 Task: Develop a JavaScript function that reverses the order of words in a string.
Action: Mouse moved to (75, 8)
Screenshot: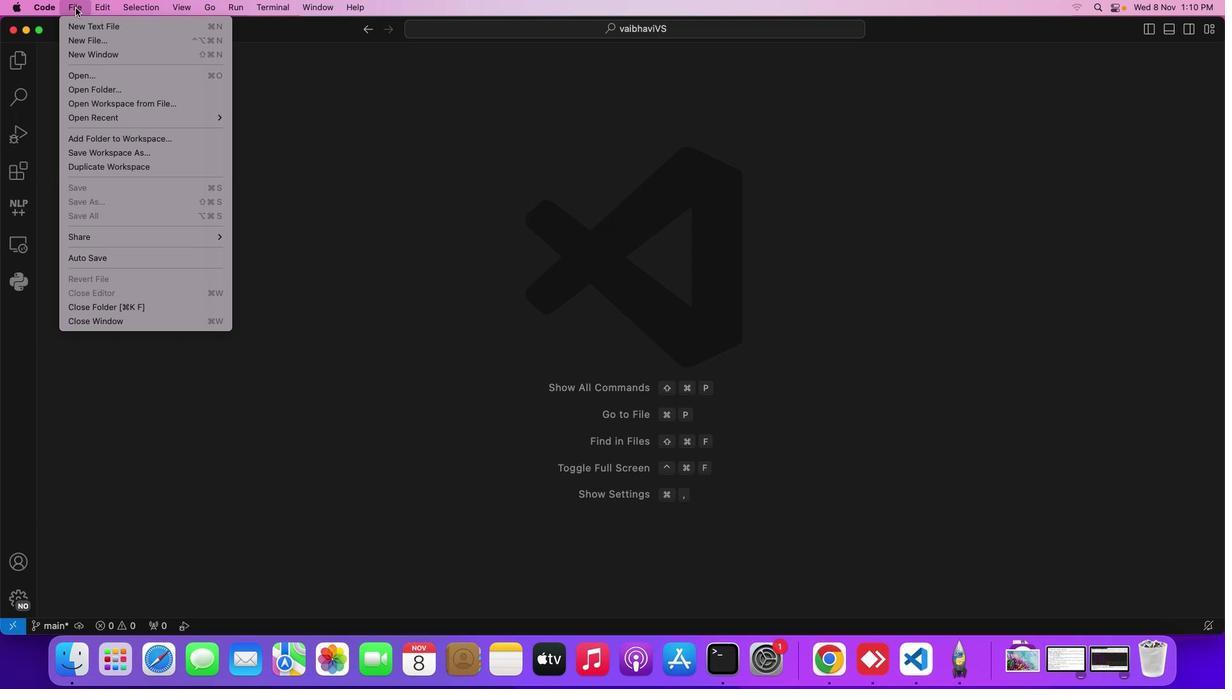 
Action: Mouse pressed left at (75, 8)
Screenshot: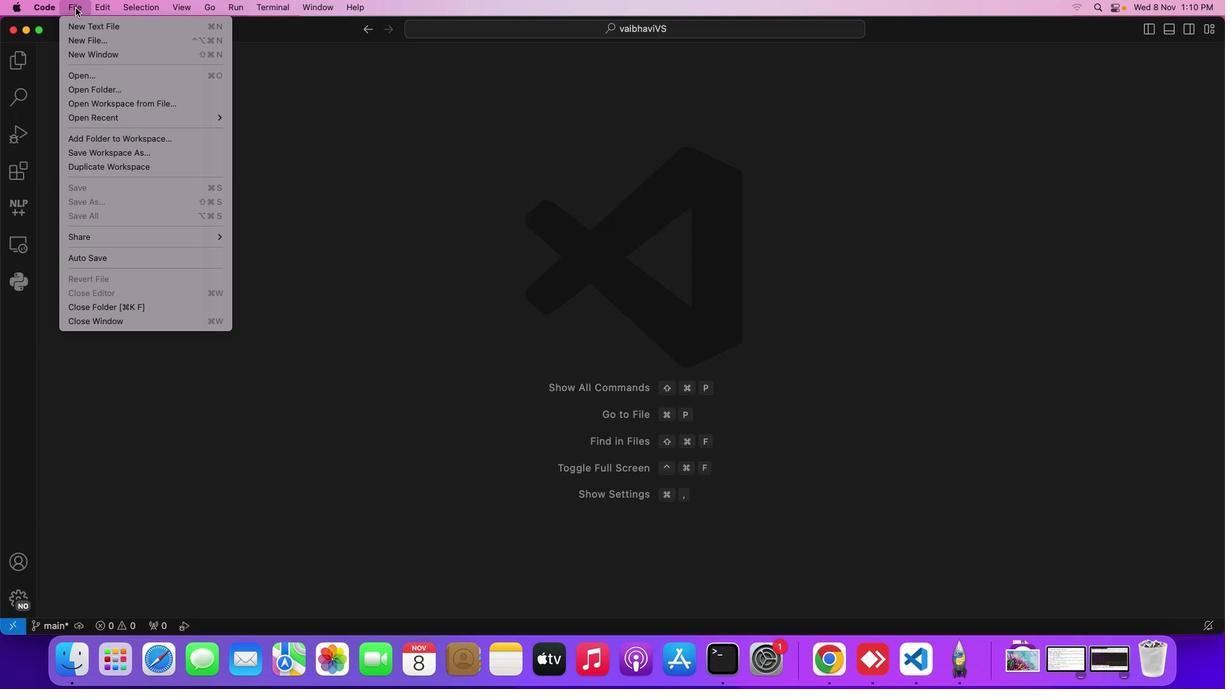 
Action: Mouse moved to (82, 22)
Screenshot: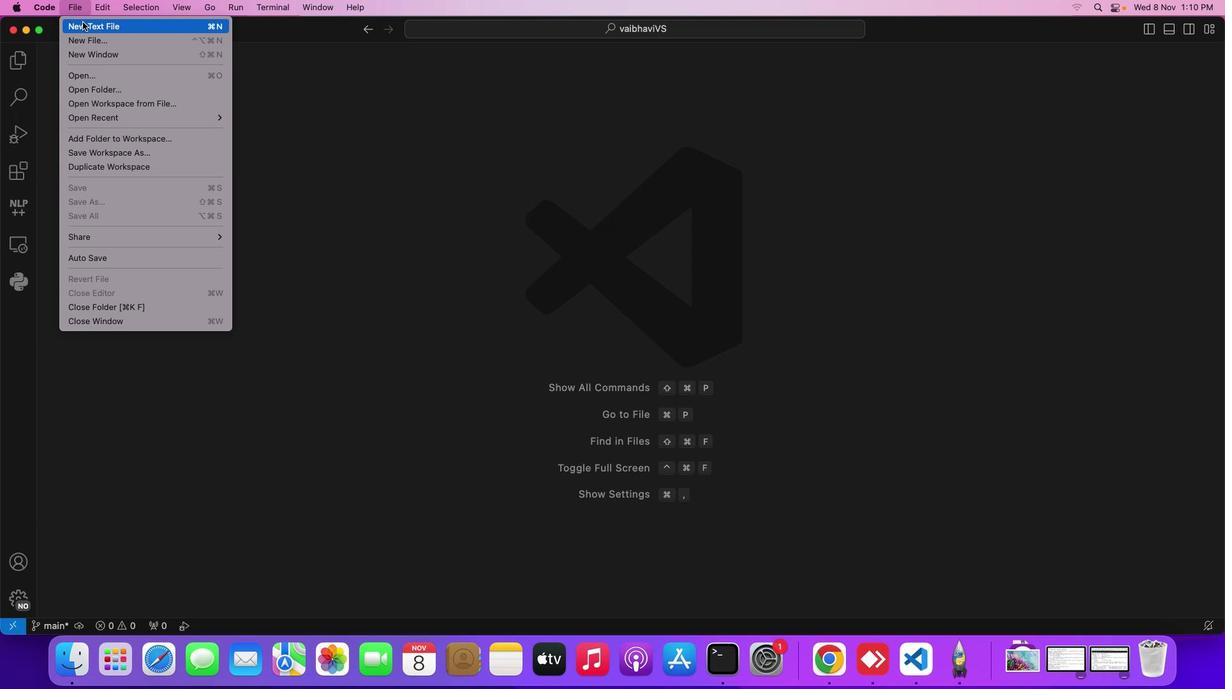 
Action: Mouse pressed left at (82, 22)
Screenshot: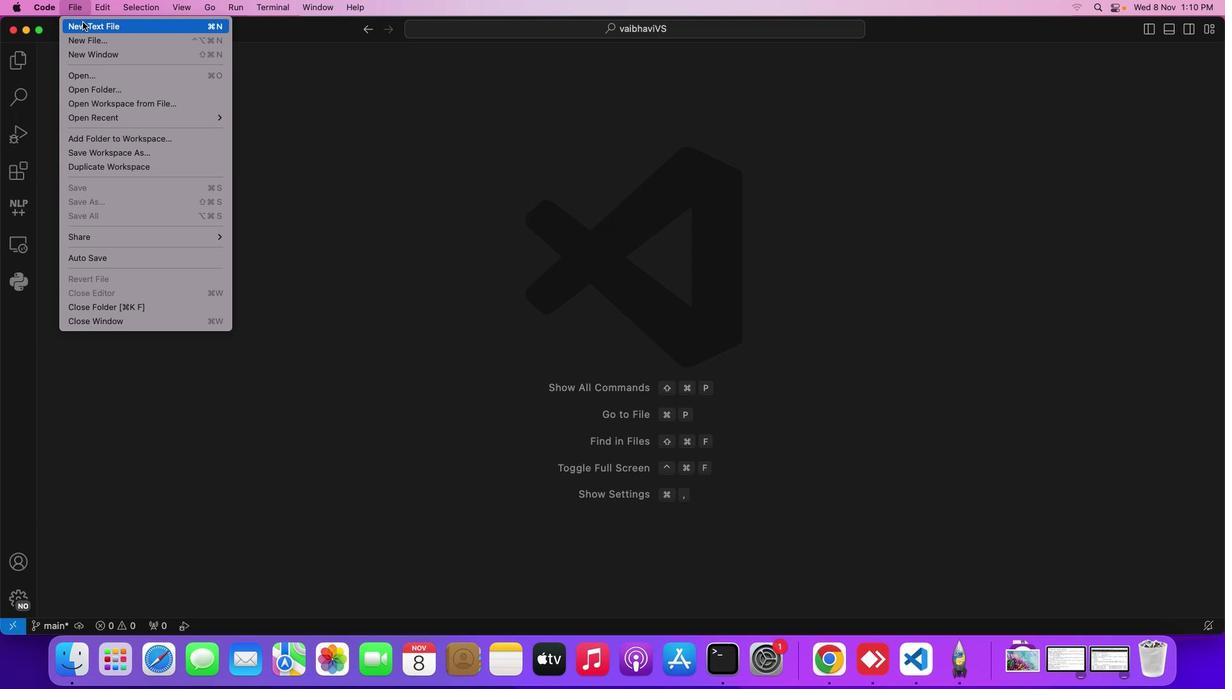 
Action: Mouse moved to (384, 124)
Screenshot: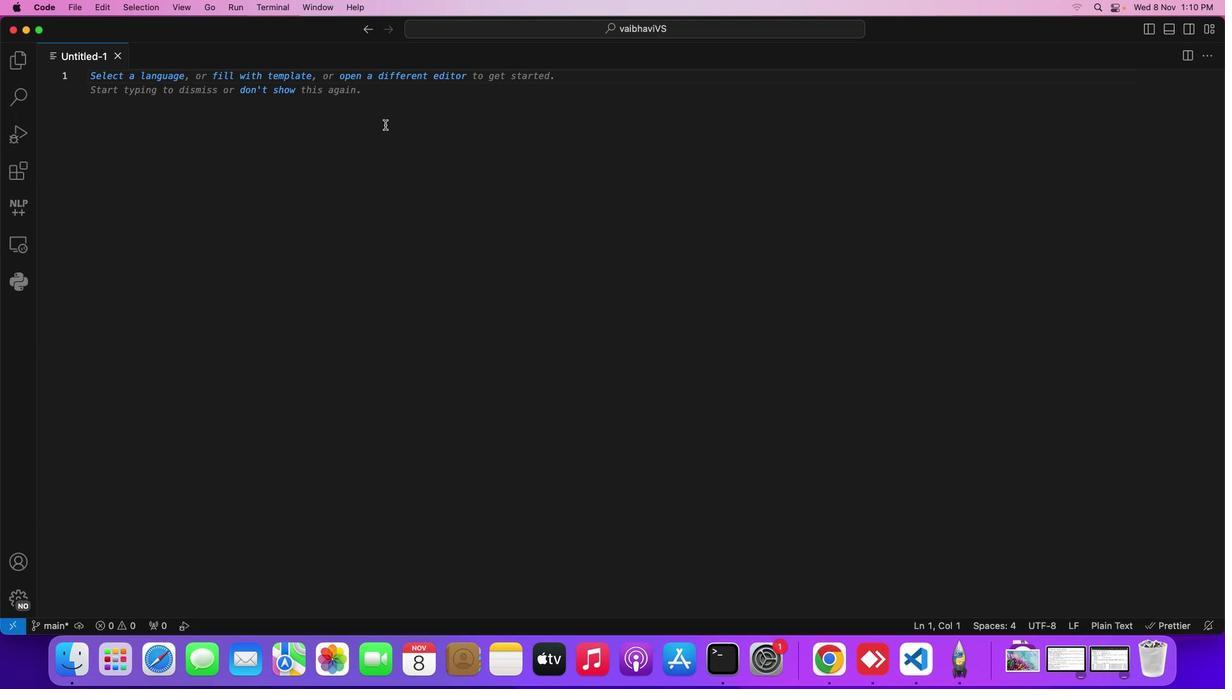 
Action: Key pressed Key.cmd's'Key.backspace'j'Key.backspaceKey.shift_r'R''e''v''e''r''s''e''.''j''s'Key.enter
Screenshot: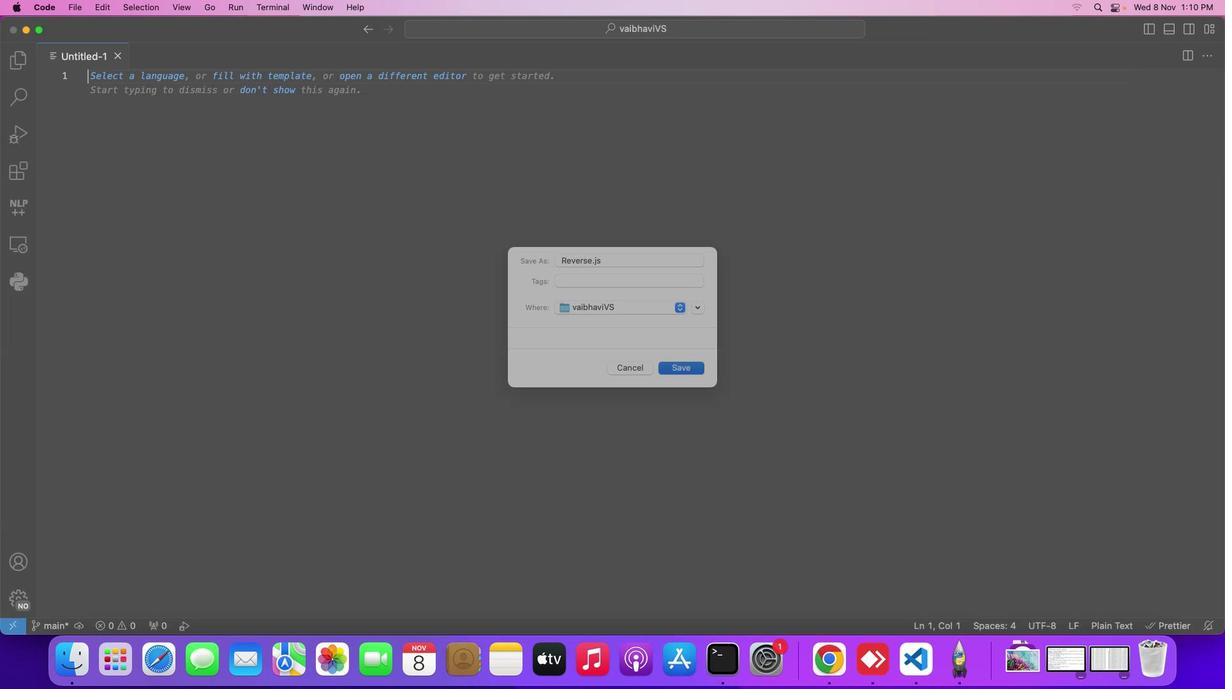 
Action: Mouse moved to (215, 85)
Screenshot: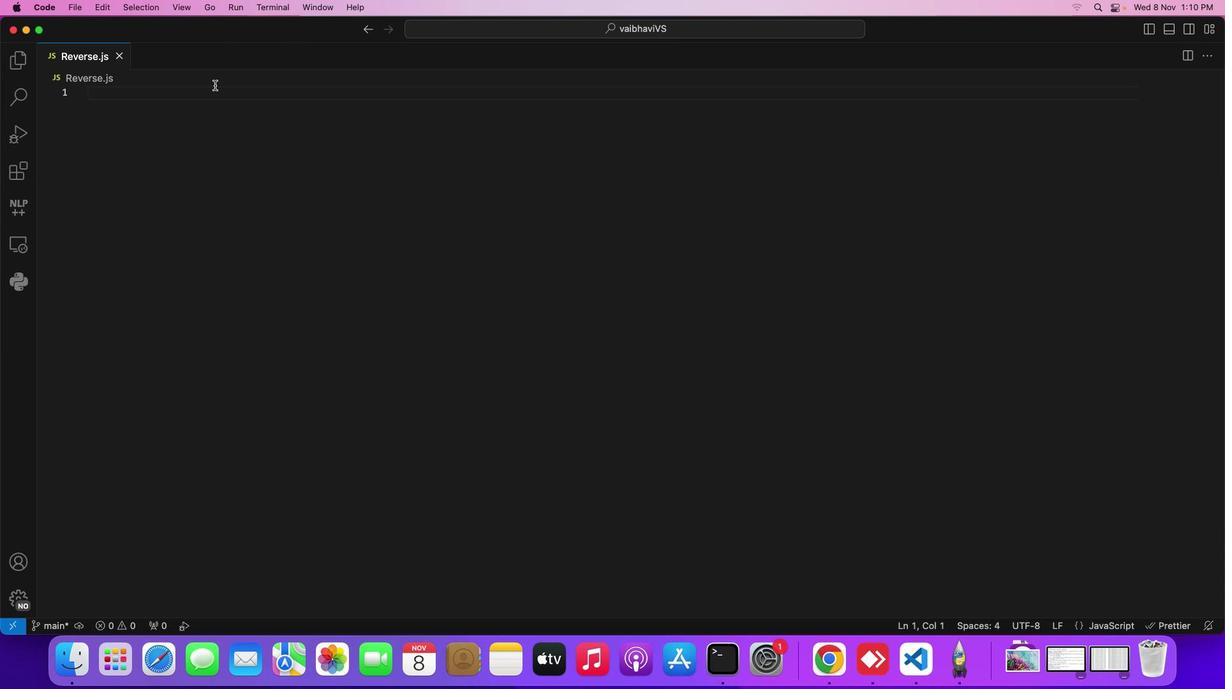 
Action: Mouse pressed left at (215, 85)
Screenshot: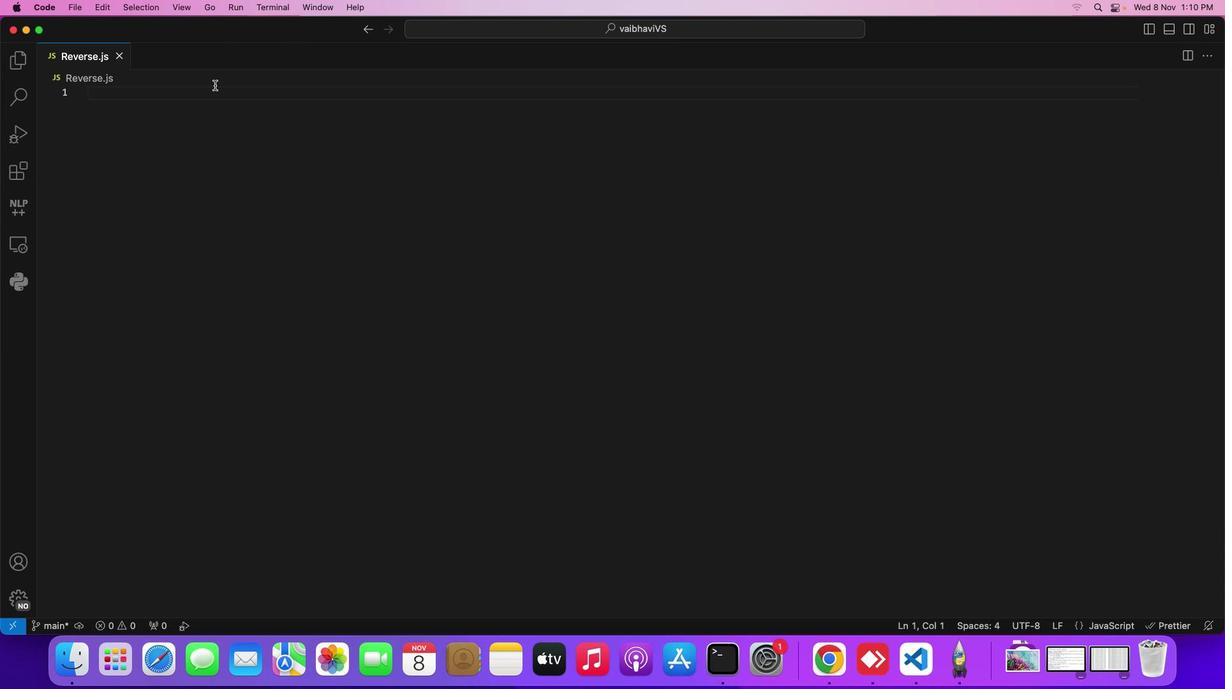 
Action: Mouse moved to (215, 85)
Screenshot: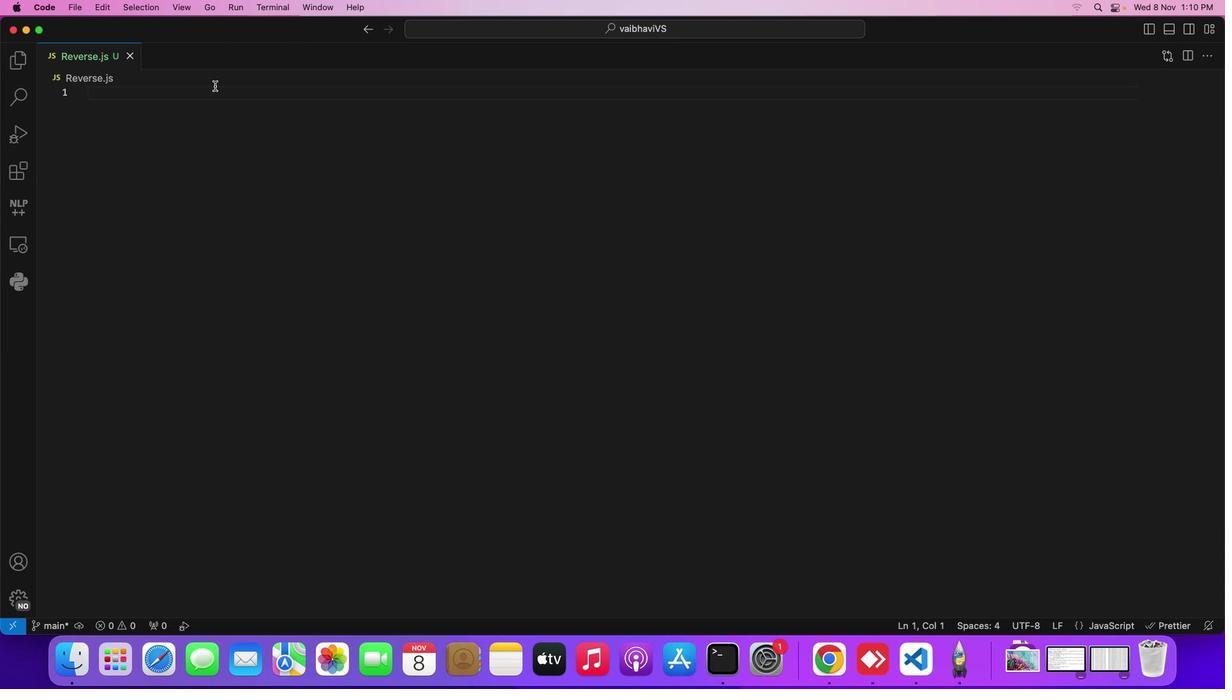 
Action: Key pressed 'f''u''n''c''t''i''o''n'Key.space
Screenshot: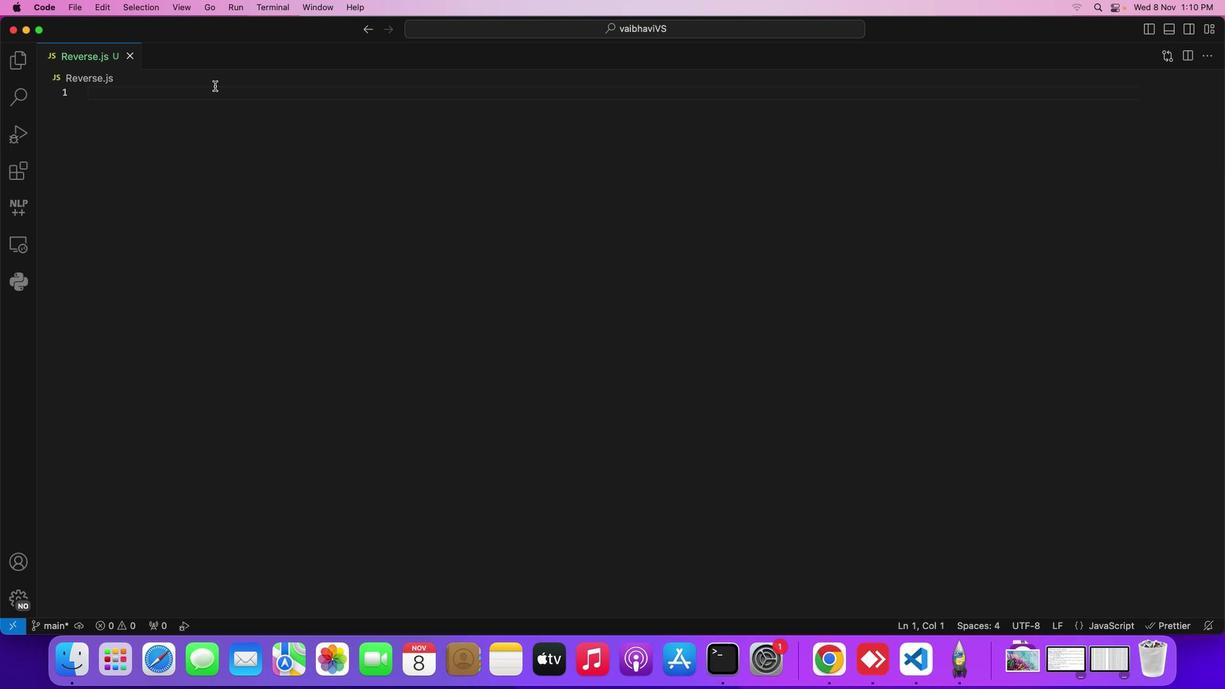 
Action: Mouse moved to (213, 93)
Screenshot: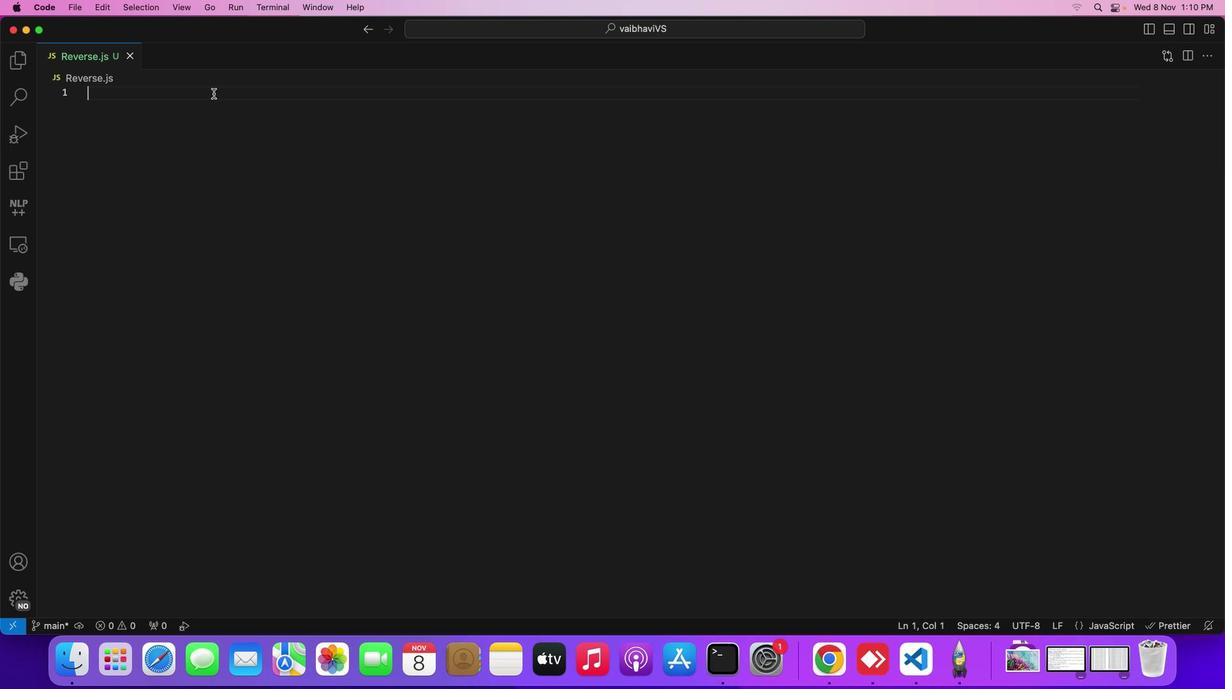 
Action: Mouse pressed left at (213, 93)
Screenshot: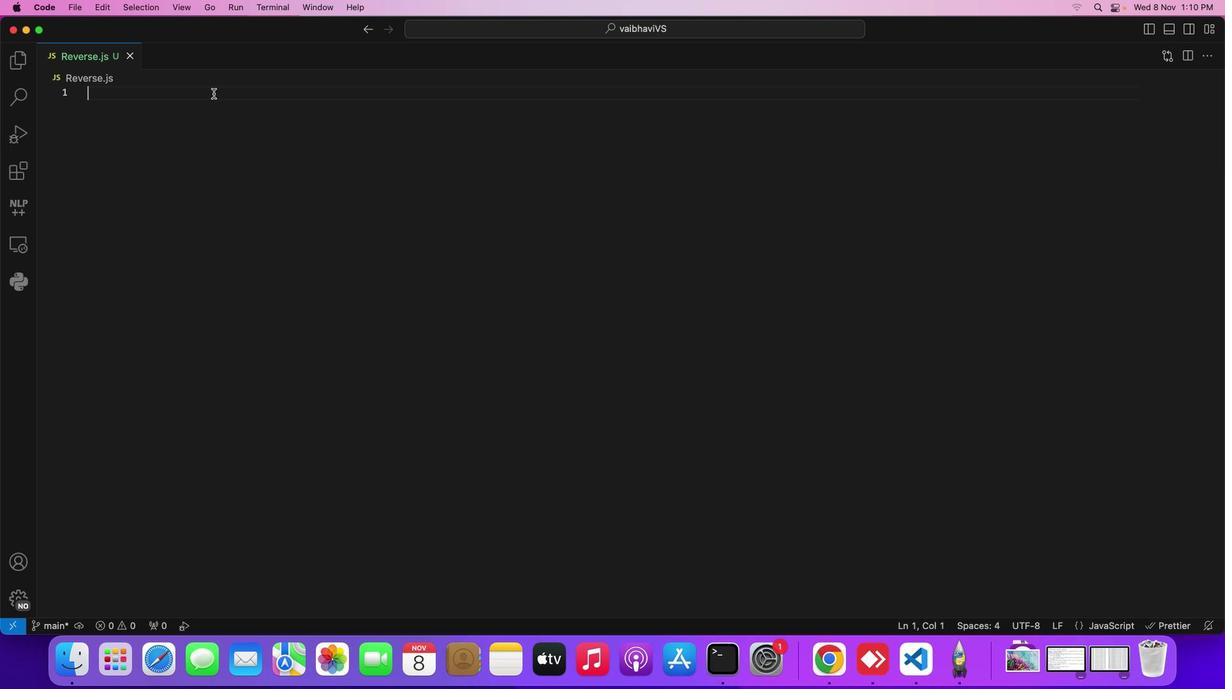 
Action: Key pressed 'f''u''n''c''t''i''o''n'Key.space'r''e''v''e''r''s''e''d'Key.backspaceKey.shift_r'W''o''r''k'Key.backspace'd''s'Key.shift_r'I''n'Key.shift_r'S''t''r''i''n''g'Key.shift_r'(''i''n''p''u''t'Key.shift_r'S''t''r''i''n''g'Key.rightKey.spaceKey.shift_r'{'Key.enterKey.space'/''/'Key.space's'Key.backspaceKey.backspaceKey.backspaceKey.backspaceKey.backspaceKey.shift_r'/''/'Key.spaceKey.shift_r'S''p''l''i''t'Key.space't''h''e'Key.space'i''n''p''u''t'Key.space's''t''r''i''n''g'Key.space'i''n''t''o'Key.space'a''n'Key.space'a''r''r''a''y'Key.space'o''f'Key.space'w''o''r''d''s'Key.enter'c''o''n''s''t'Key.space'w''o''r''d''s'Key.space'='Key.space'i''n''p''u''t'Key.shift_r'S''t''r''i''n''g''.''s''p''l''i''t'Key.shift_r'('Key.shift_r'"''"'Key.leftKey.spaceKey.rightKey.right';'Key.spaceKey.backspaceKey.tab'/''/'Key.space's''p''l''i''t'Key.space't''h''e'Key.space's''t''r''i''n''g'Key.space'a''t'Key.space'e''a''c''h'Key.space's''p''a''c''e'Key.space'c''h''a''r''a''c''t''e''r'Key.space'a''n''d'Key.space's''t''o''r''e'Key.space'a'Key.backspace't''h''e'Key.space'w''o''r''d''s'Key.space'i''n'Key.space'a''n'Key.space'a''r''r''a''y'Key.enterKey.enter'/''/'Key.spaceKey.shift_r'R''e''v''e''r''s''e'Key.space't''h''e'Key.space'a''r''r''a''y'Key.space'o''f'Key.space'w''o''r''d''s'Key.enter'c''o''n''s''t'Key.space'r''e''v''e''r''s''e'Key.shift_r'W''o''r''d''s'Key.space'='Key.space'w''o''r''d''s''.''r''e''v''e''r''s''e'Key.shift_r'('Key.right';'Key.spaceKey.spaceKey.backspaceKey.backspaceKey.tab'/''/'Key.space's'Key.backspace'r''e''v''e''r''s''e'Key.space't''h''e'Key.space'o''r''d''e''r'Key.space'o''f'Key.space't''h''e'Key.space'w''o''r''d''s'Key.space'i''n'Key.space't''h''e'Key.space'a''r''r''a''y'Key.enterKey.enter'/''/'Key.space'j''o''i''n'Key.space't''h''e'Key.space'r''e''v''e''r''s''e''d'Key.space'w''o''r''d''s'Key.space'b''a''c''k'Key.space'i''n''o'Key.backspace't''o'Key.space'a'Key.space's''t''r''i''n''g'Key.enterKey.enterKey.backspaceKey.backspaceKey.tab's'Key.backspace'c''o''n''s''t'Key.space'r''e''v''e''r''s''e''d'Key.shift_r'S''t''r''i''n''g'Key.space'='Key.space'r''e''v''e''r''s''e''d'Key.shift_r'W''o''r''d''s''.''j''o''i''n'Key.shift_r'('Key.shift_r'"'Key.spaceKey.rightKey.right';'Key.spaceKey.backspaceKey.tabKey.tab'/''/'Key.space's'Key.backspace'j''o''i''n'Key.space't''h''e'Key.space'w''o''r''d''s'Key.space'i''n''t'Key.backspaceKey.space't''h''e'Key.space'r''e''v''e''r''d'Key.backspace's''e''d'Key.space'a''r''r''a''u'Key.backspaceKey.space'b''a''c''k'Key.space'i''n''t''o'Key.space'a'Key.space's''t''r''i''n''g'Key.space'w''i''t''h'Key.space's''p''a''c''e''s'Key.space'i''n'Key.space'b''e''t''w''e''e''n'Key.spaceKey.enterKey.enter'r''e''t''u''r''n'Key.spaceKey.spaceKey.backspace'r''e''v''e''r''d'Key.backspace's''e''d'Key.shift_r'S''t''r''i''n''g'';'Key.spaceKey.backspaceKey.tab'/''/'Key.spaceKey.shift_r'R''e''t''u''r''n'Key.space't''h''e'Key.space's''t''r''i''n''g'Key.space'w''i''t''h'Key.space't''h''e'Key.space'r''e''v''e''r''d'Key.backspace's''e''d'Key.space'o''r''d''e''r'Key.space'o''f'Key.space'w''o''r''d''s'Key.downKey.enterKey.enterKey.shift_r'#'Key.spaceKey.shift_r'E''x''a''m''p''l''e'Key.spaceKey.backspaceKey.backspaceKey.backspaceKey.backspaceKey.backspaceKey.backspaceKey.backspaceKey.backspaceKey.backspaceKey.backspaceKey.backspaceKey.enterKey.enter'/''/'Key.shift_r'E''c''a'Key.backspaceKey.backspaceKey.backspaceKey.spaceKey.shift_r'E''x''a''m''p''l''e'Key.space'u''s''a''g''e'Key.shift_r':'Key.enter'c''o''n''s''t'Key.space'i''n''p''u''t'Key.shift_r'S''t''r''i''n''g'Key.space'='Key.shift_r'"'Key.backspaceKey.shift_r'"'Key.shift_r'H''e''l''l''o'Key.space'w''o''r''l'Key.backspace'l''d'','Key.space't''h''i''s'Key.space'i''s'Key.space'a'Key.space't''e''s''t'Key.right';'Key.enter'c''o''n''s''t'Key.space'r''e''v''e''r''s'Key.backspace's''e''d'Key.shift_r'S''t''r''i''n''g'Key.space'='Key.space'r''e''v''e''r''s''e'Key.shift_r'M'Key.backspaceKey.shift_r'W''o'Key.enterKey.shift_r'(''i''n''p''u''t'Key.shift_r'S''t''r''i''n''g'Key.right';'Key.enter'c''o''n''s''o''l''e''.''l''o''g'Key.shift_r'(''r''e''v''e''r''s''e''d'Key.shift_r'S''t''r''i''n''g'Key.right';'Key.tab'/''/'Key.space'o''u''t''p''u''t'Key.spaceKey.shift_r':'Key.spaceKey.shift_r'"'Key.shift_r'T''e'Key.backspaceKey.backspace't''e''s''t'Key.space'a'Key.space'i''s'Key.space't''h''i''s'Key.space'w''o''r''l''d'Key.spaceKey.backspace','Key.spaceKey.shift_r'H''e''l''l''o'Key.spaceKey.backspaceKey.upKey.up
Screenshot: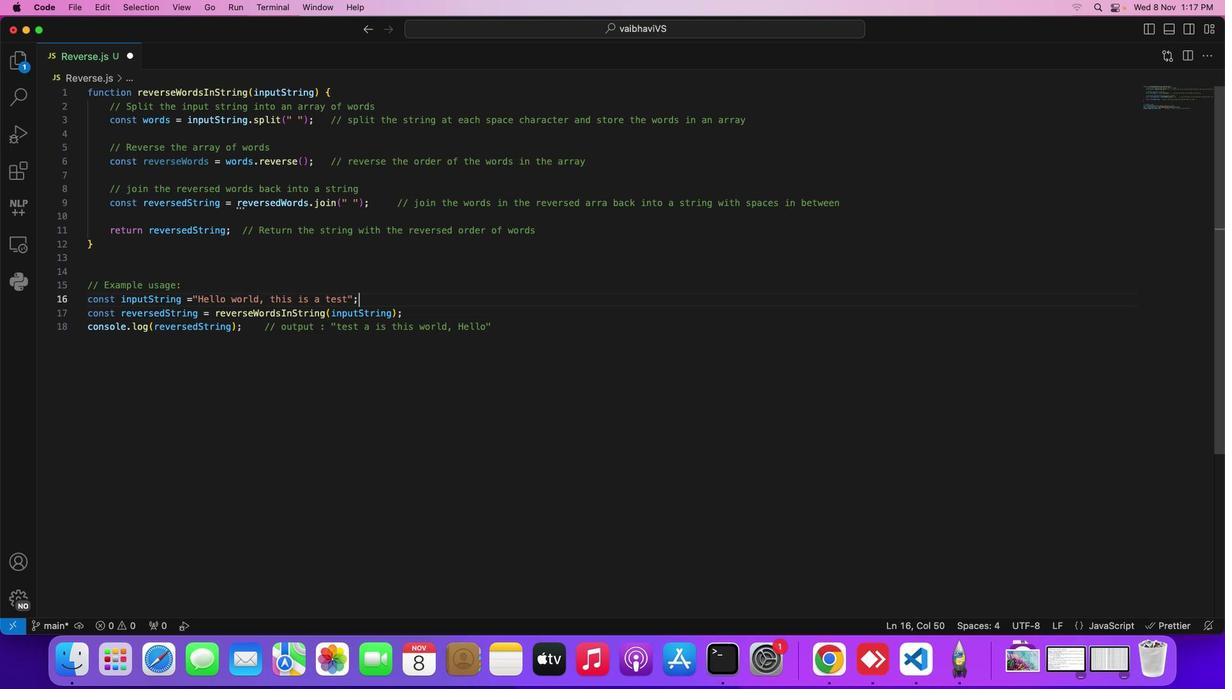 
Action: Mouse moved to (255, 37)
Screenshot: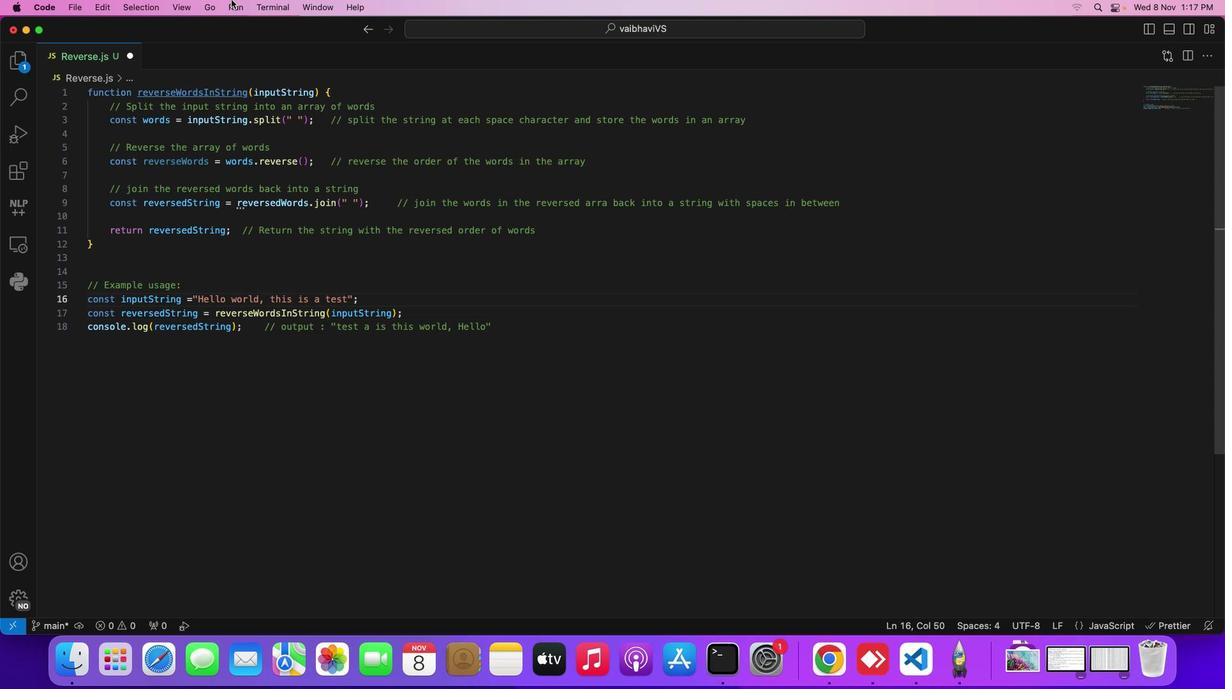 
Action: Key pressed Key.cmd
Screenshot: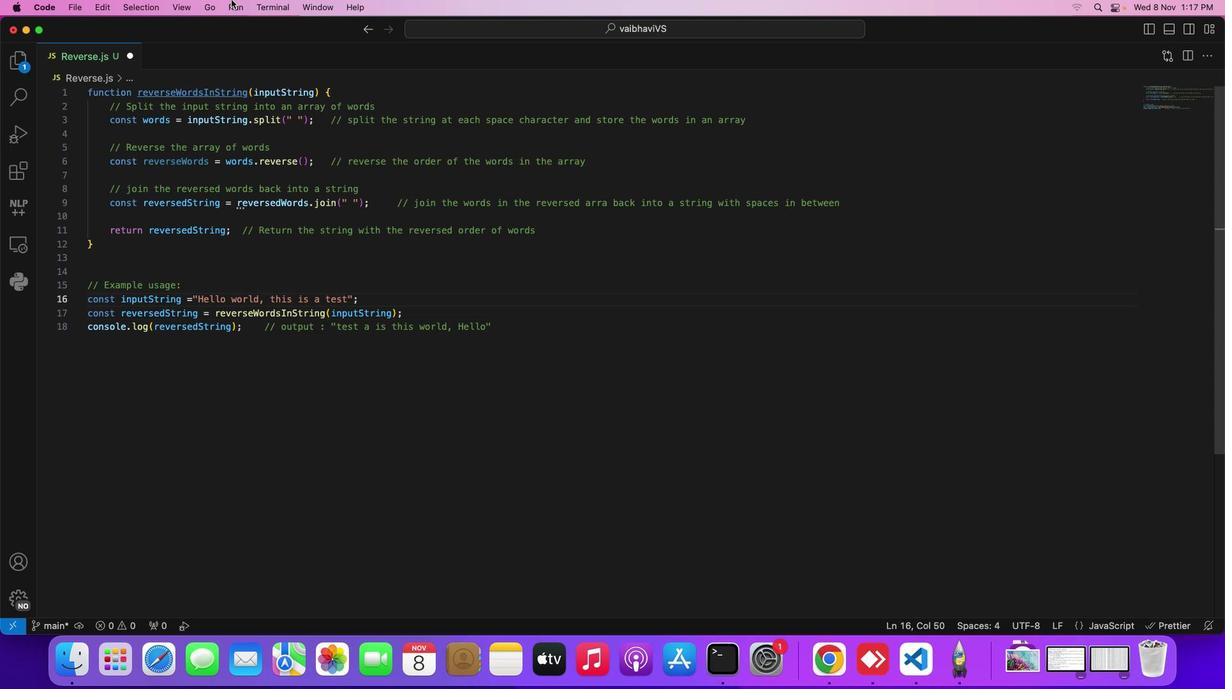 
Action: Mouse moved to (230, 0)
Screenshot: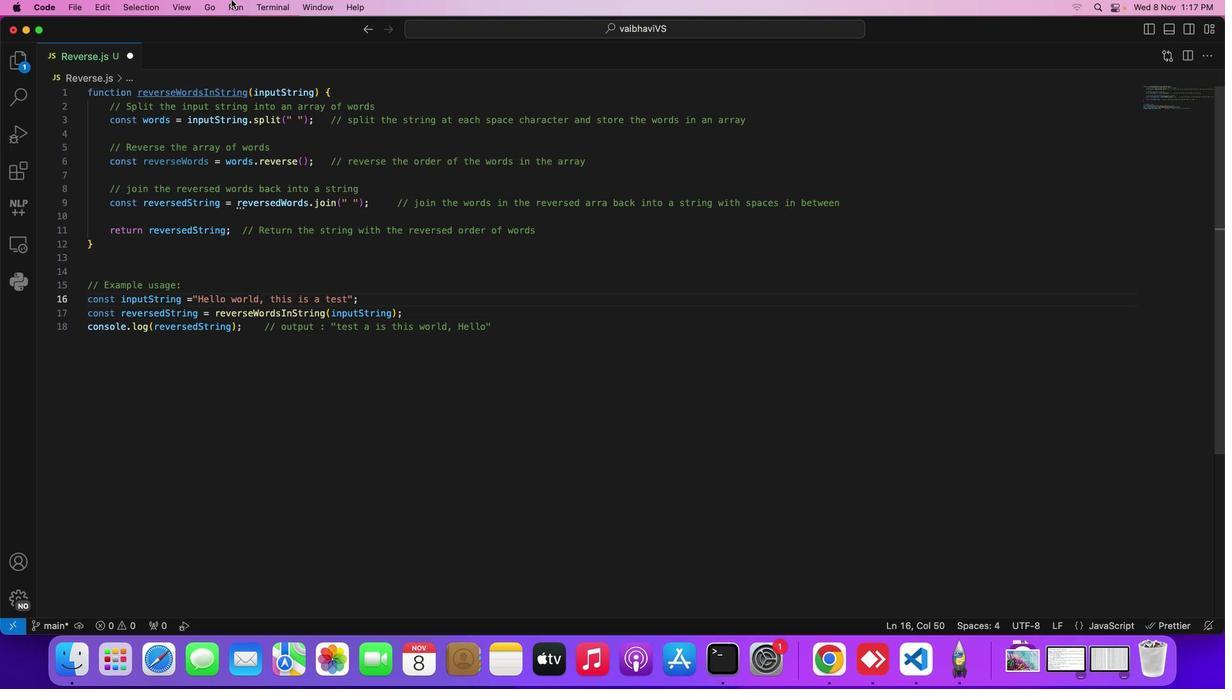 
Action: Key pressed 's'
Screenshot: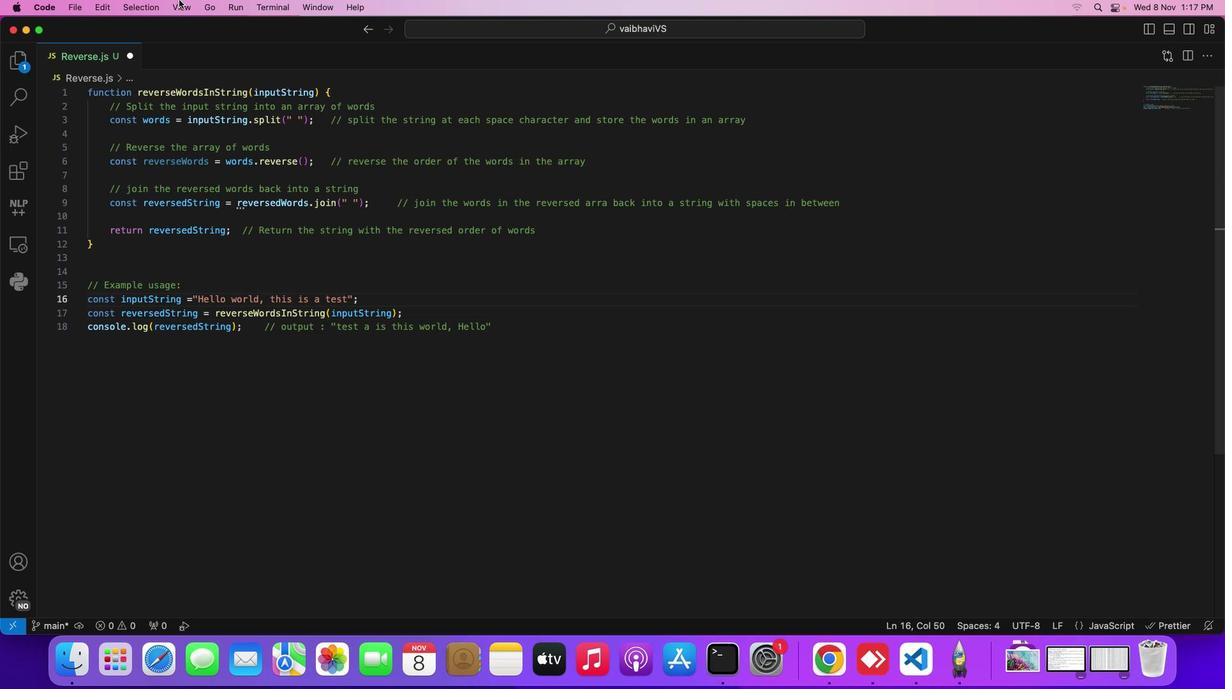 
Action: Mouse moved to (204, 139)
Screenshot: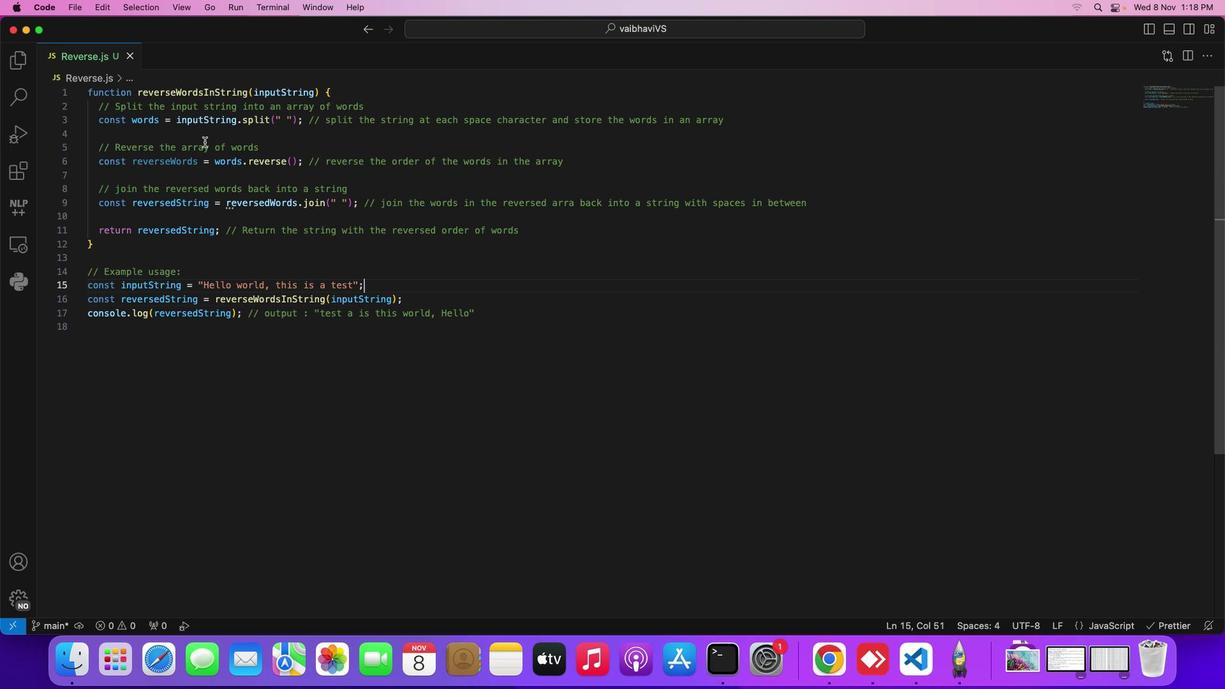 
Action: Mouse scrolled (204, 139) with delta (0, 0)
Screenshot: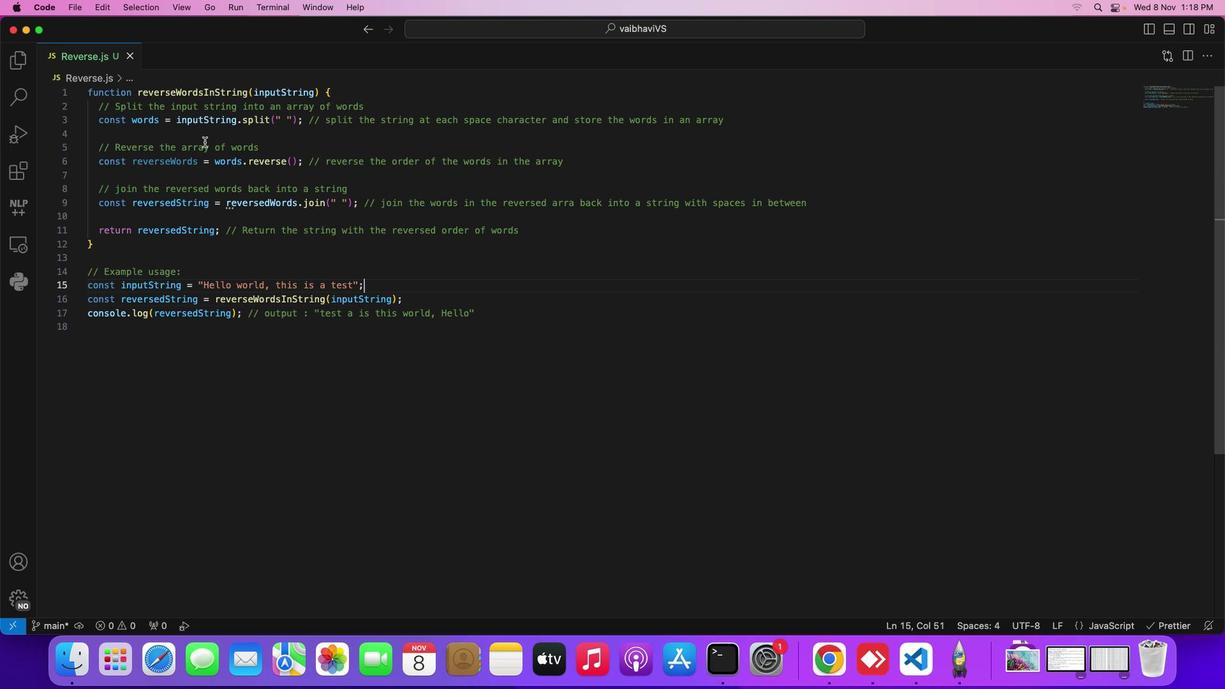
Action: Mouse moved to (204, 141)
Screenshot: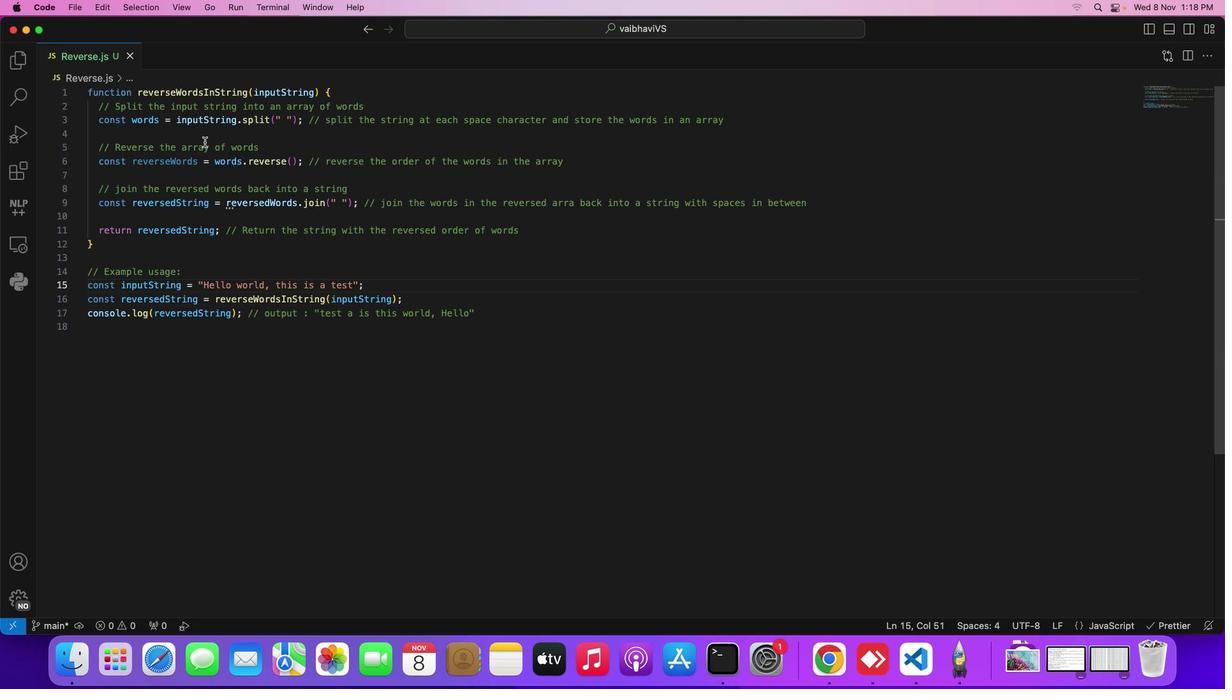 
Action: Mouse scrolled (204, 141) with delta (0, 0)
Screenshot: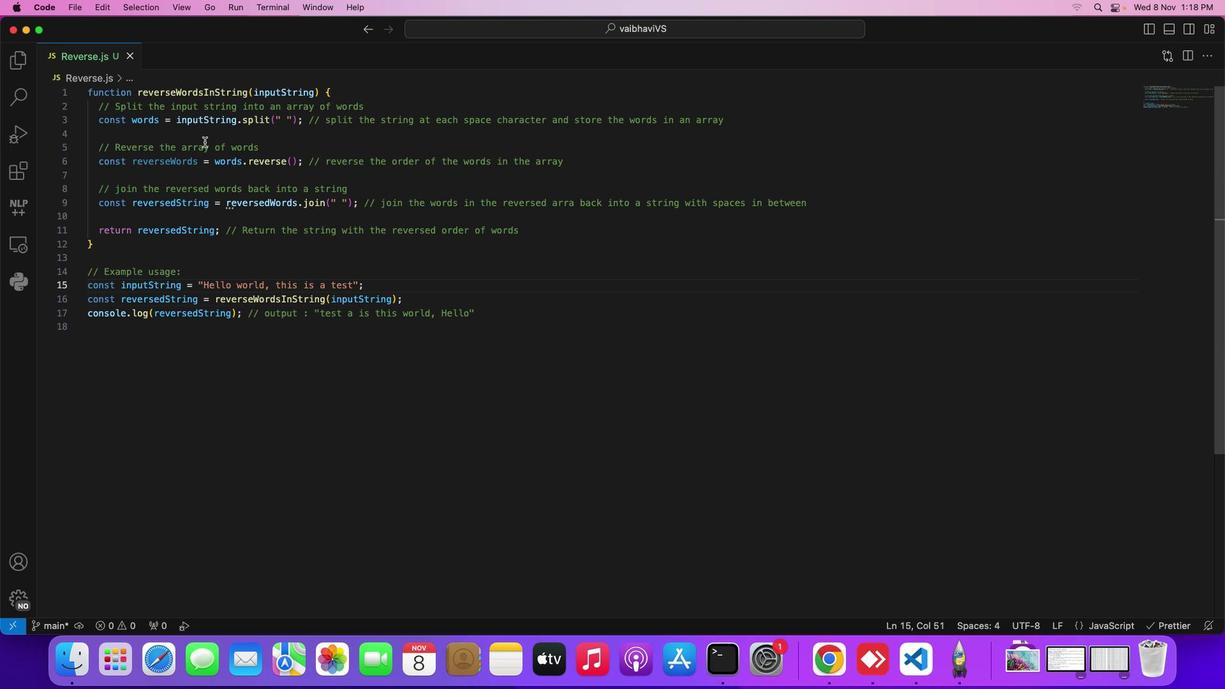 
Action: Mouse moved to (238, 8)
Screenshot: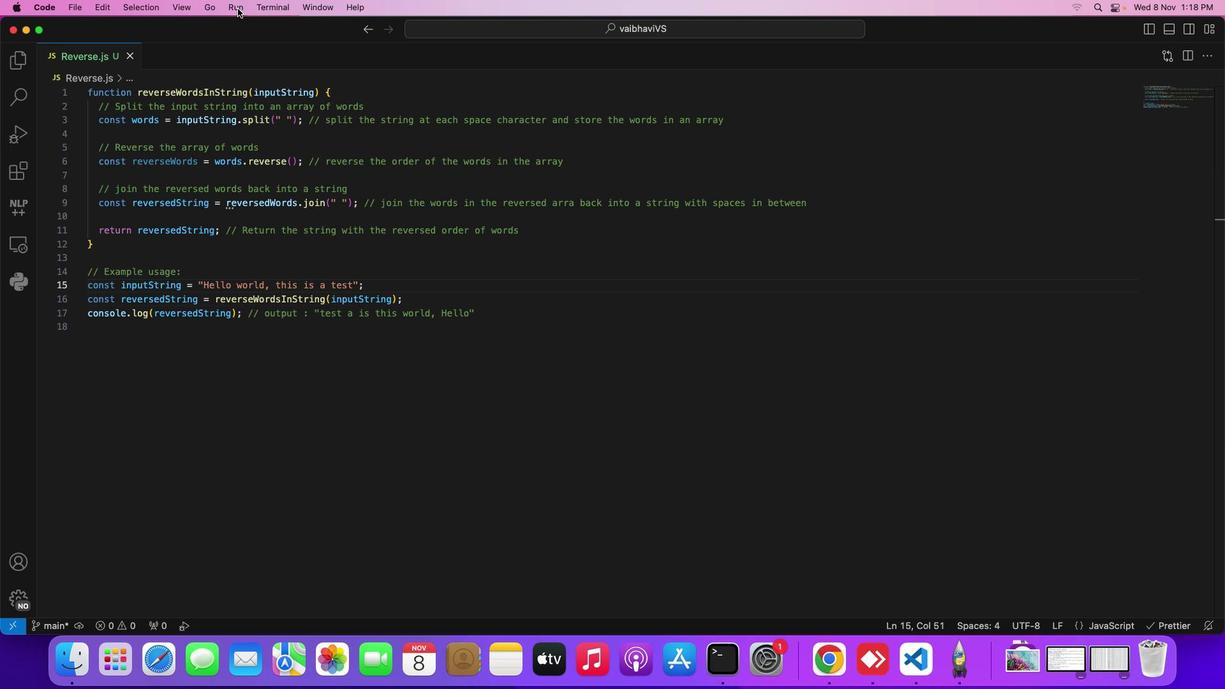 
Action: Mouse pressed left at (238, 8)
Screenshot: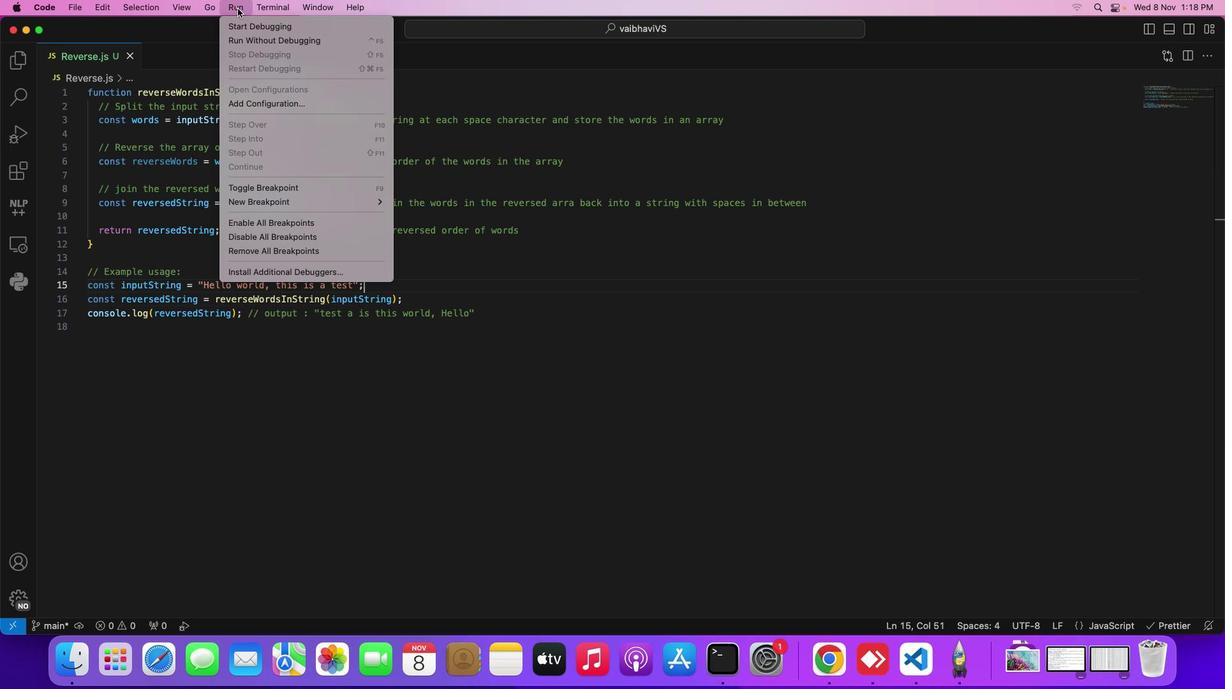 
Action: Mouse moved to (289, 26)
Screenshot: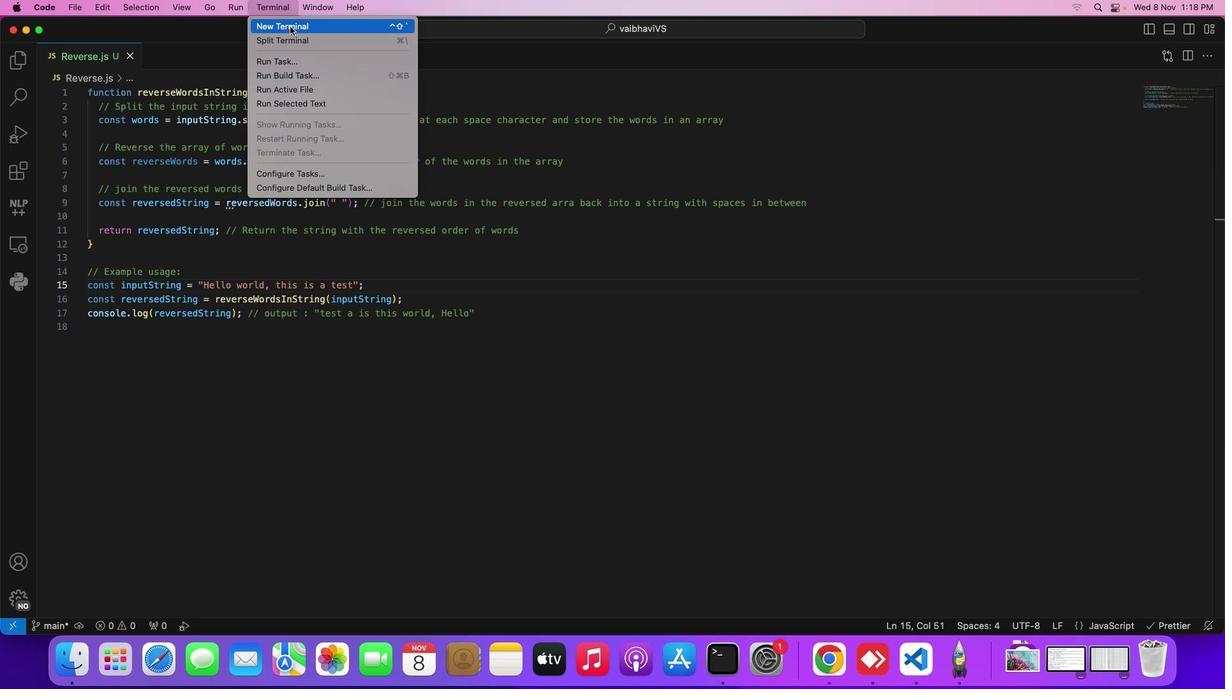 
Action: Mouse pressed left at (289, 26)
Screenshot: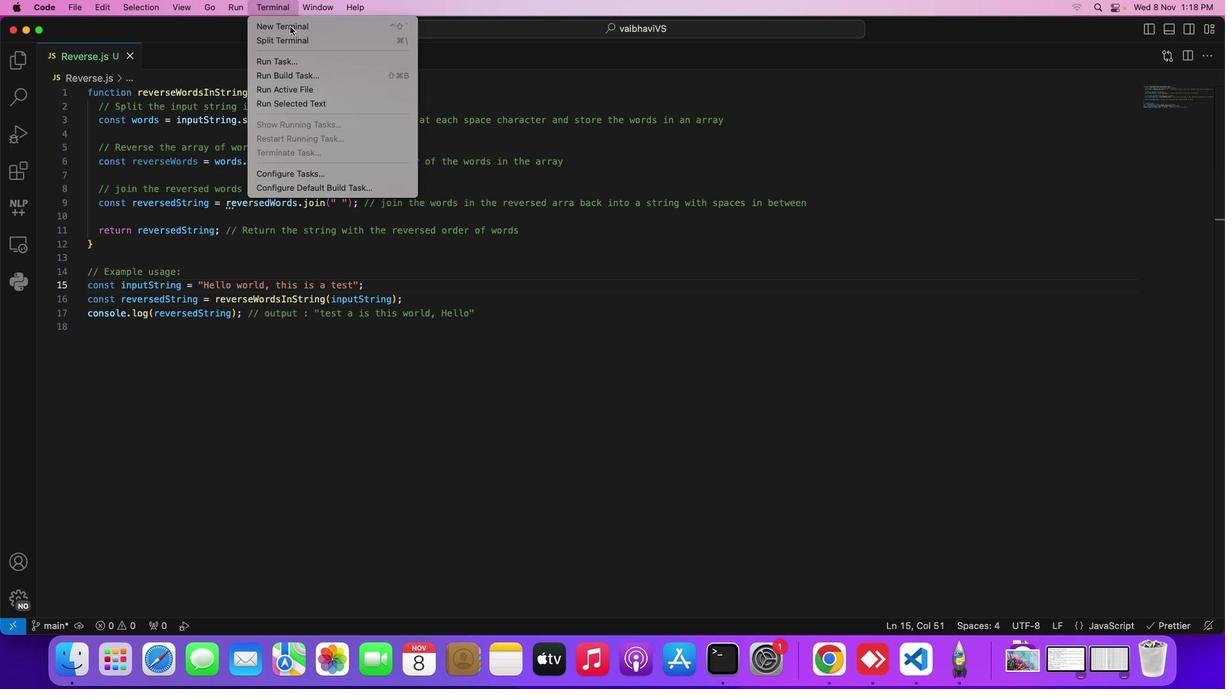 
Action: Mouse moved to (1184, 440)
Screenshot: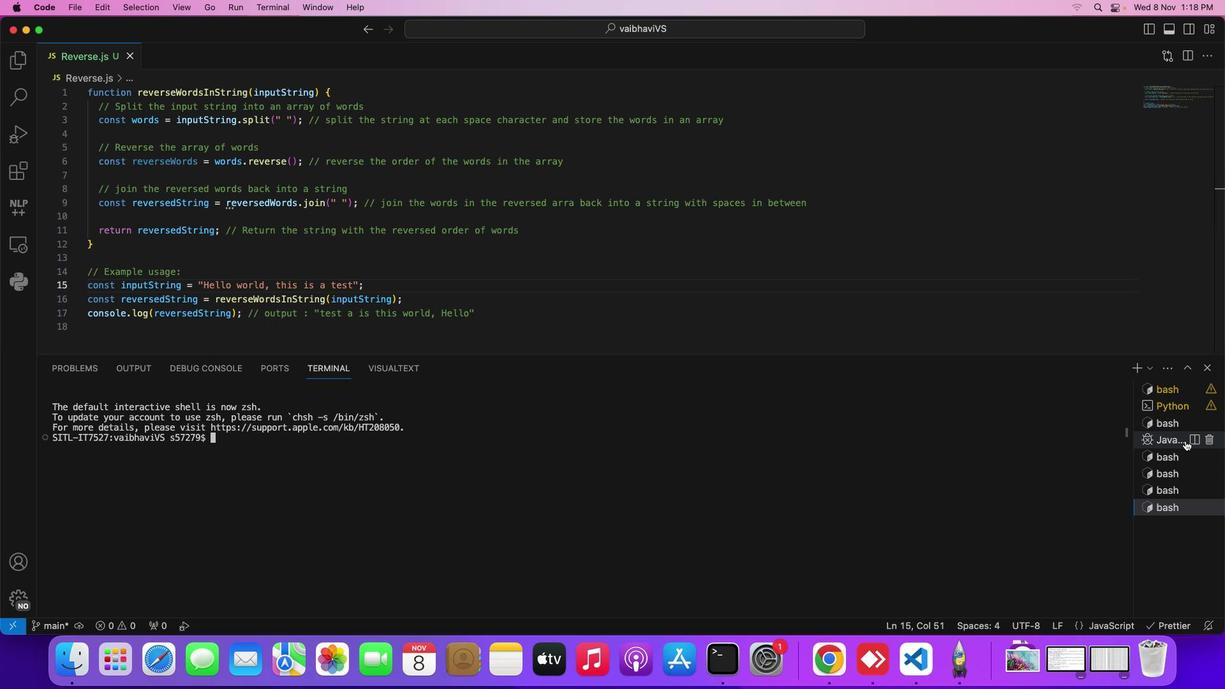 
Action: Mouse pressed left at (1184, 440)
Screenshot: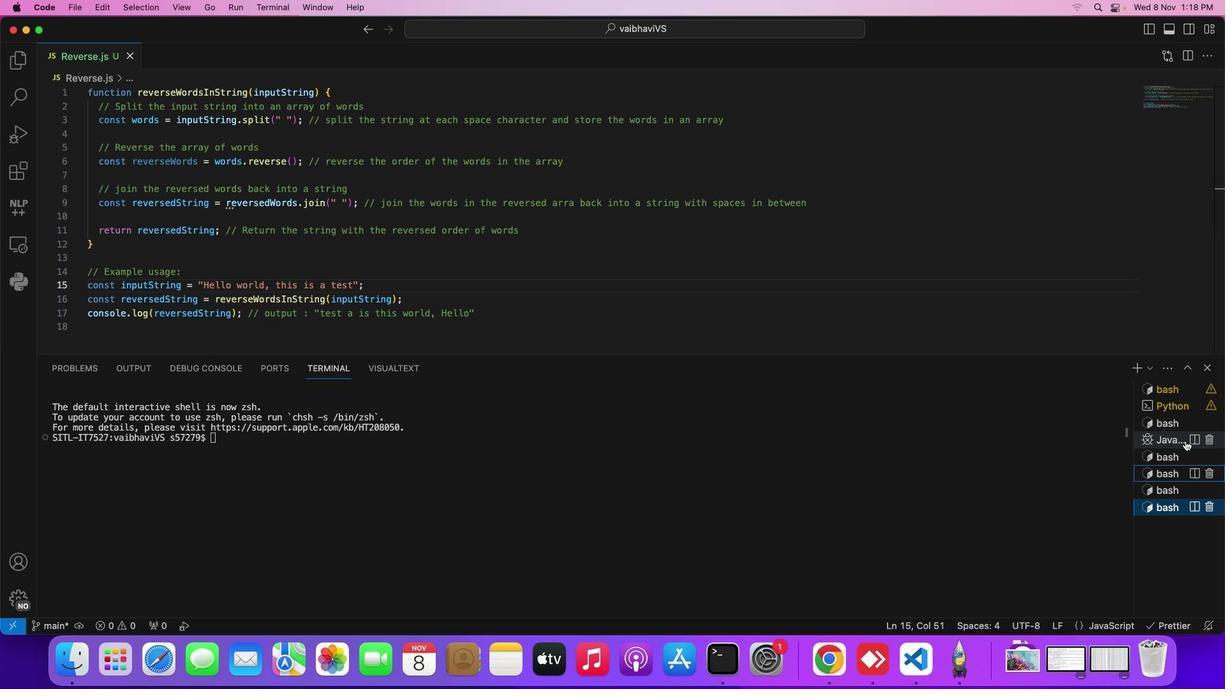 
Action: Mouse moved to (1205, 439)
Screenshot: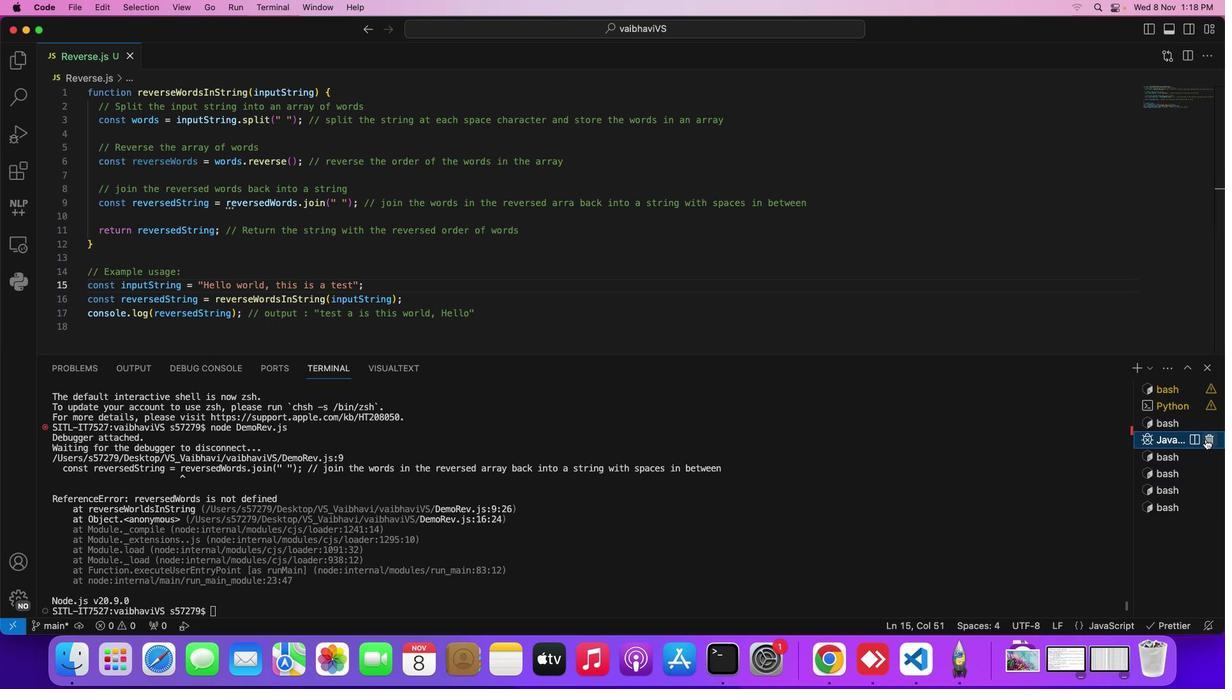 
Action: Mouse pressed left at (1205, 439)
Screenshot: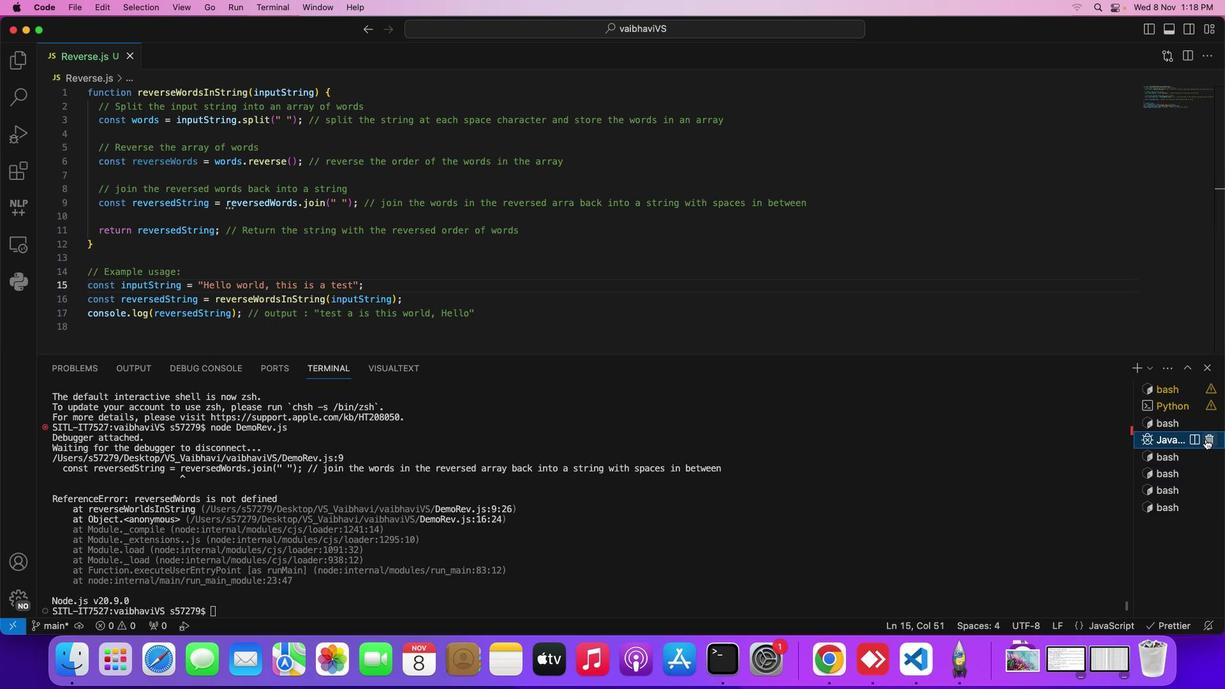 
Action: Mouse moved to (382, 452)
Screenshot: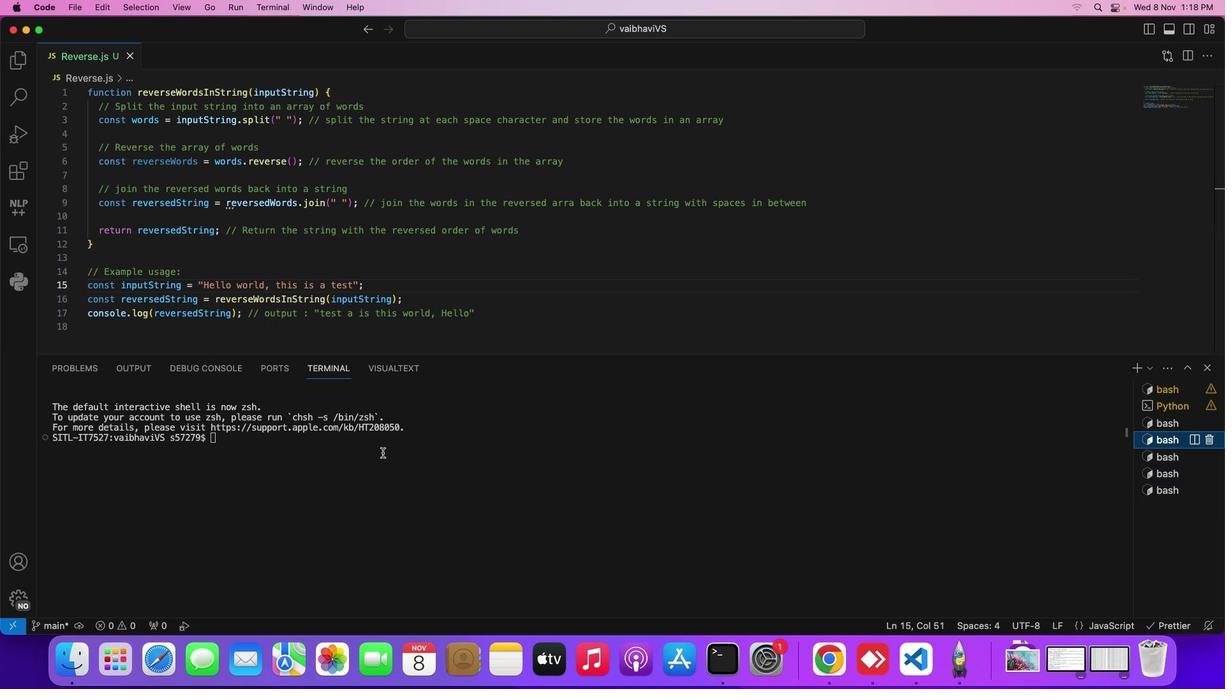 
Action: Mouse pressed left at (382, 452)
Screenshot: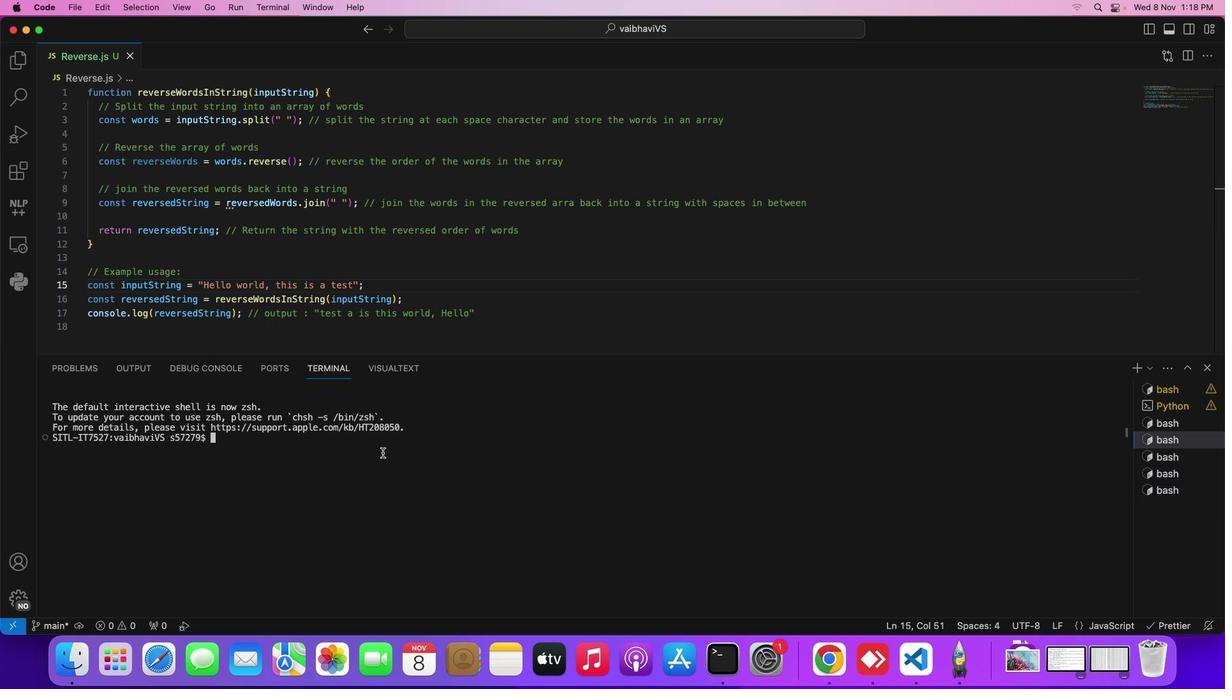 
Action: Mouse moved to (384, 448)
Screenshot: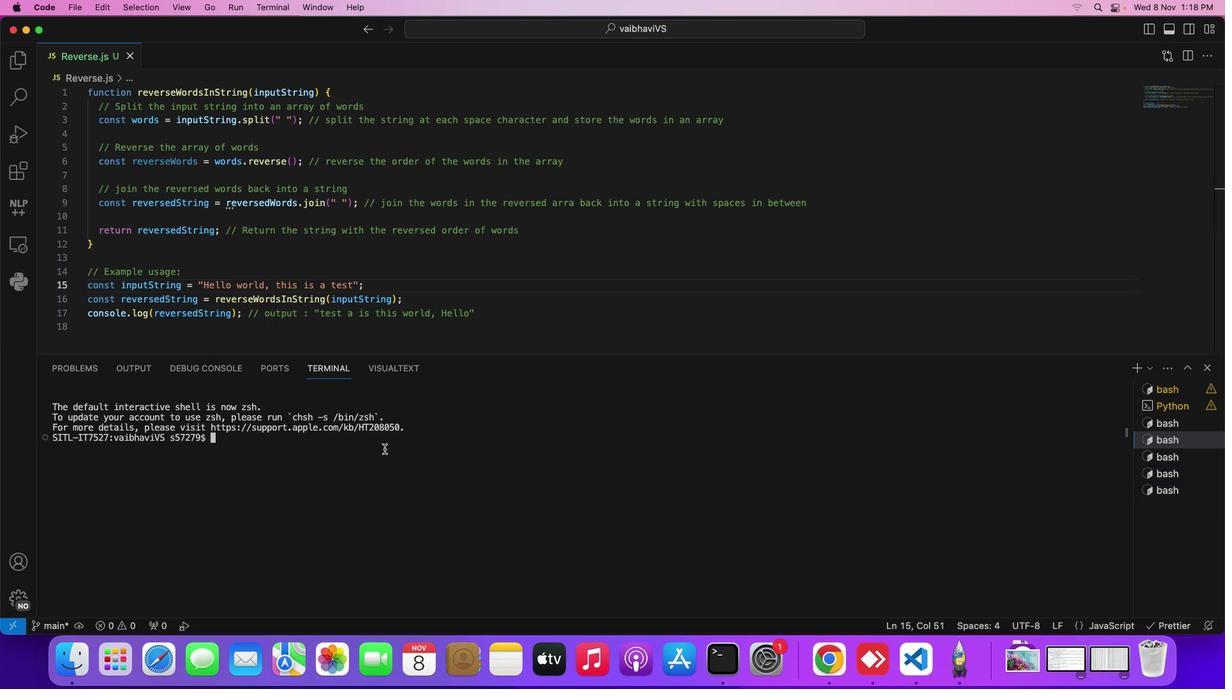 
Action: Key pressed 'v'Key.backspace'n''o''i''d'Key.backspaceKey.backspace'd''e'Key.space'i'Key.spaceKey.backspaceKey.backspaceKey.backspaceKey.backspaceKey.backspaceKey.backspaceKey.backspace
Screenshot: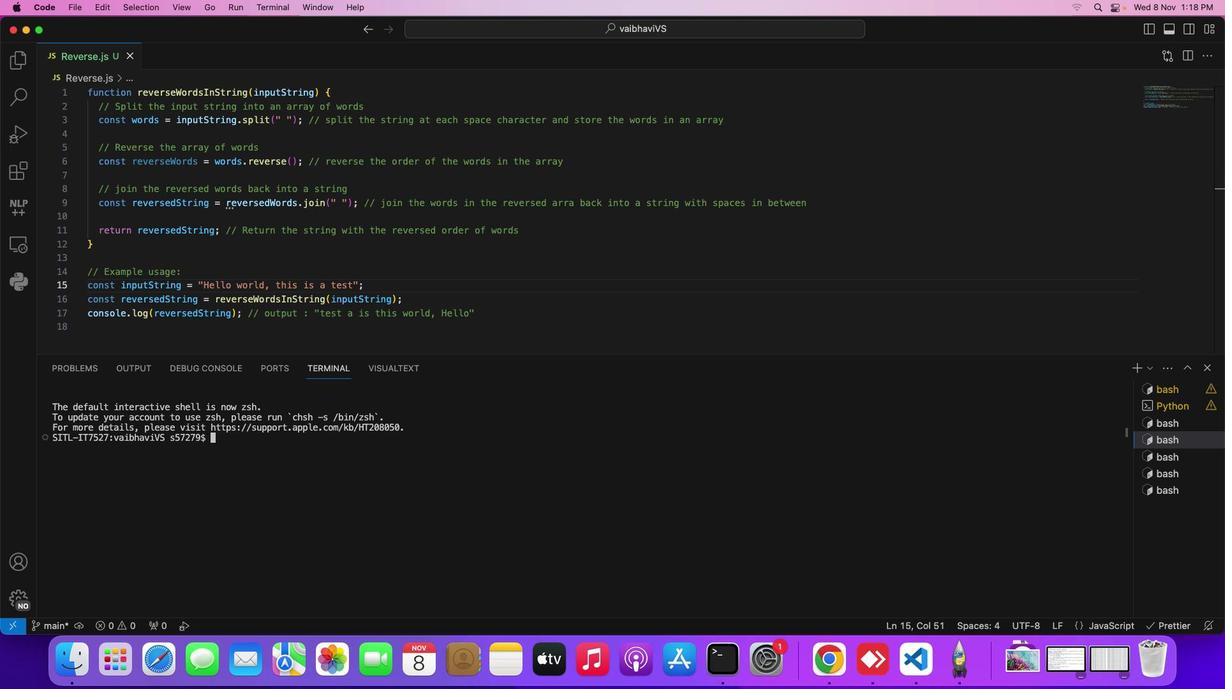 
Action: Mouse moved to (1151, 372)
Screenshot: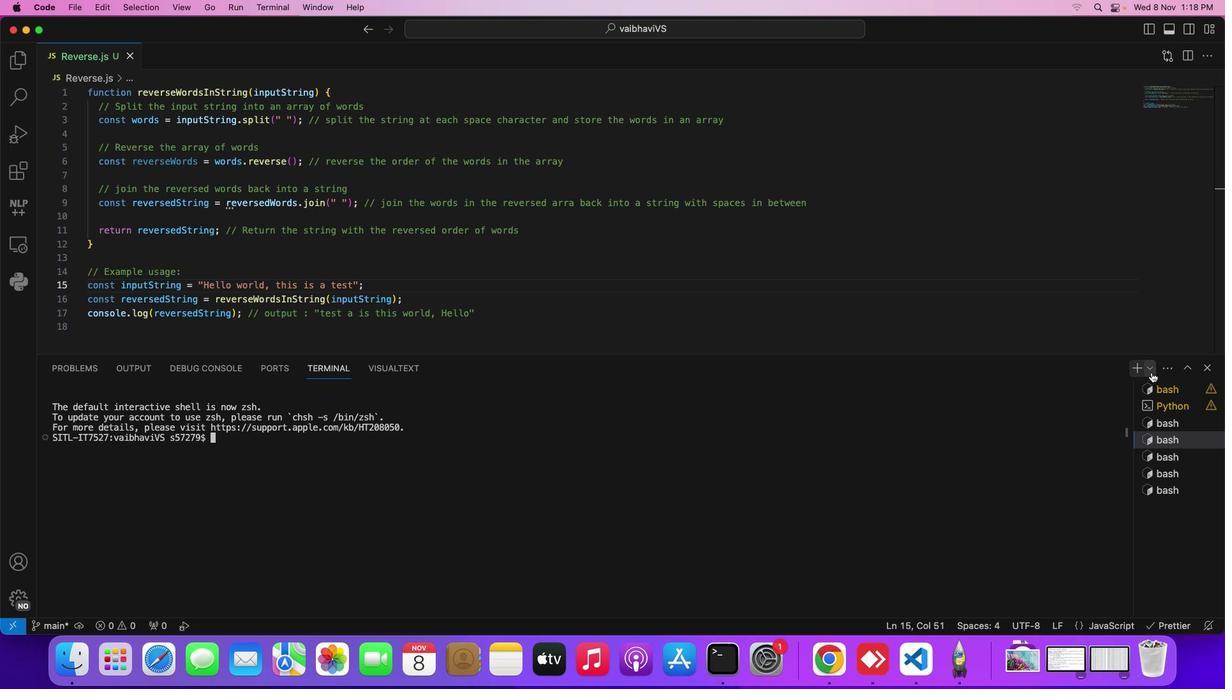 
Action: Mouse pressed left at (1151, 372)
Screenshot: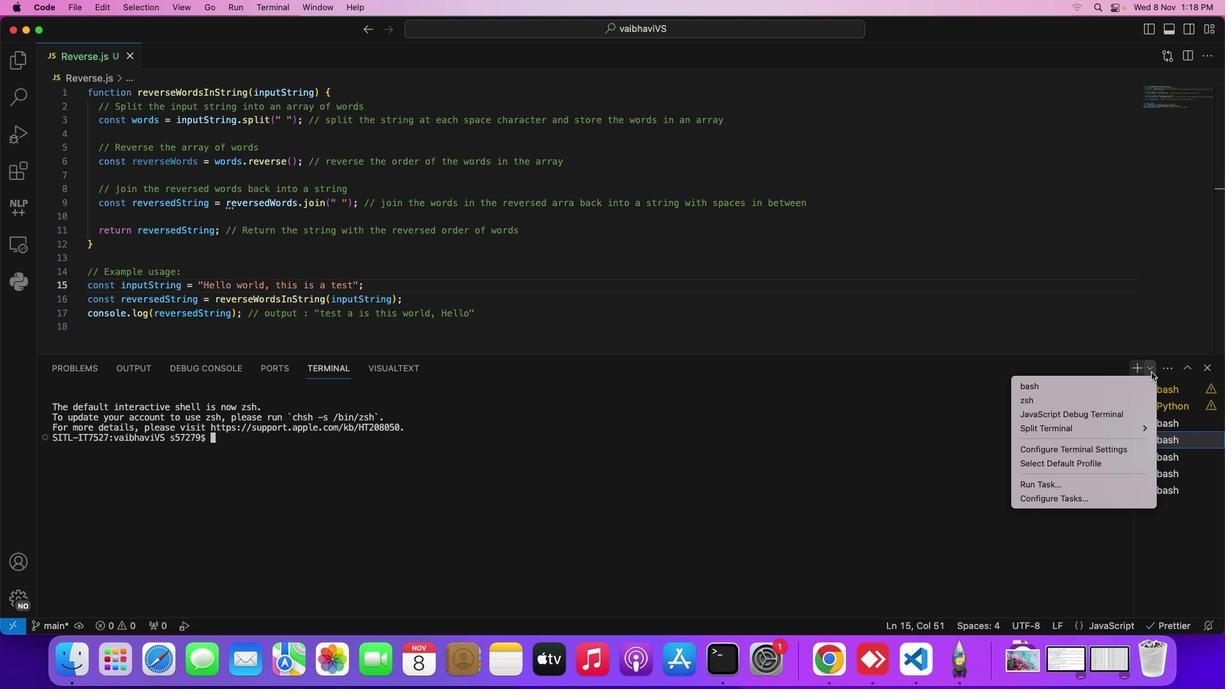 
Action: Mouse moved to (1125, 412)
Screenshot: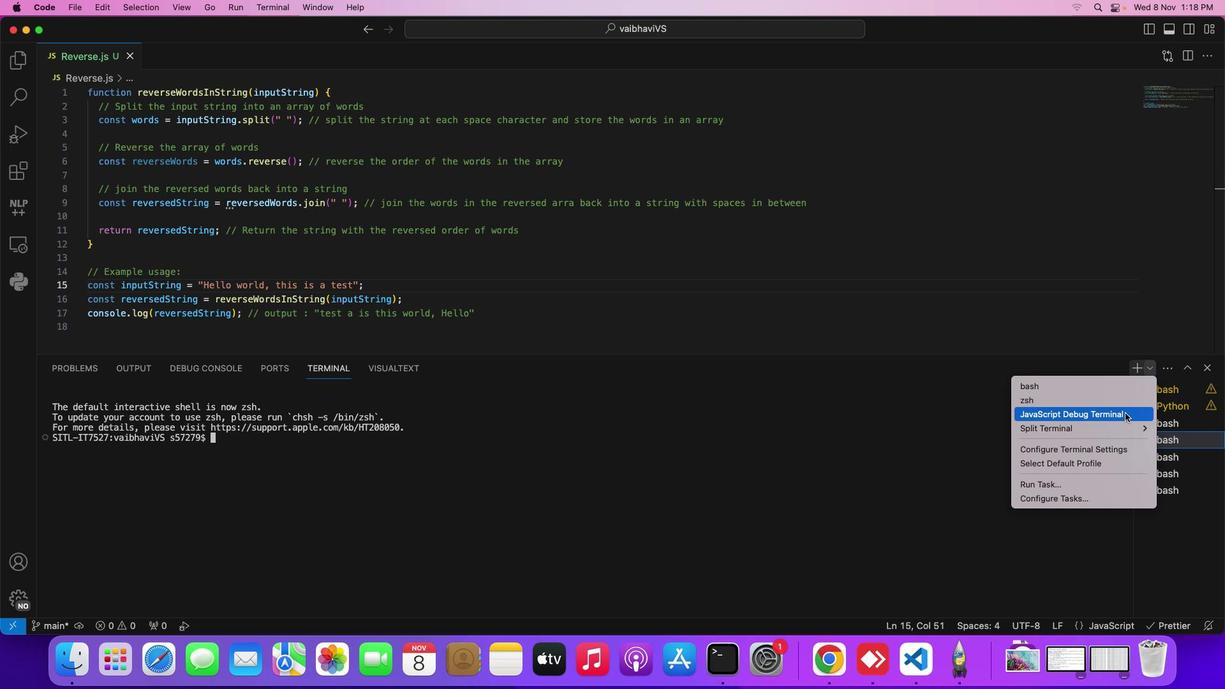 
Action: Mouse pressed left at (1125, 412)
Screenshot: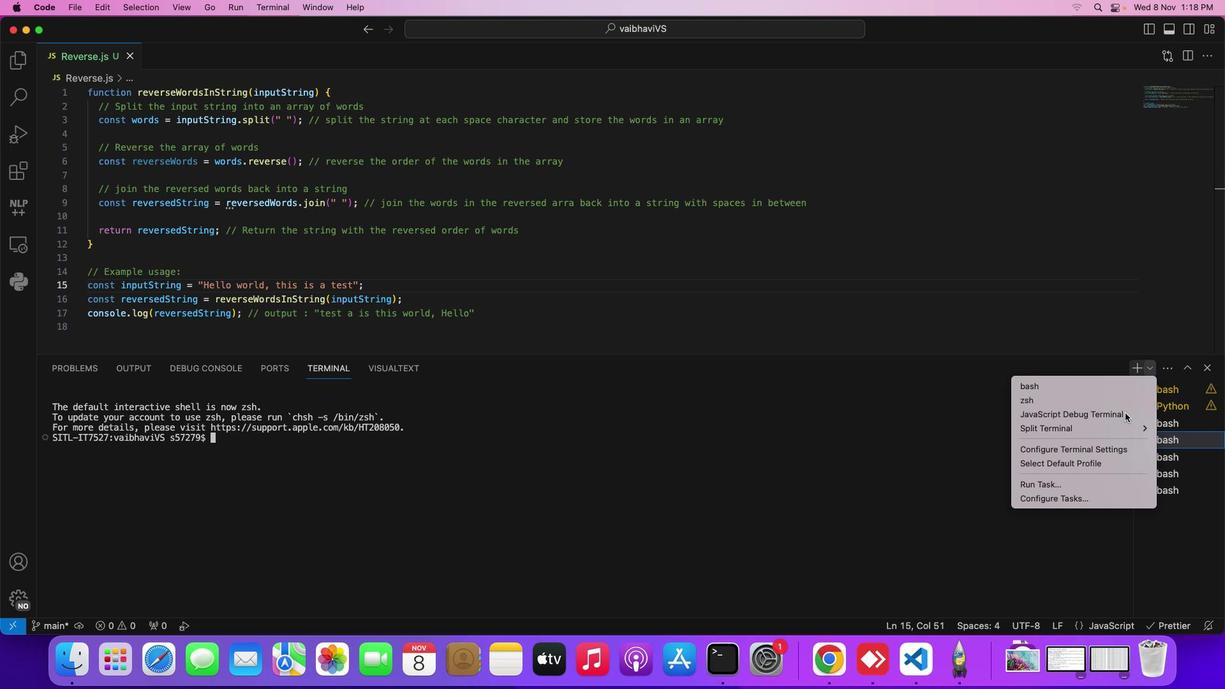 
Action: Mouse moved to (488, 437)
Screenshot: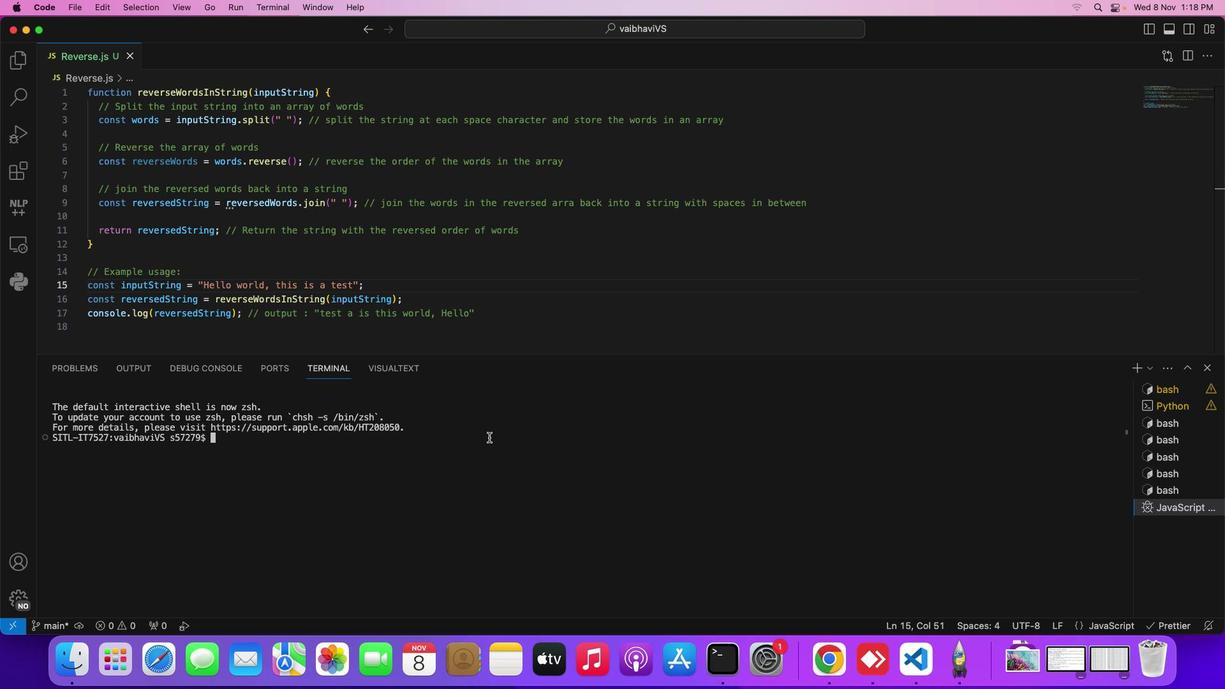 
Action: Key pressed 'n''o''d''e'Key.spaceKey.shift_r'R''e''v''e''r''s''e''.''j''s'Key.enter
Screenshot: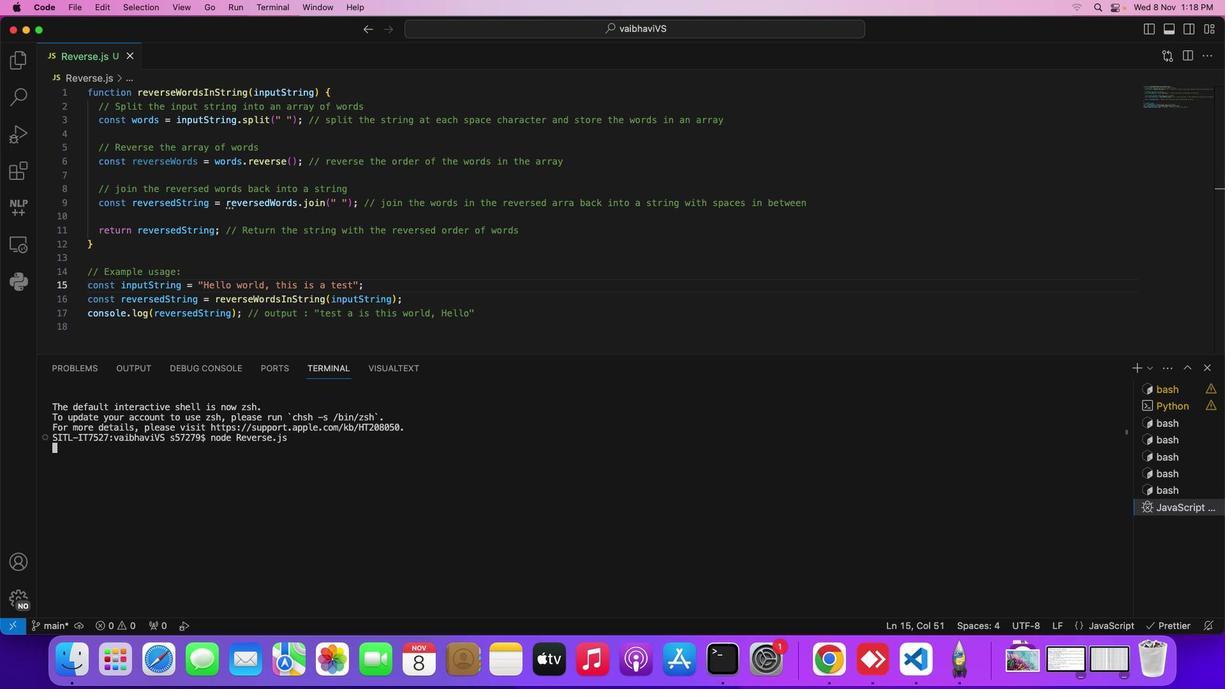 
Action: Mouse moved to (468, 457)
Screenshot: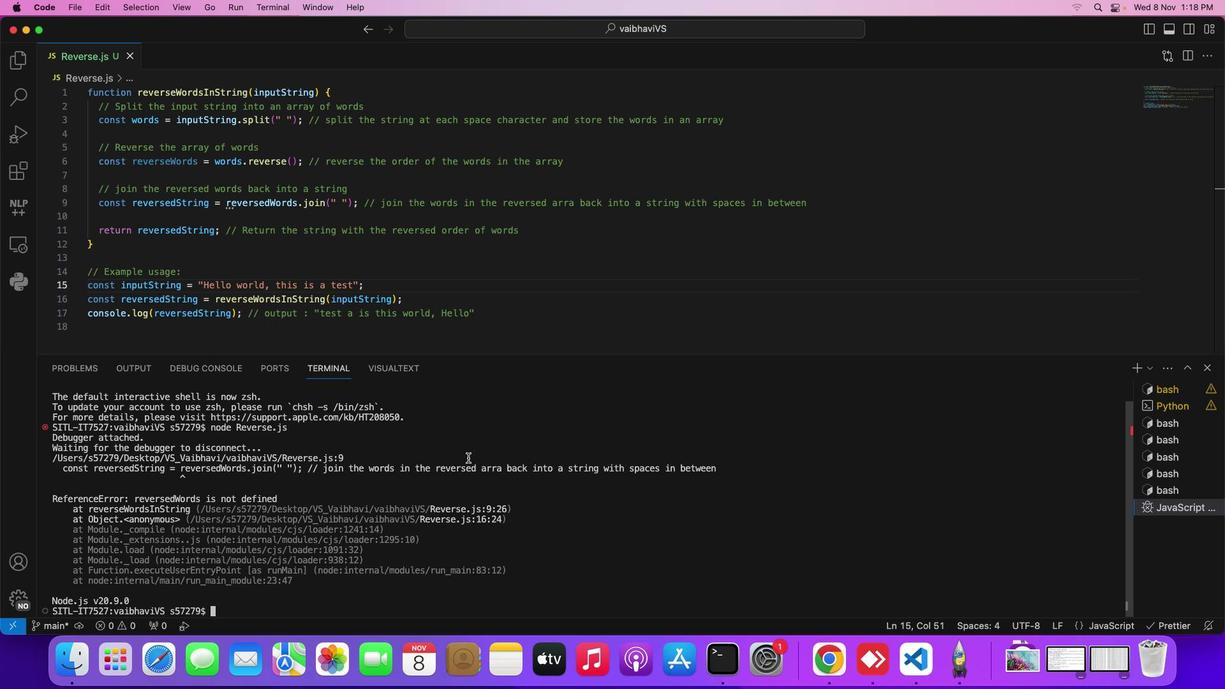 
Action: Mouse scrolled (468, 457) with delta (0, 0)
Screenshot: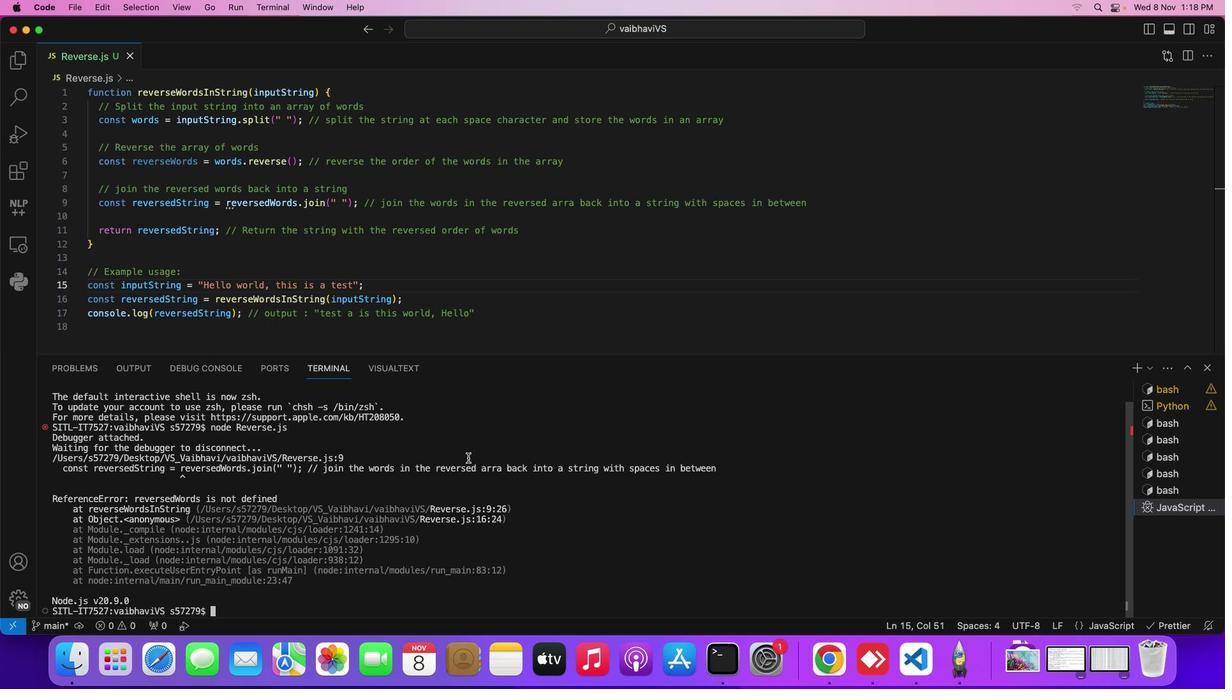 
Action: Mouse scrolled (468, 457) with delta (0, 0)
Screenshot: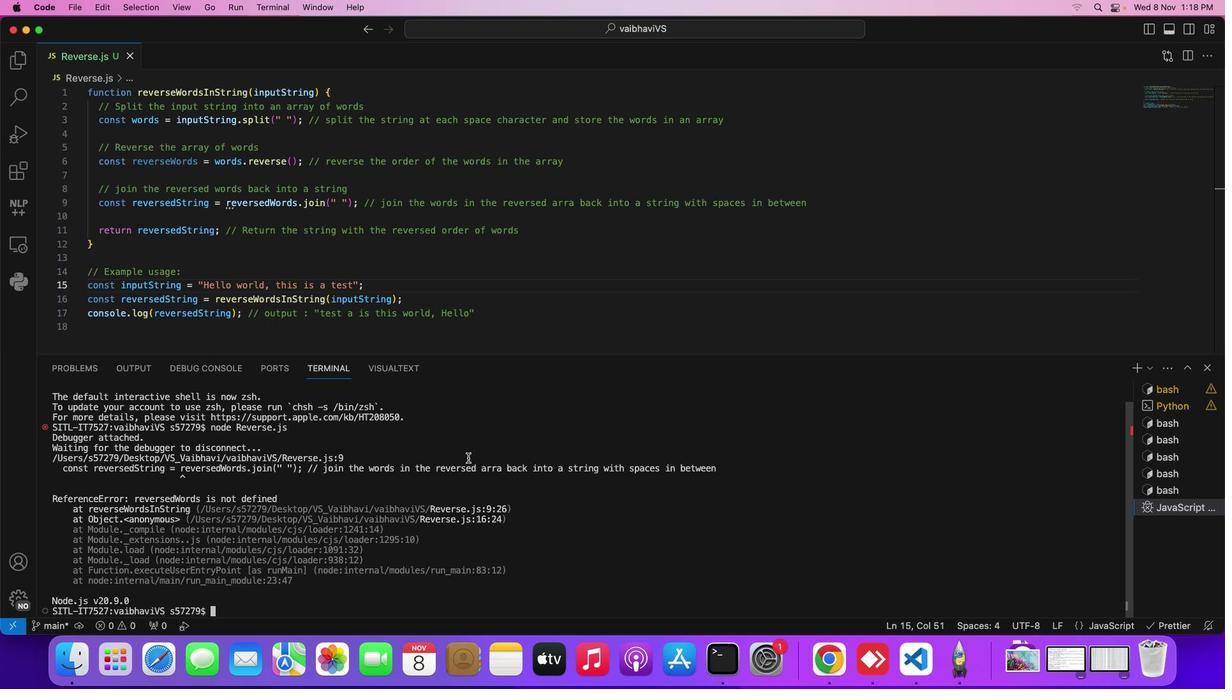 
Action: Mouse scrolled (468, 457) with delta (0, 0)
Screenshot: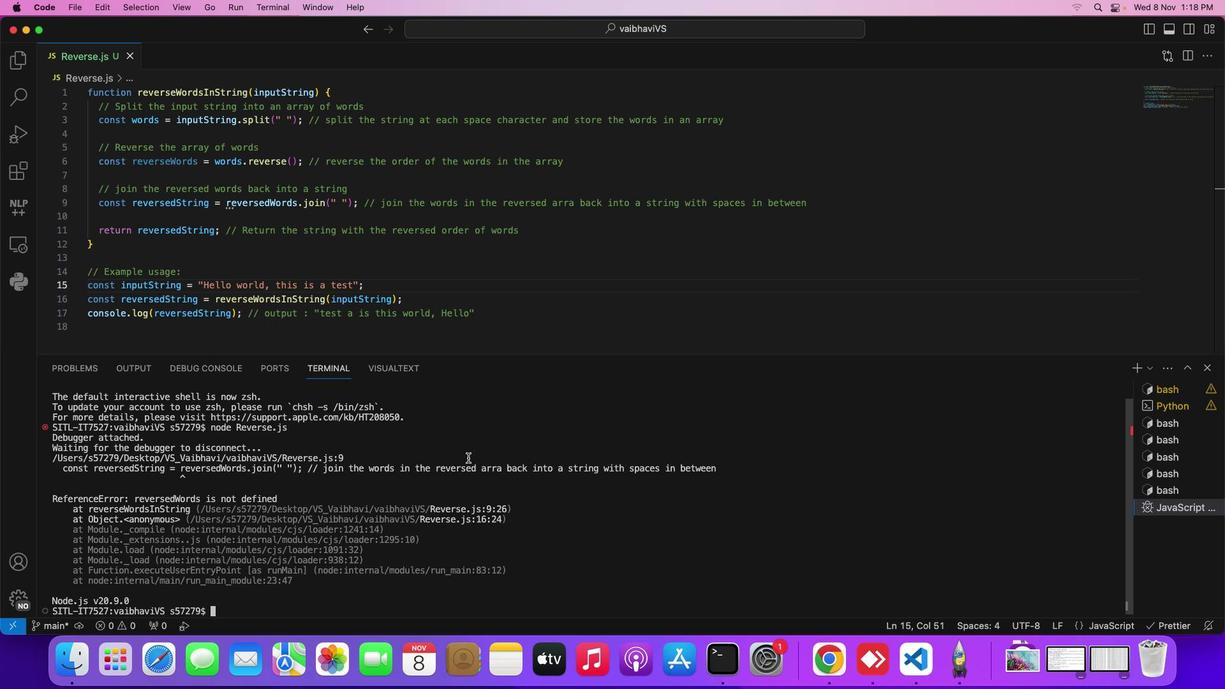 
Action: Mouse scrolled (468, 457) with delta (0, 0)
Screenshot: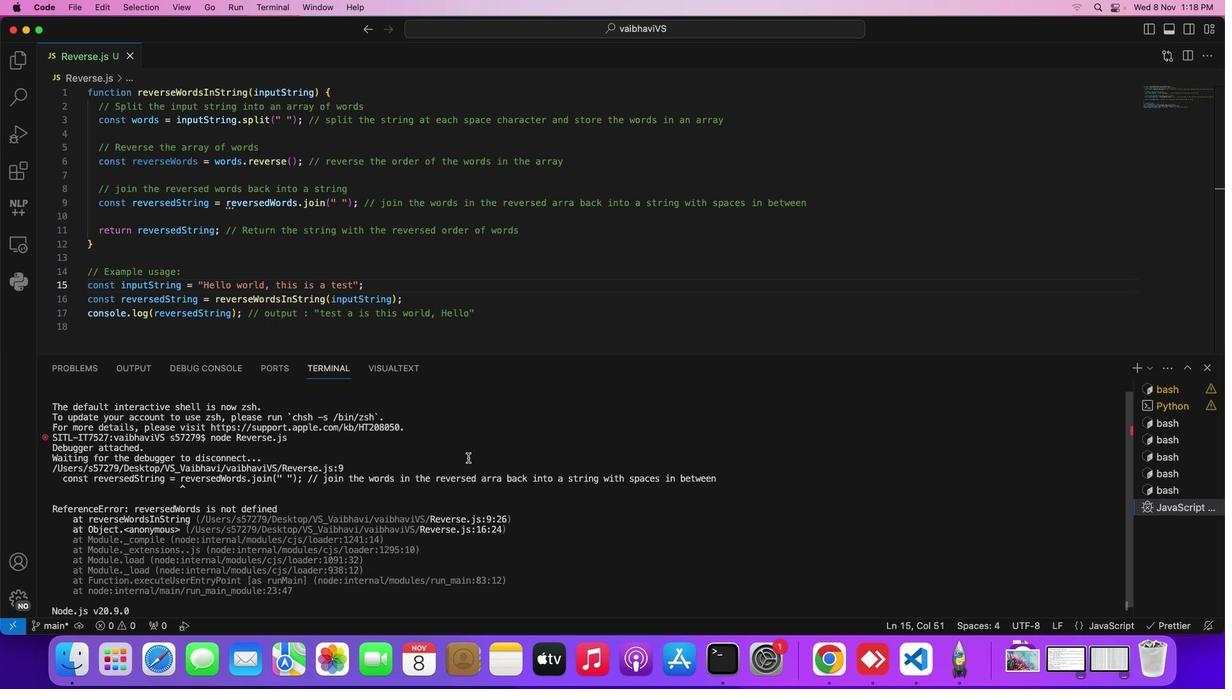 
Action: Mouse scrolled (468, 457) with delta (0, 0)
Screenshot: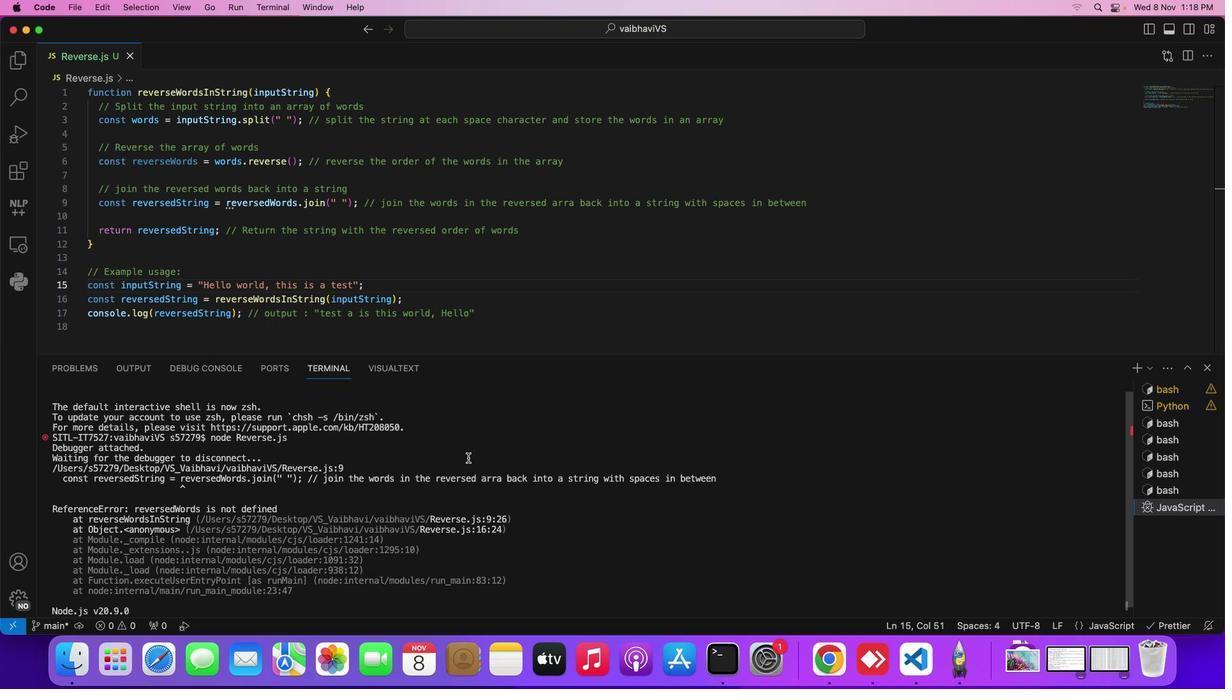 
Action: Mouse scrolled (468, 457) with delta (0, 0)
Screenshot: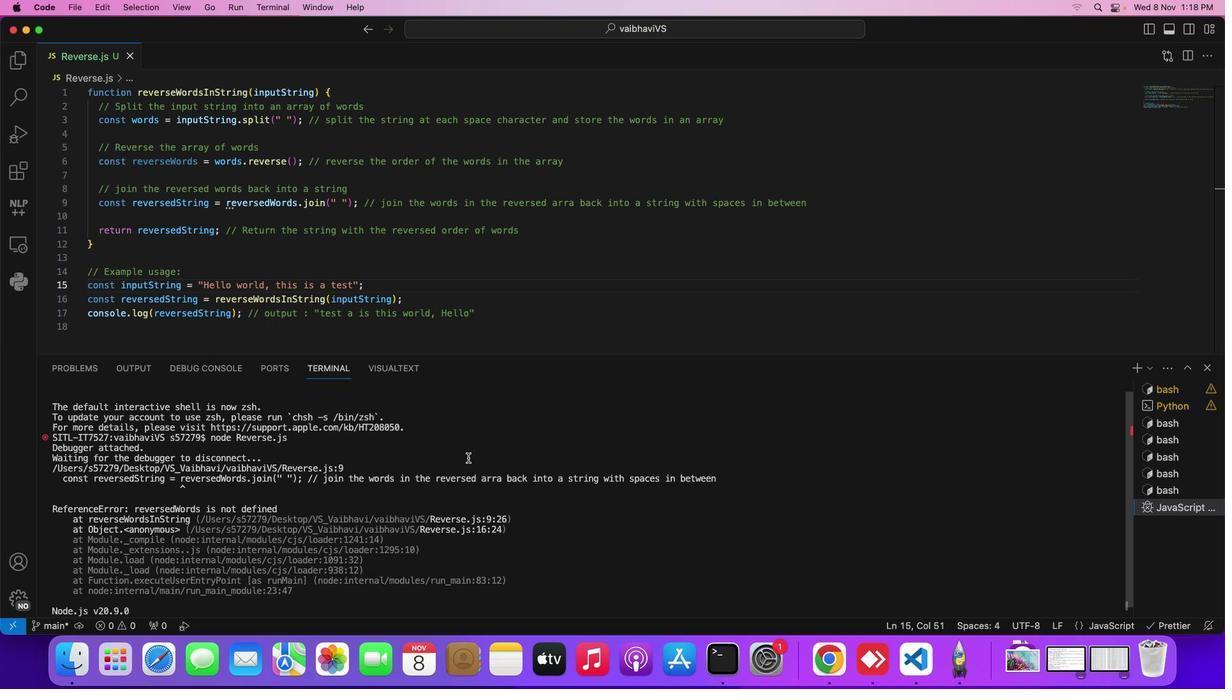 
Action: Mouse moved to (160, 474)
Screenshot: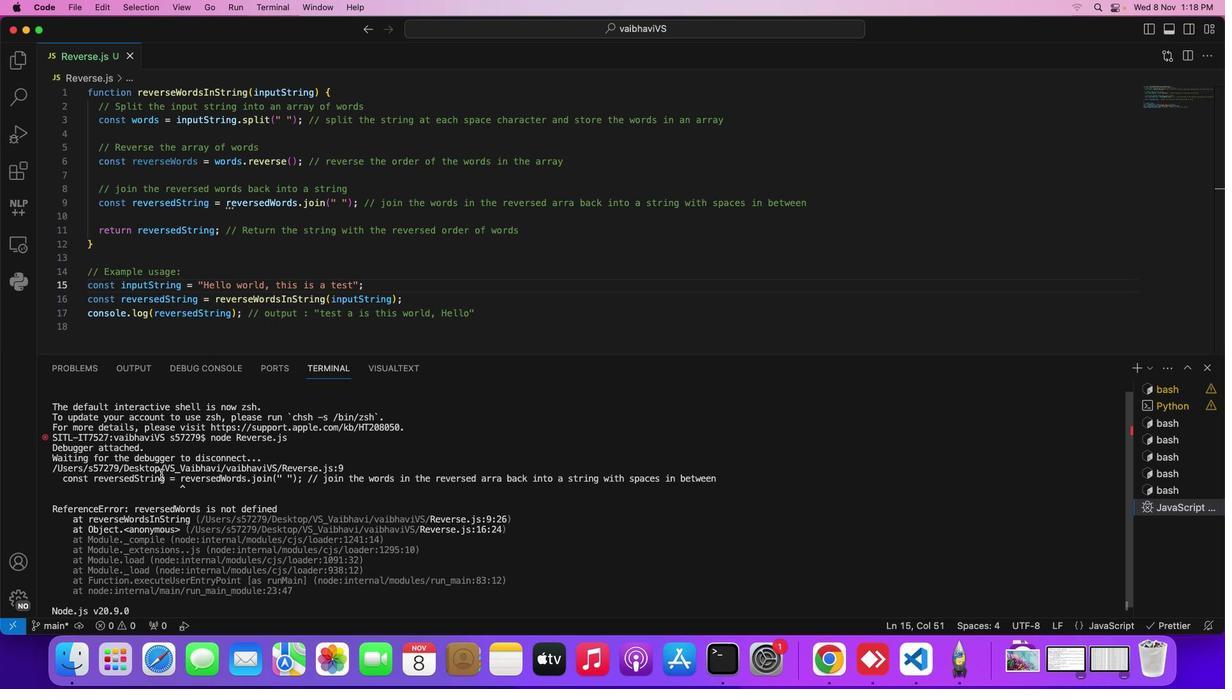 
Action: Mouse scrolled (160, 474) with delta (0, 0)
Screenshot: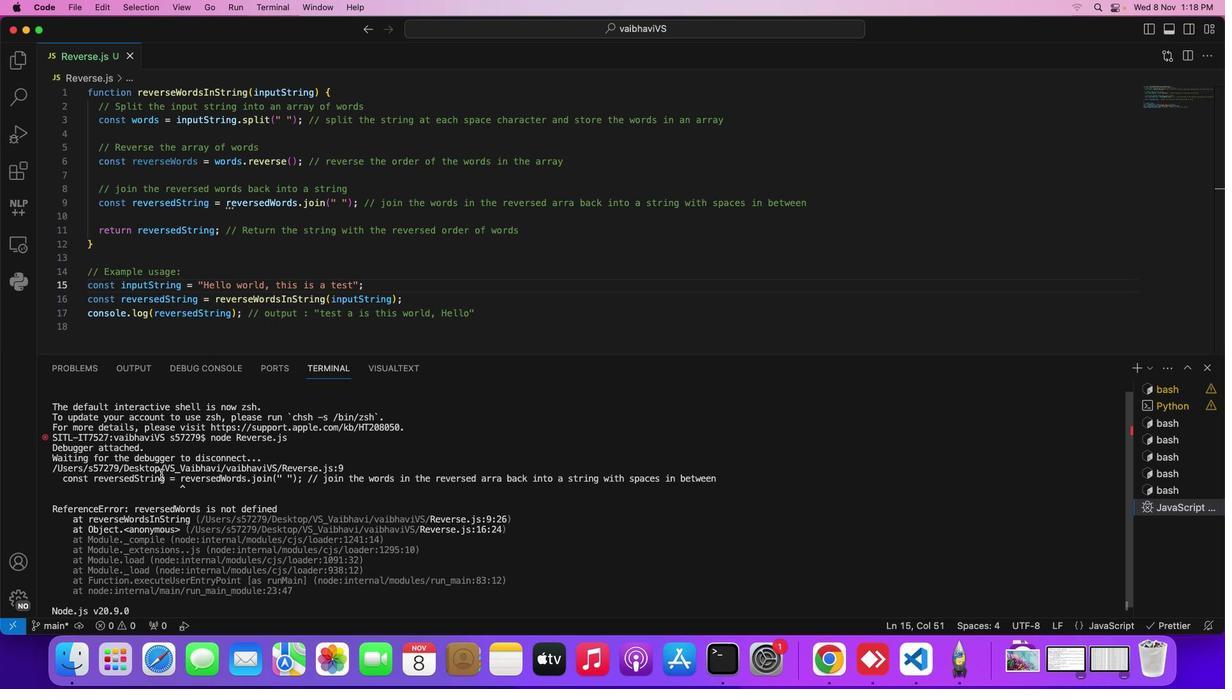 
Action: Mouse moved to (208, 465)
Screenshot: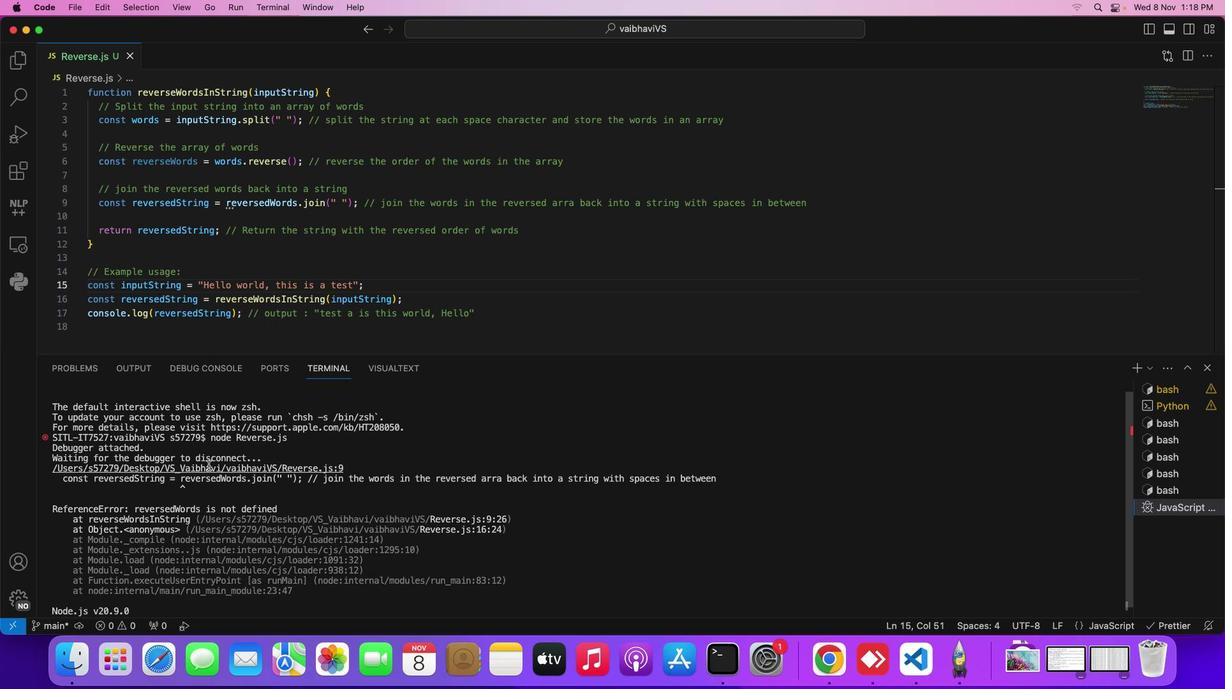 
Action: Mouse scrolled (208, 465) with delta (0, 0)
Screenshot: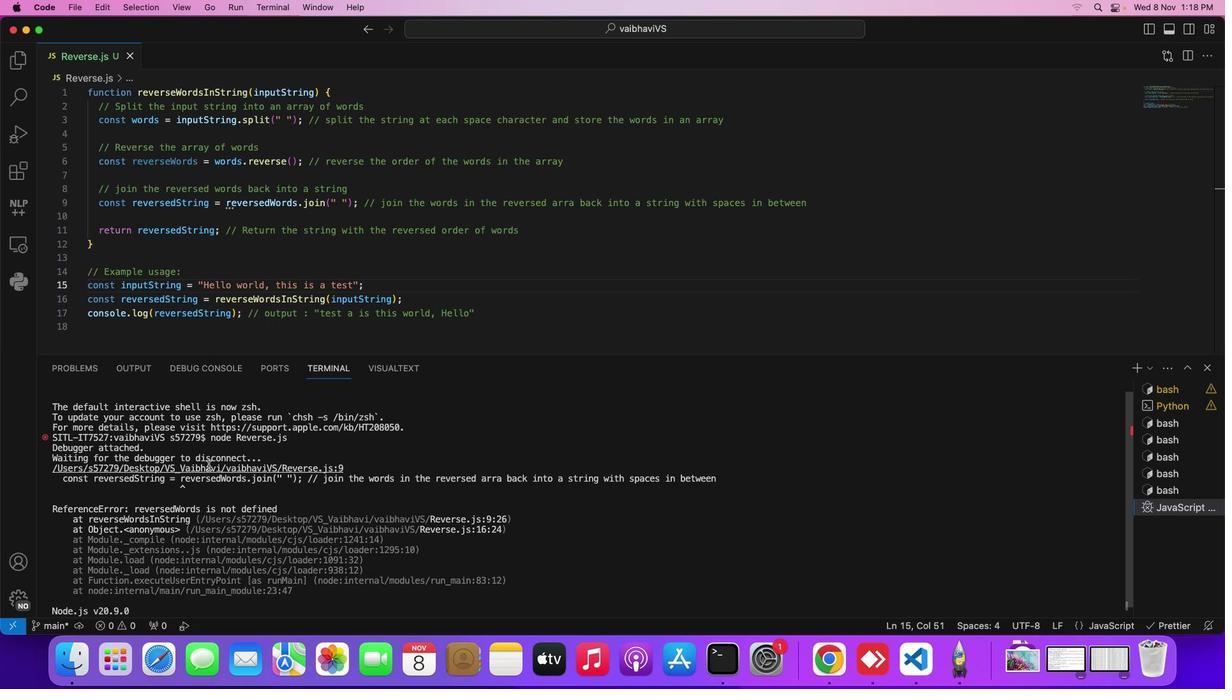 
Action: Mouse moved to (207, 458)
Screenshot: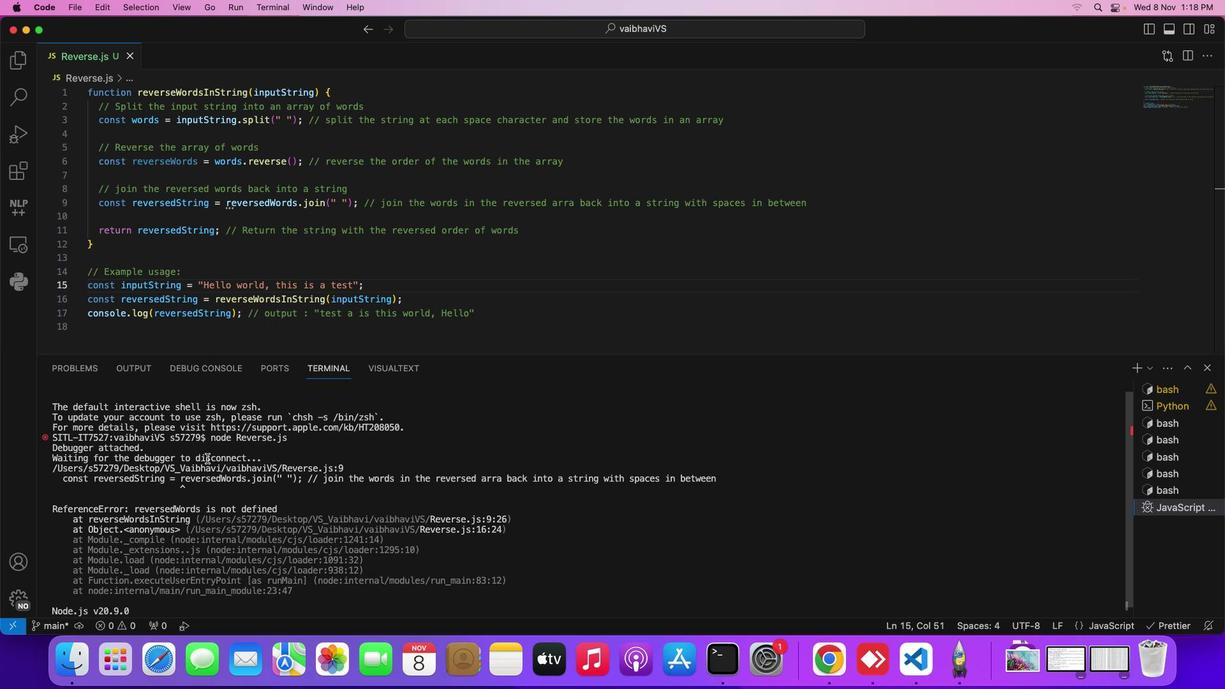
Action: Mouse scrolled (207, 458) with delta (0, 0)
Screenshot: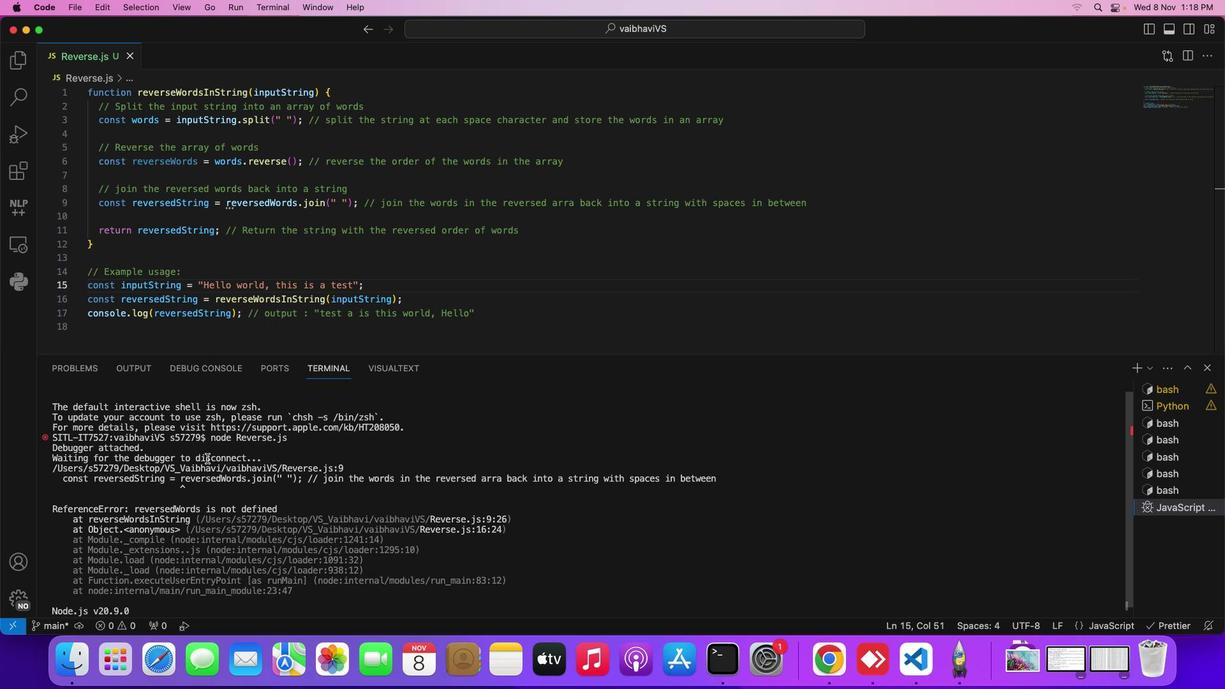 
Action: Mouse scrolled (207, 458) with delta (0, 0)
Screenshot: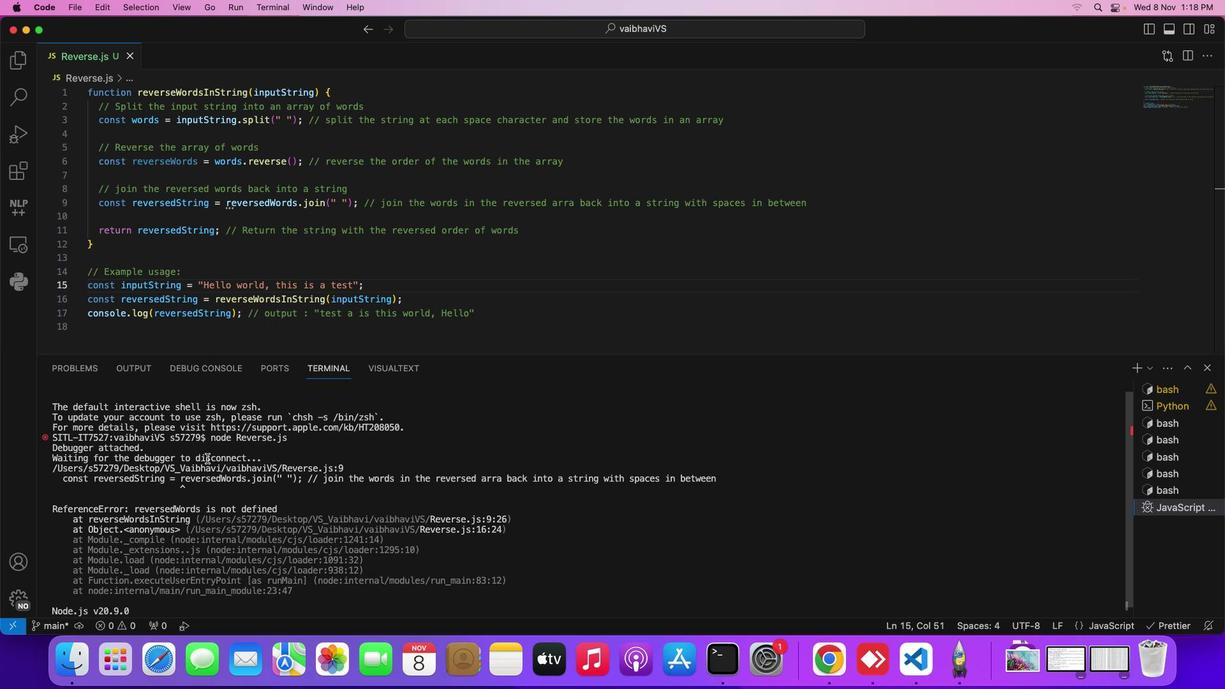 
Action: Mouse scrolled (207, 458) with delta (0, 1)
Screenshot: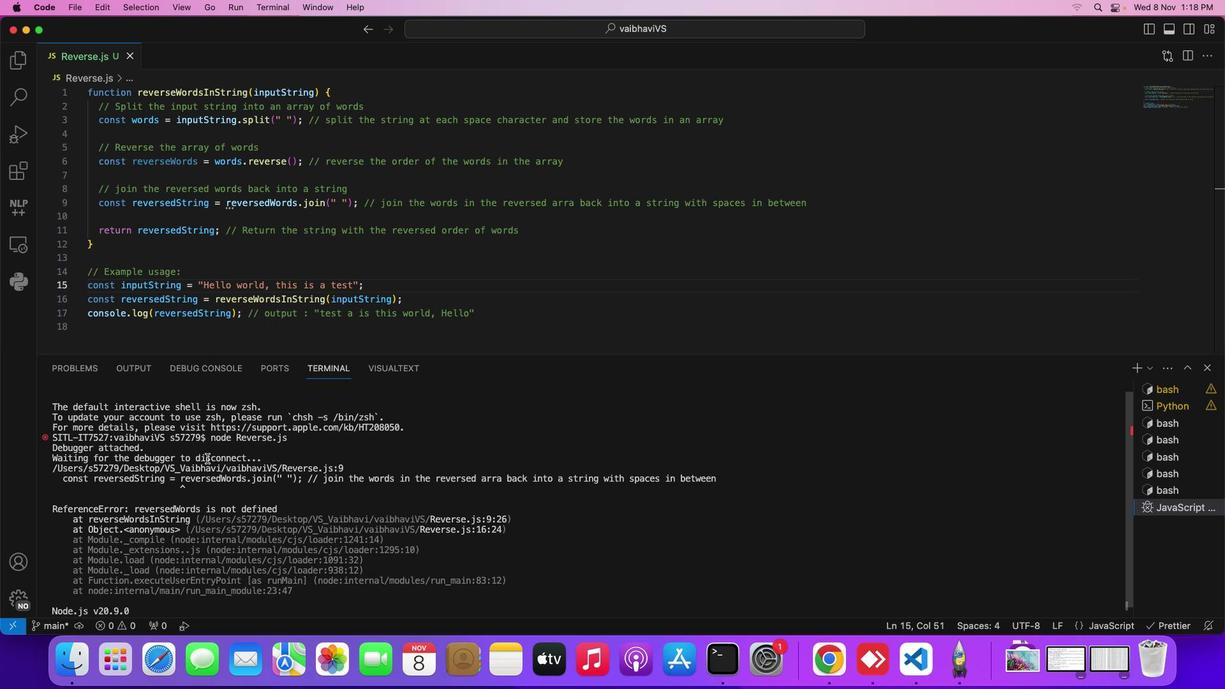 
Action: Mouse moved to (209, 446)
Screenshot: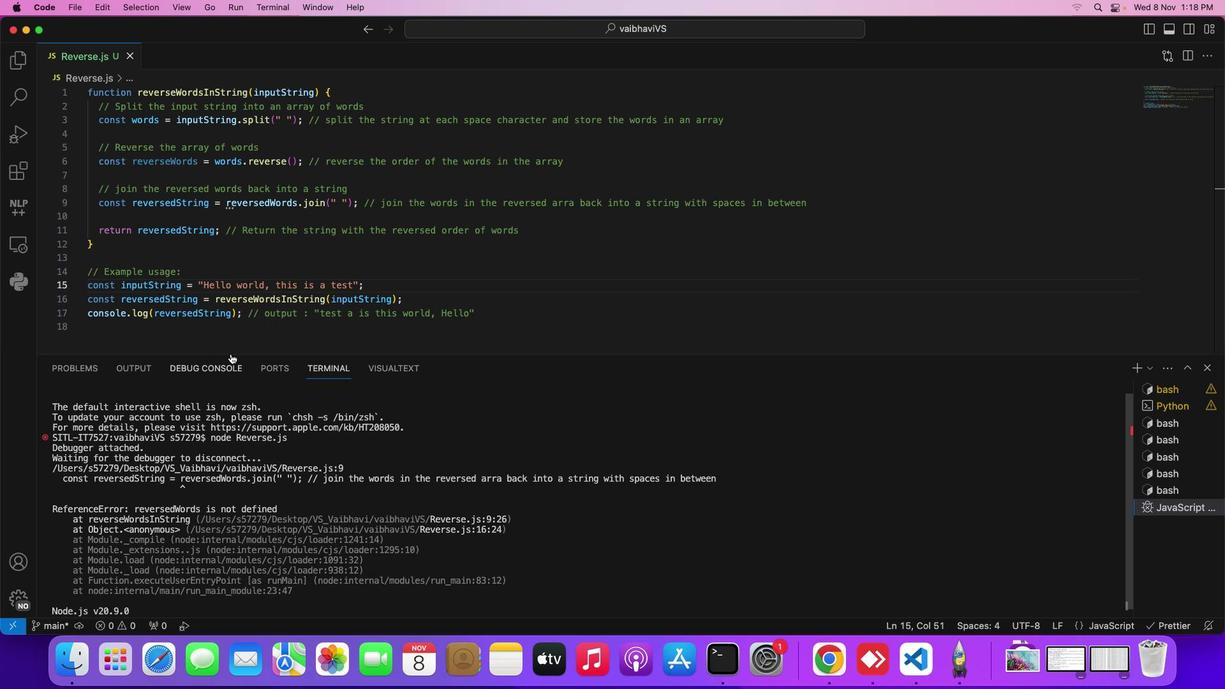 
Action: Mouse scrolled (209, 446) with delta (0, 0)
Screenshot: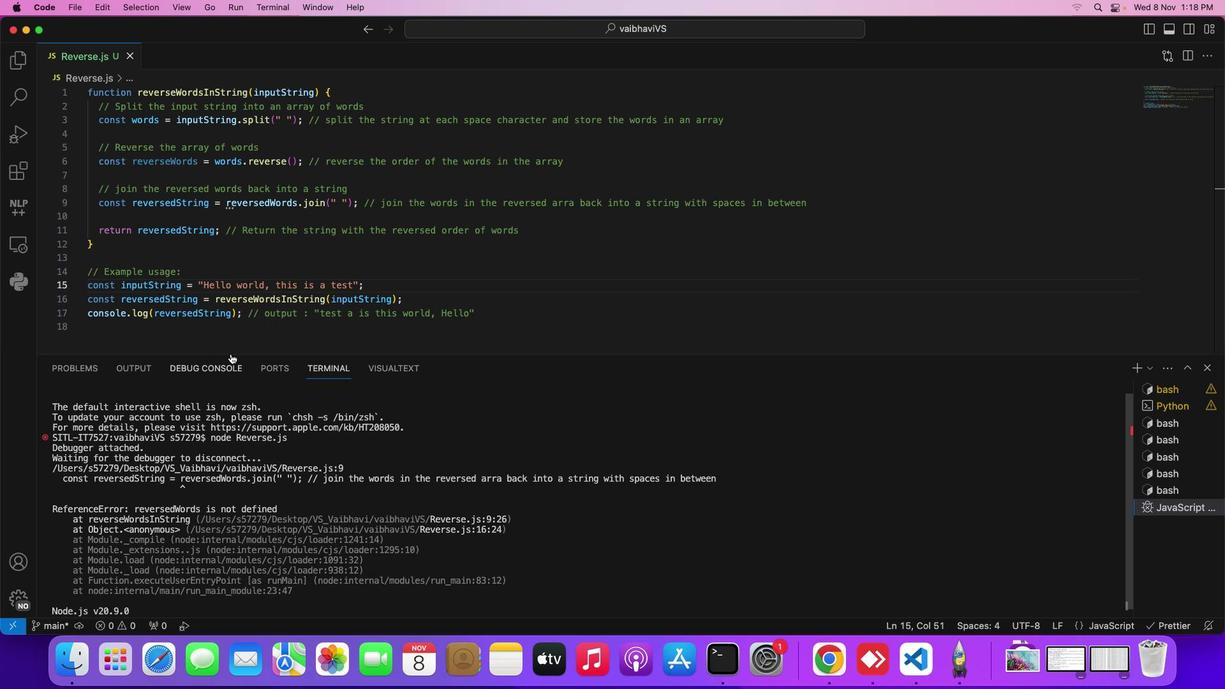 
Action: Mouse moved to (276, 178)
Screenshot: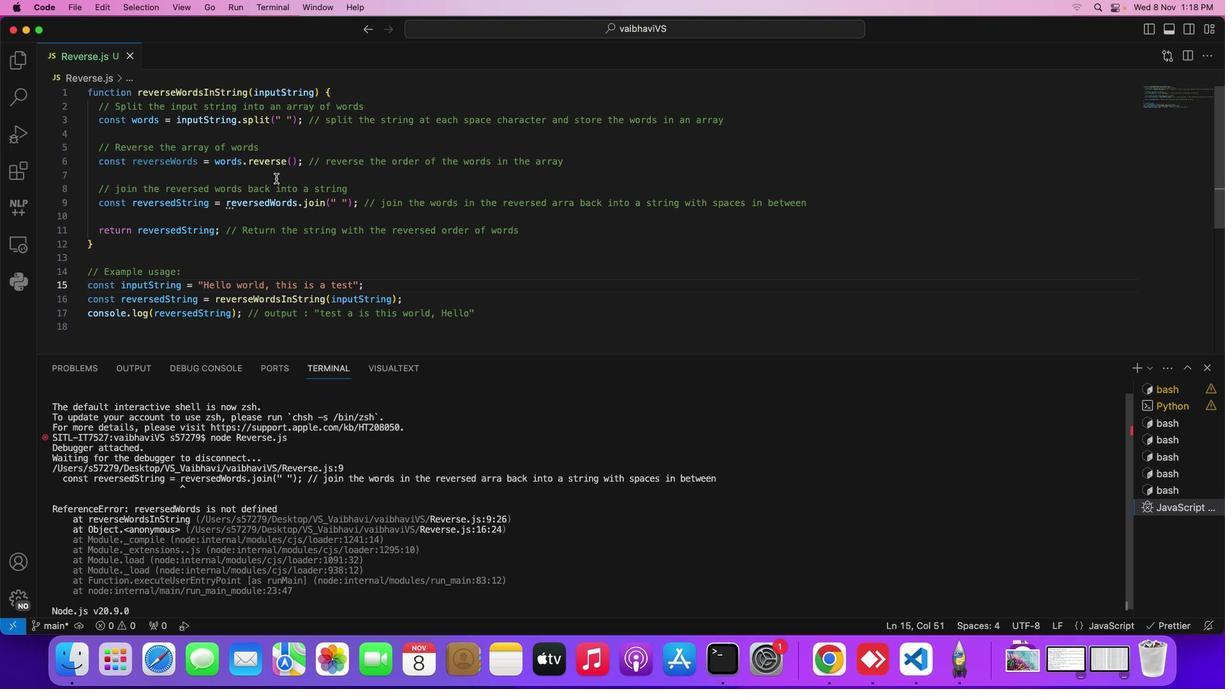 
Action: Mouse pressed left at (276, 178)
Screenshot: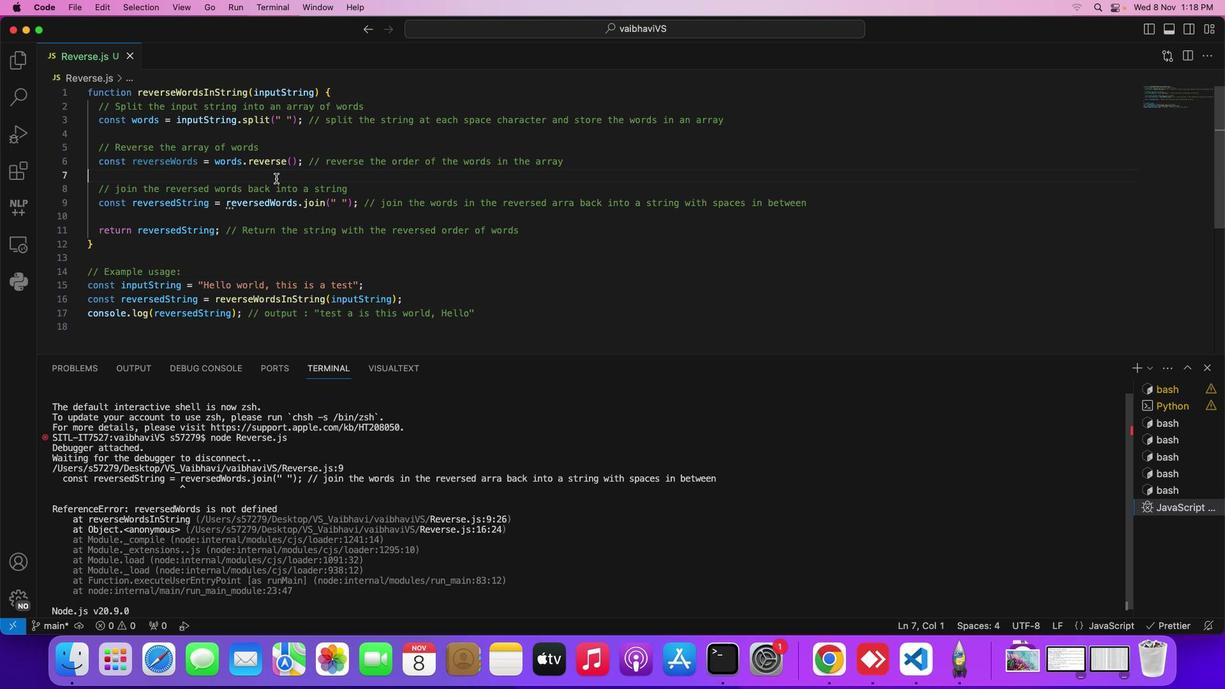 
Action: Mouse moved to (256, 204)
Screenshot: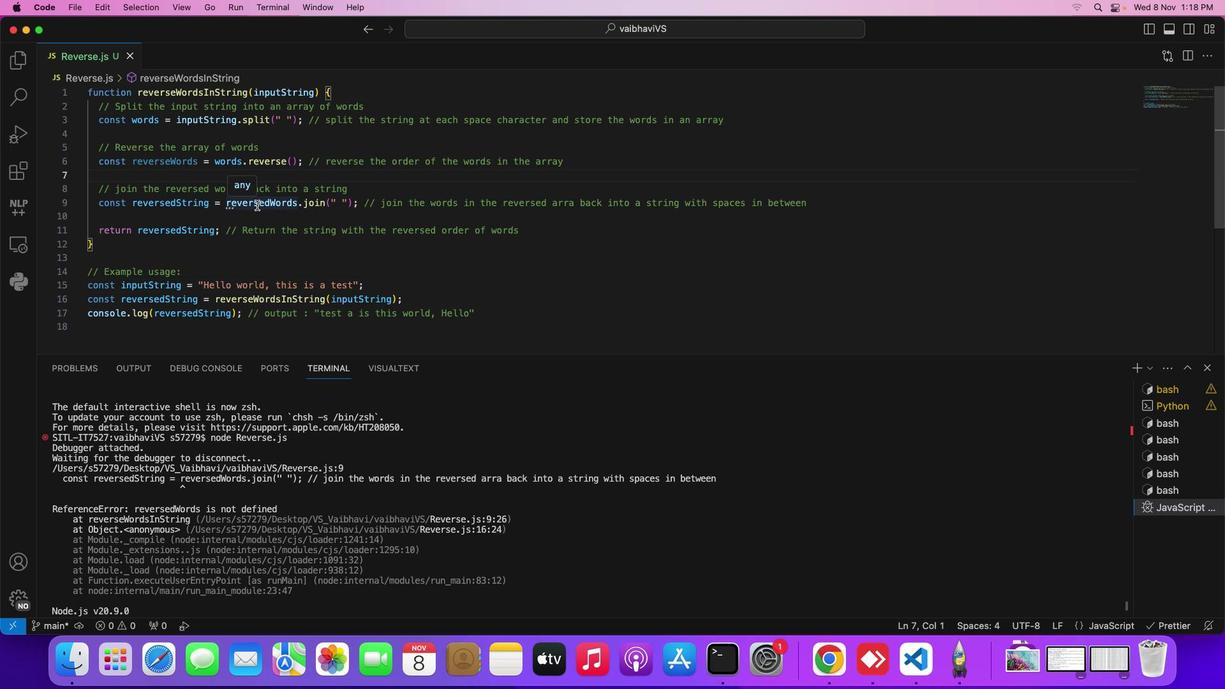 
Action: Mouse pressed left at (256, 204)
Screenshot: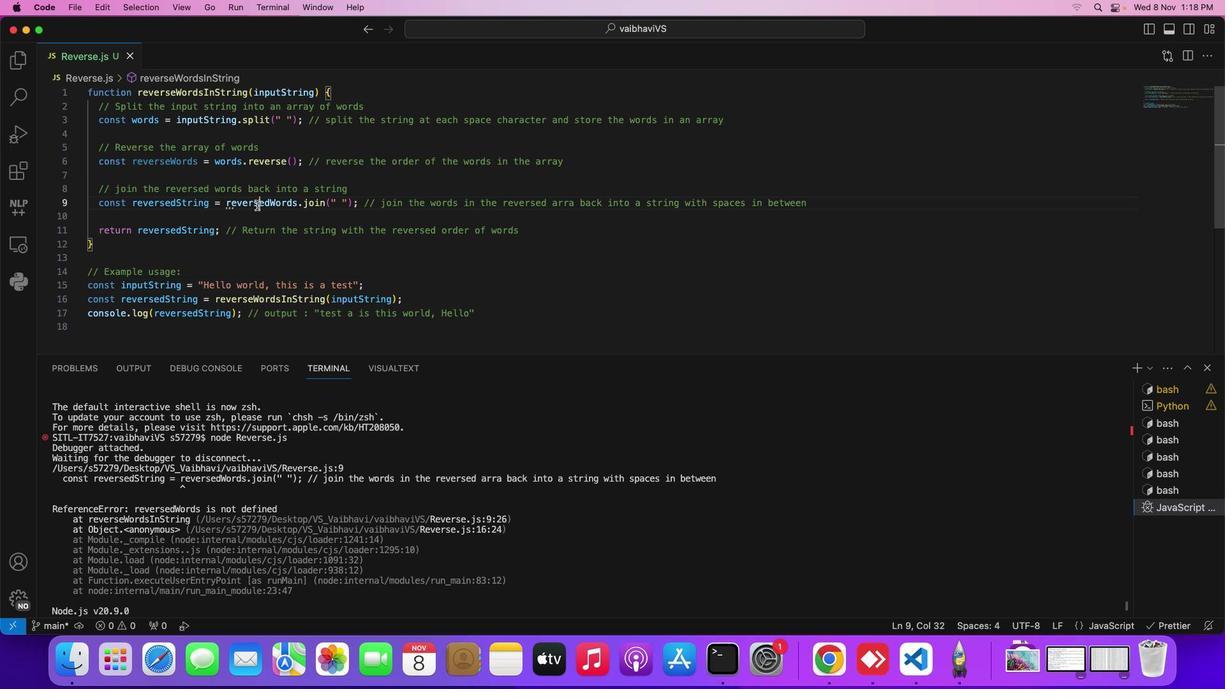 
Action: Mouse moved to (145, 158)
Screenshot: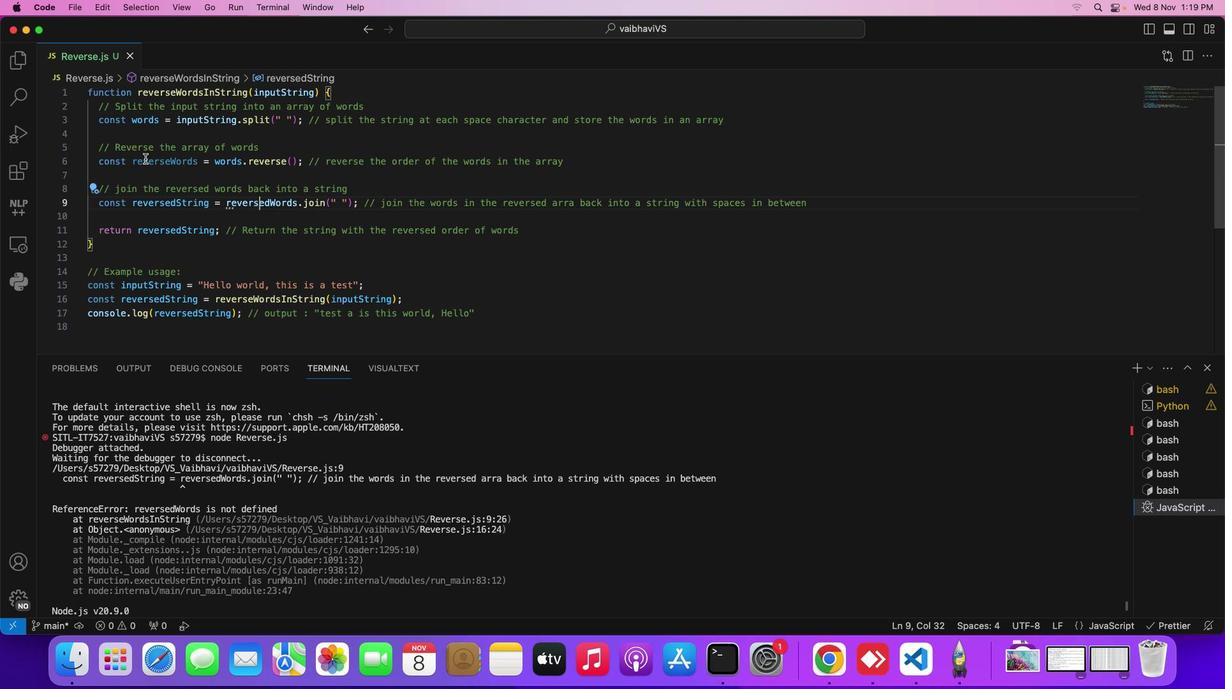 
Action: Mouse pressed left at (145, 158)
Screenshot: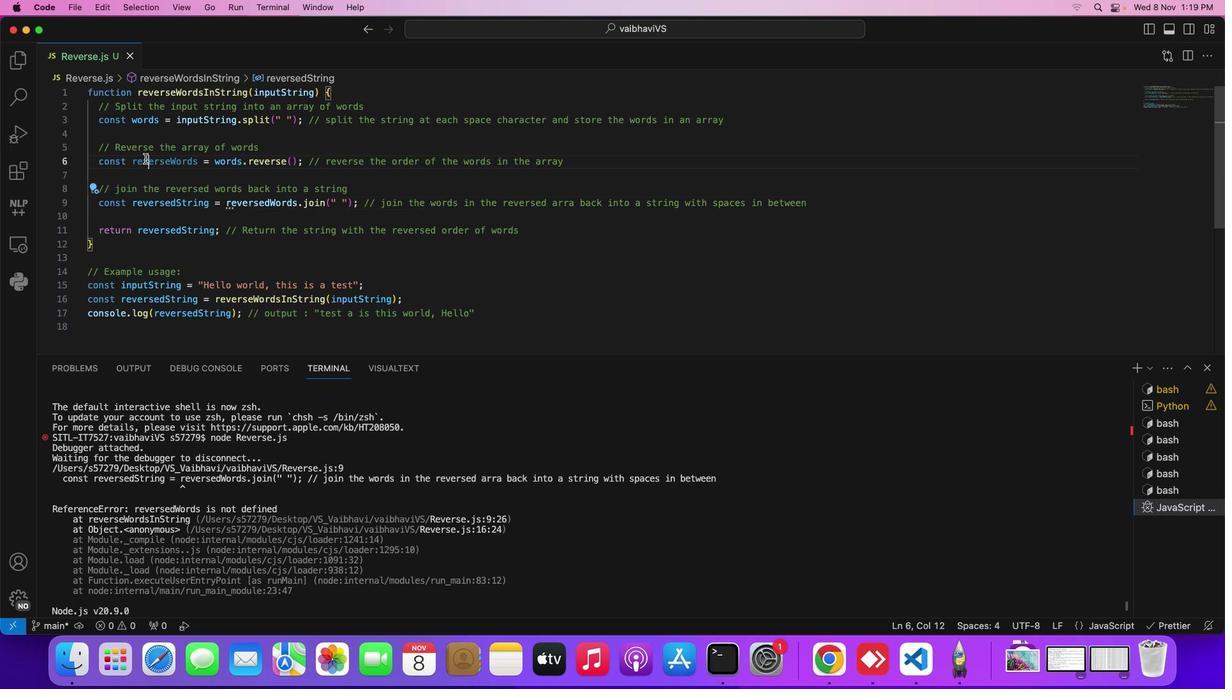 
Action: Mouse moved to (171, 160)
Screenshot: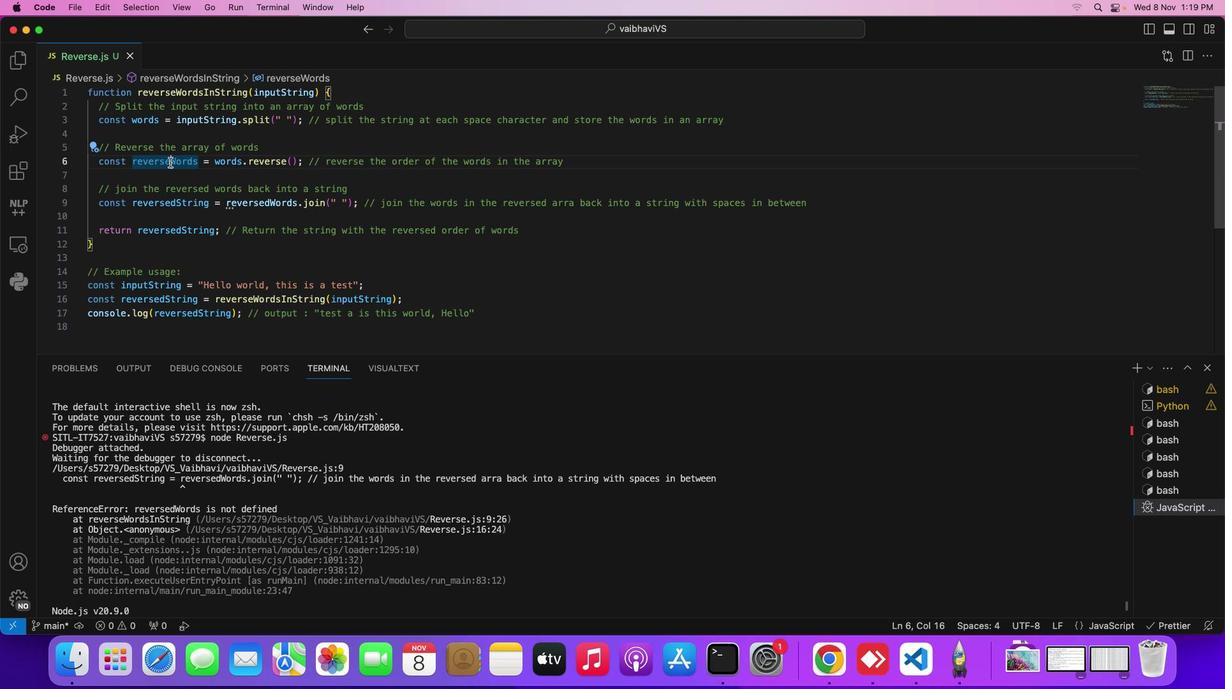 
Action: Mouse pressed left at (171, 160)
Screenshot: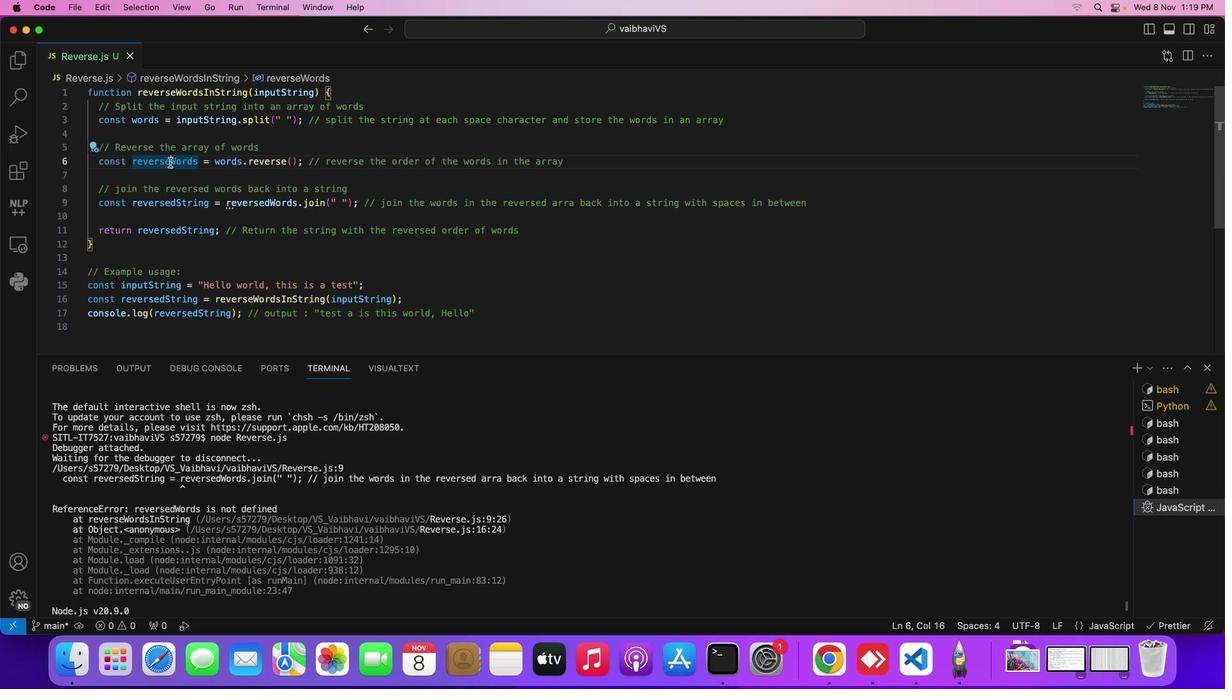 
Action: Mouse moved to (221, 165)
Screenshot: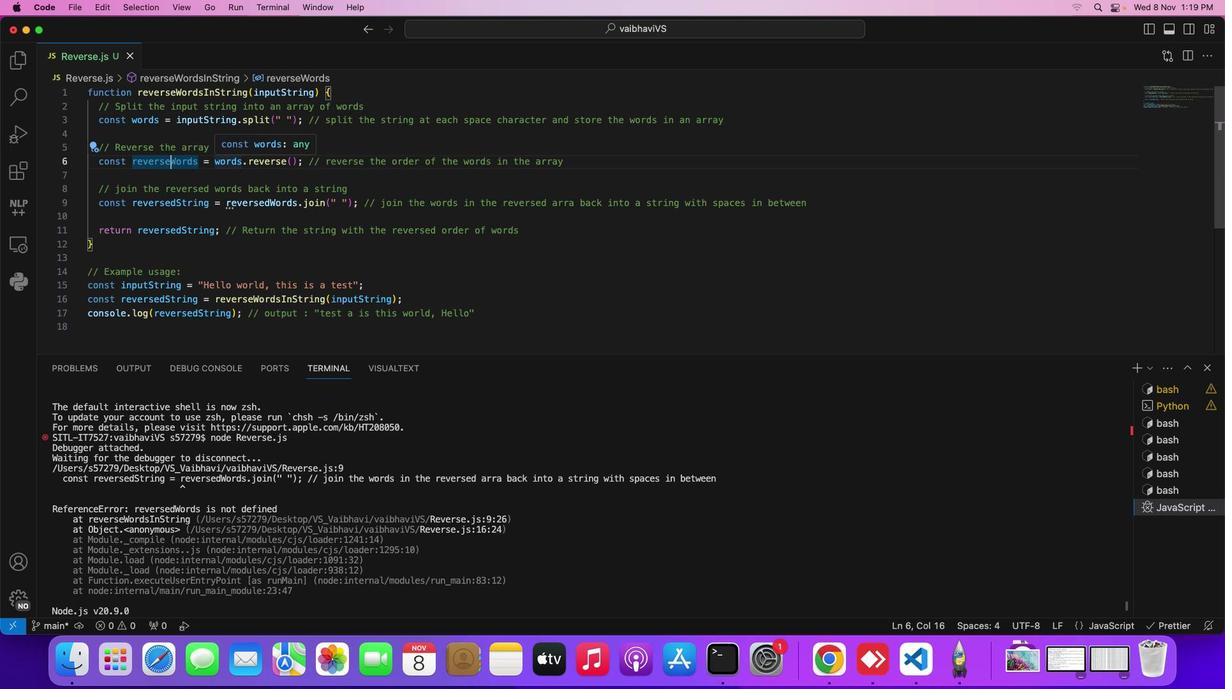 
Action: Key pressed 'd'
Screenshot: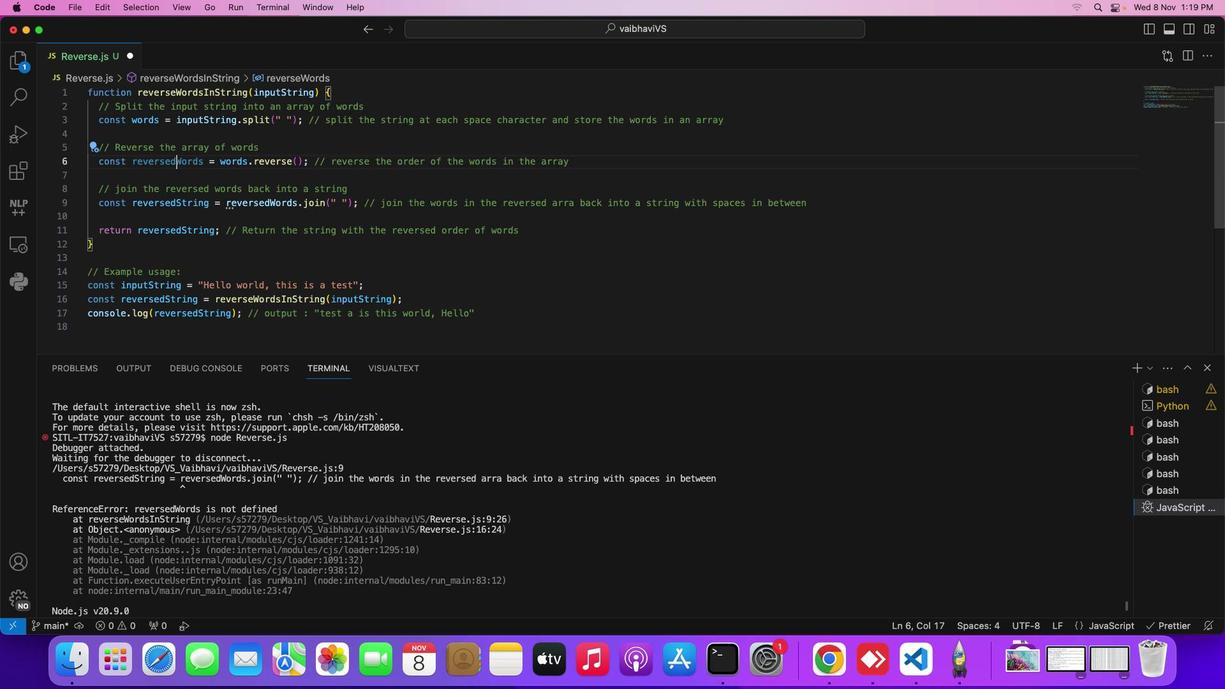 
Action: Mouse moved to (336, 185)
Screenshot: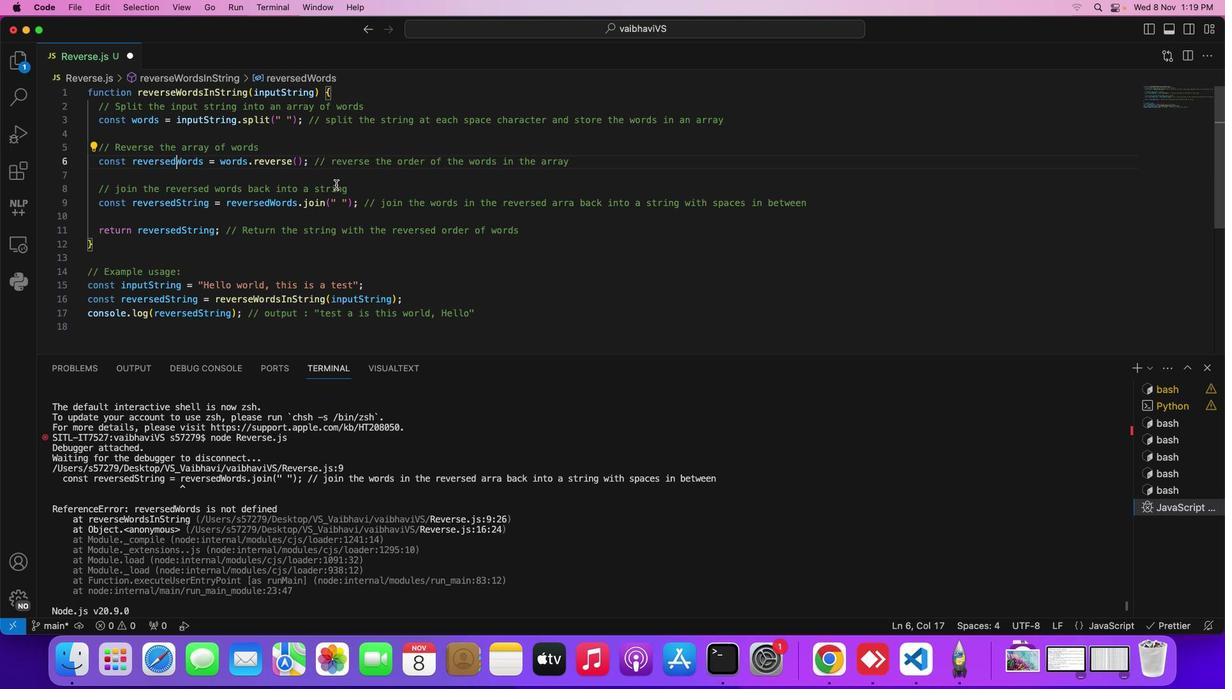 
Action: Key pressed Key.cmd
Screenshot: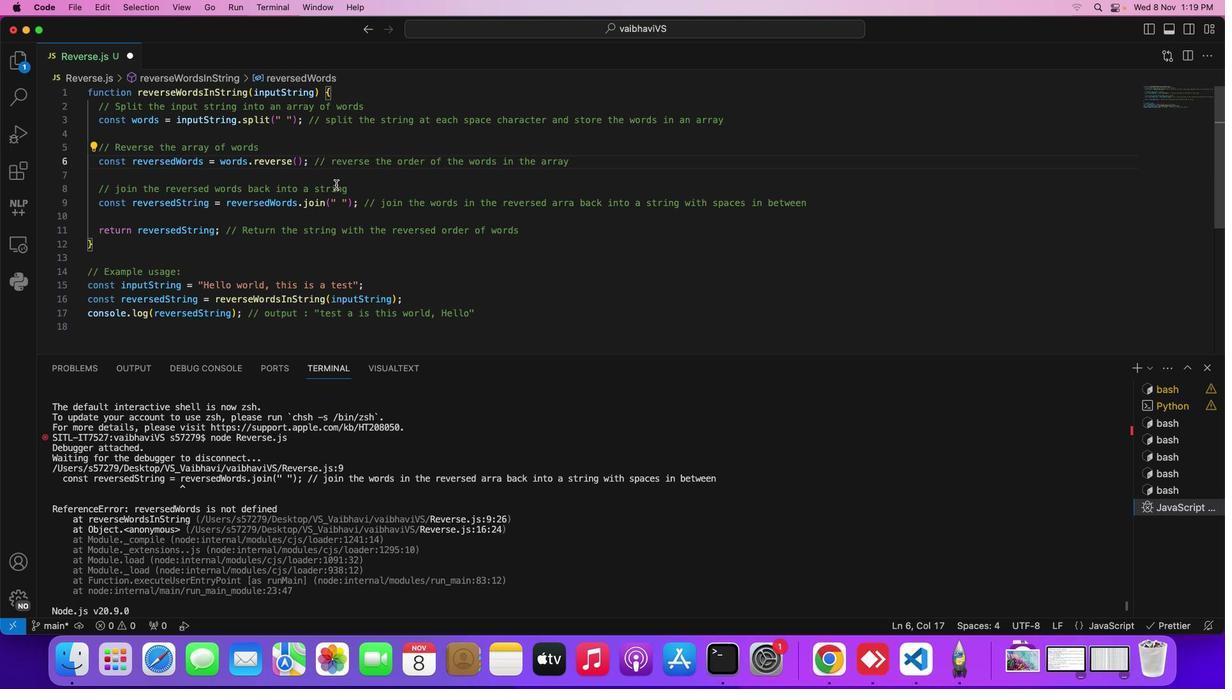 
Action: Mouse moved to (335, 184)
Screenshot: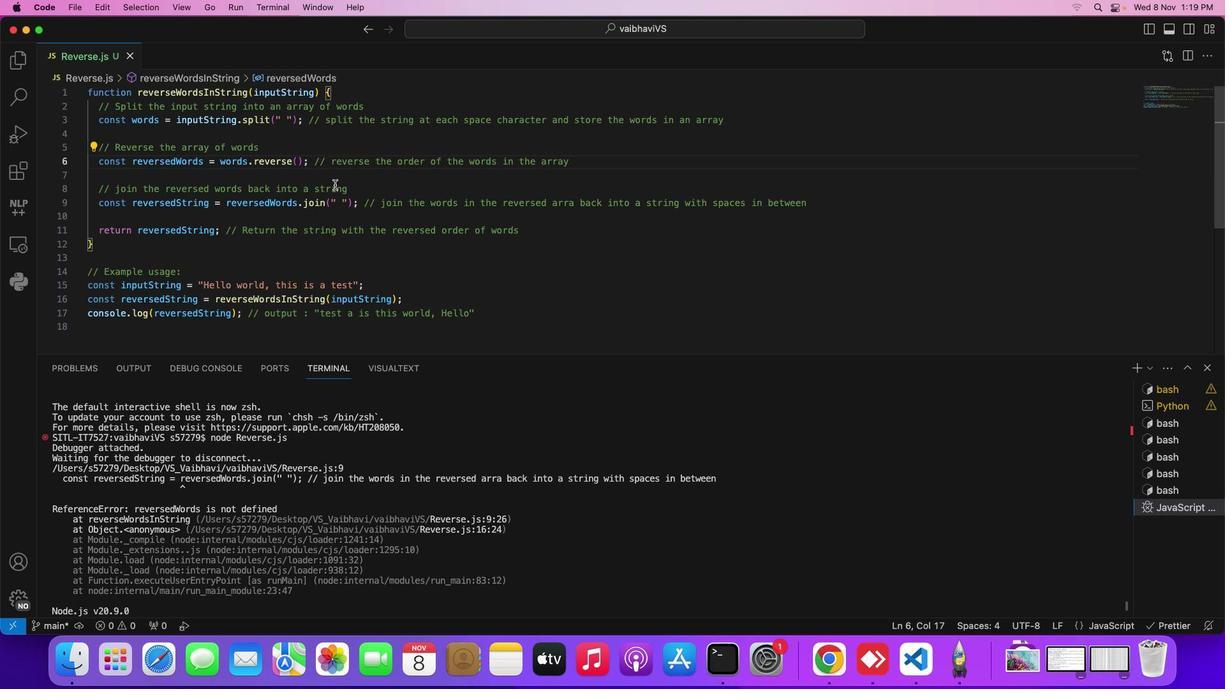 
Action: Key pressed 's'
Screenshot: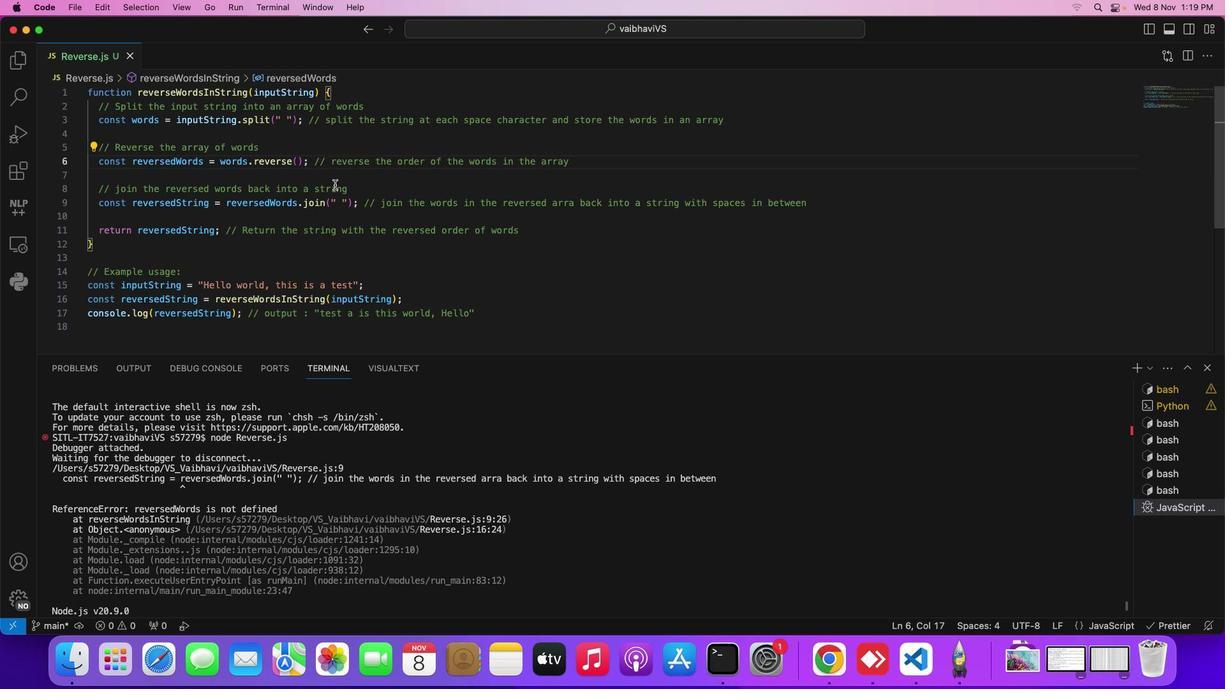 
Action: Mouse moved to (514, 565)
Screenshot: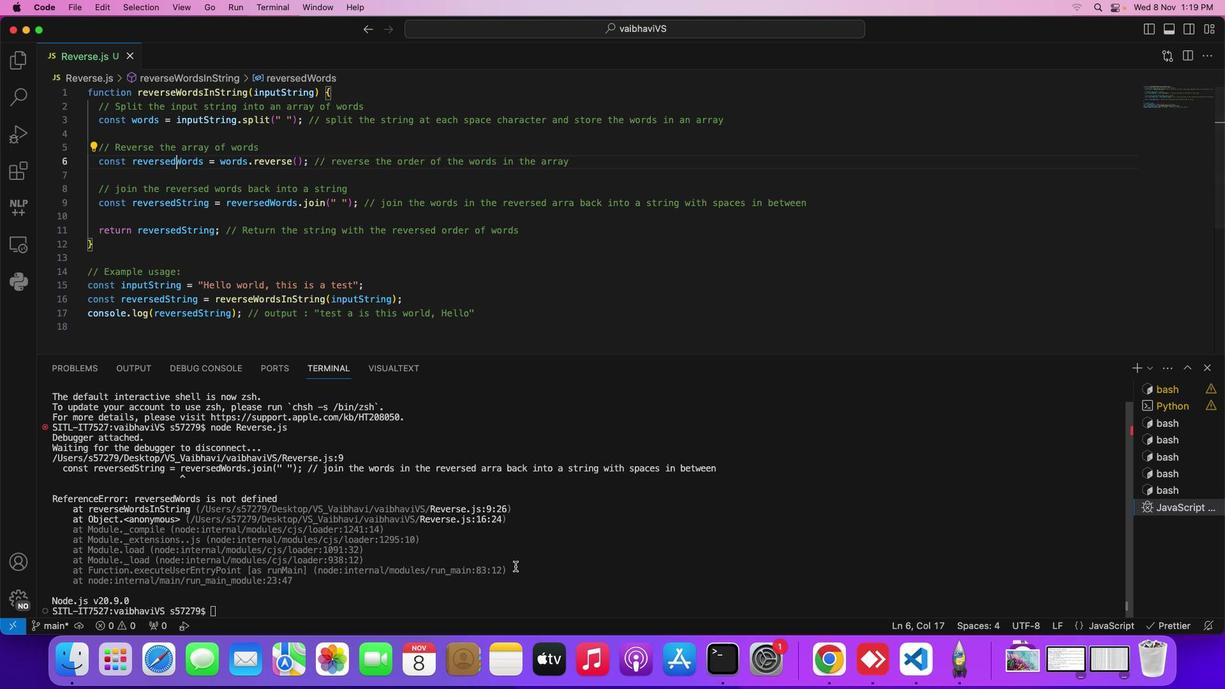 
Action: Mouse scrolled (514, 565) with delta (0, 0)
Screenshot: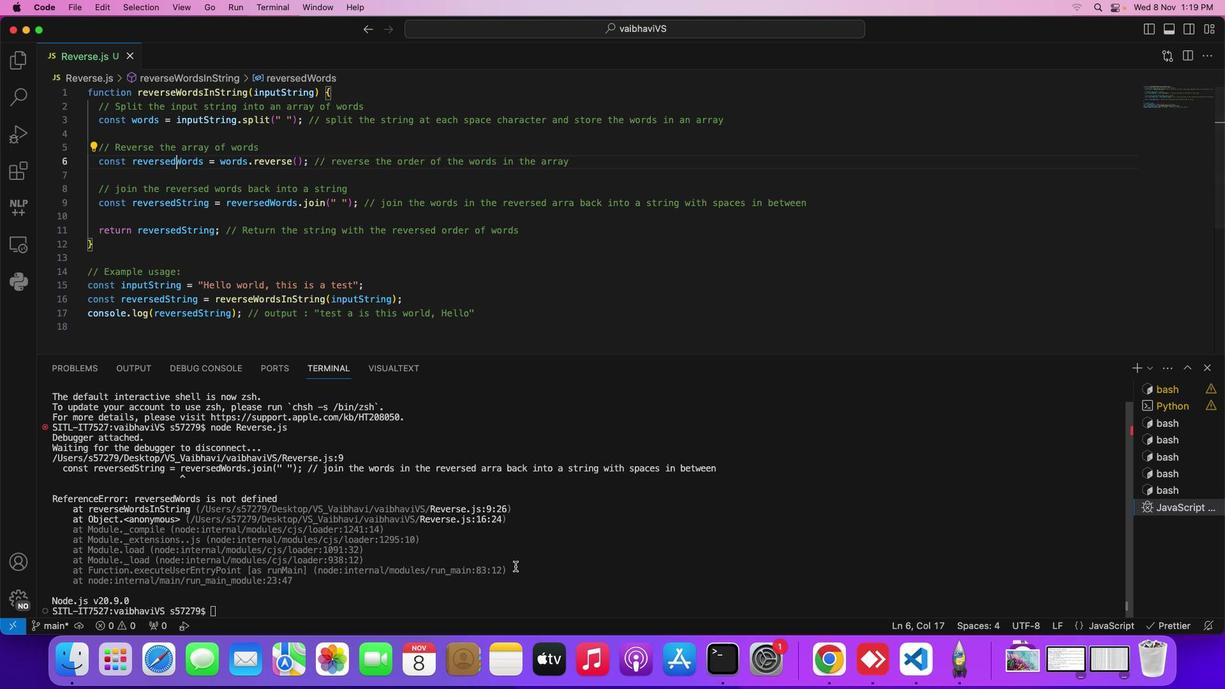 
Action: Mouse moved to (514, 565)
Screenshot: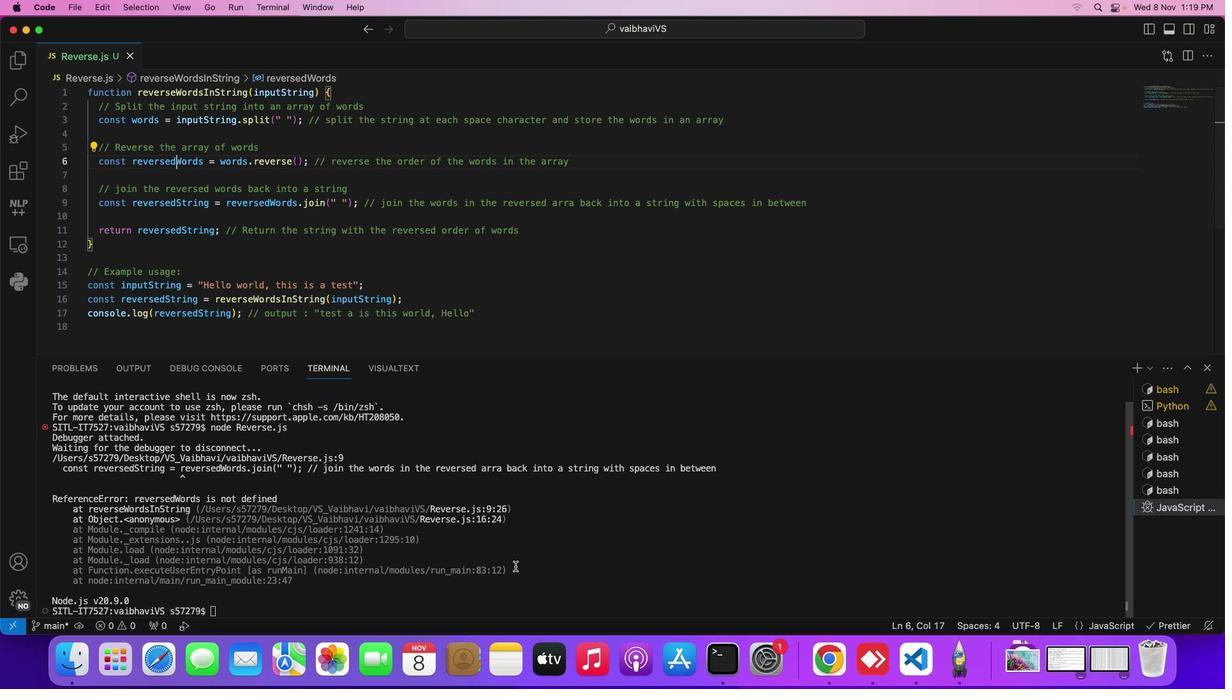 
Action: Mouse scrolled (514, 565) with delta (0, 0)
Screenshot: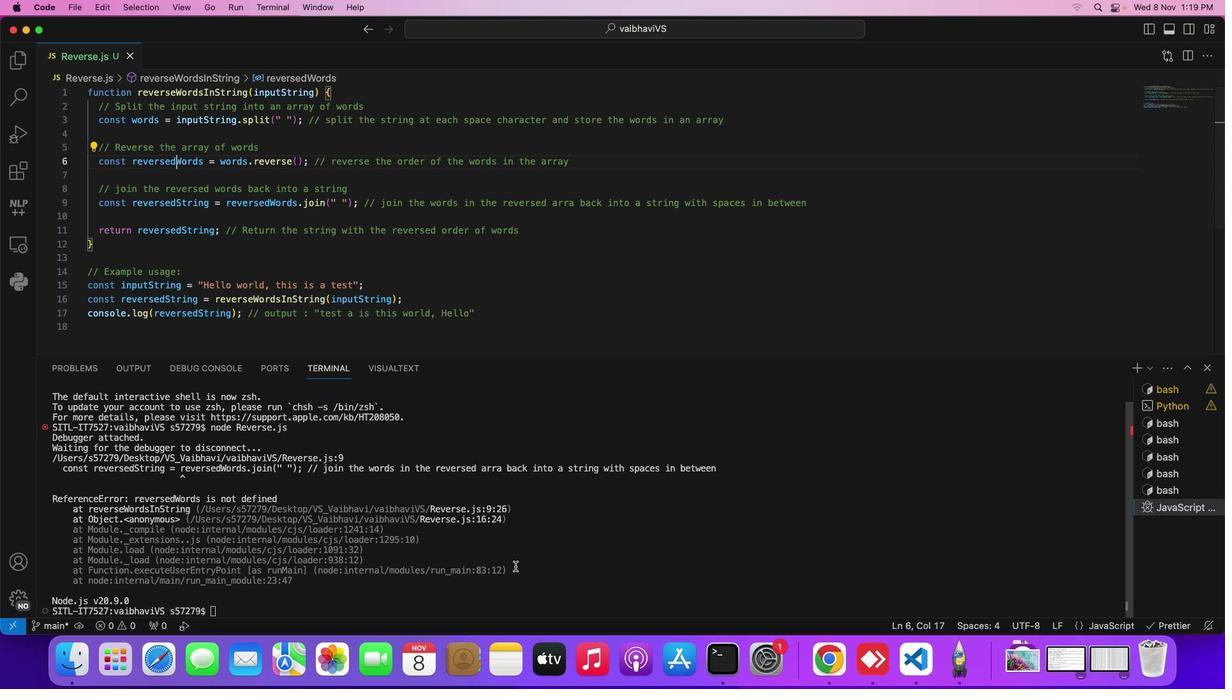 
Action: Mouse moved to (514, 565)
Screenshot: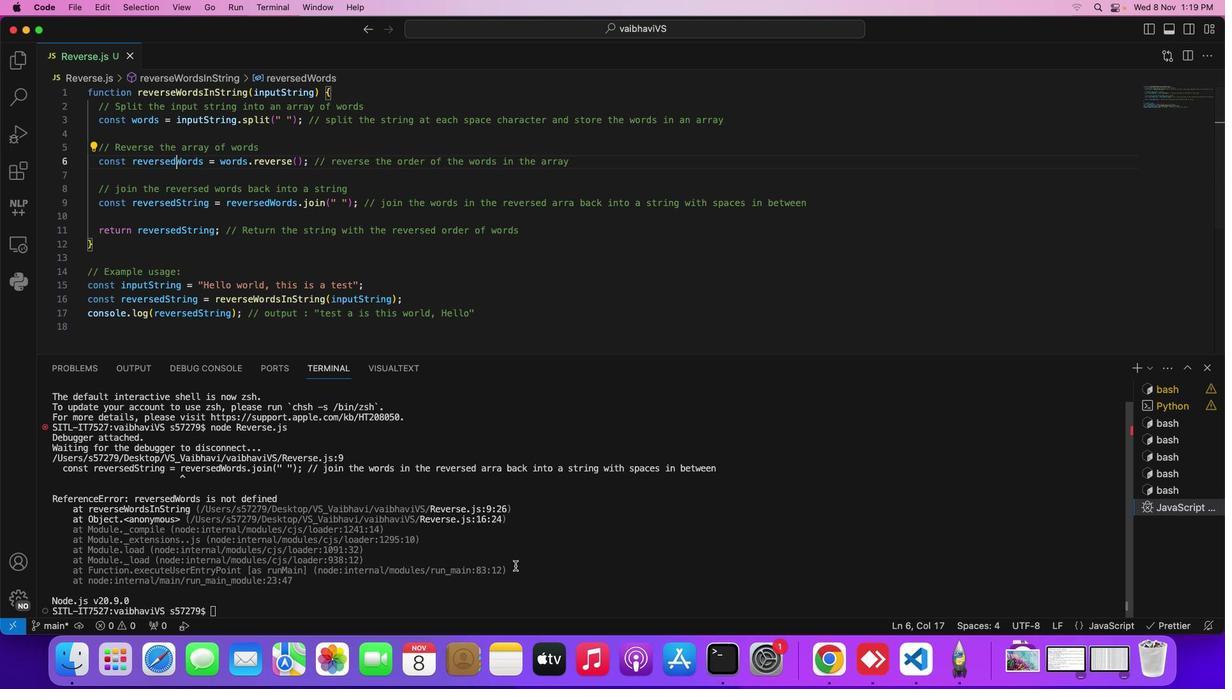 
Action: Mouse scrolled (514, 565) with delta (0, -1)
Screenshot: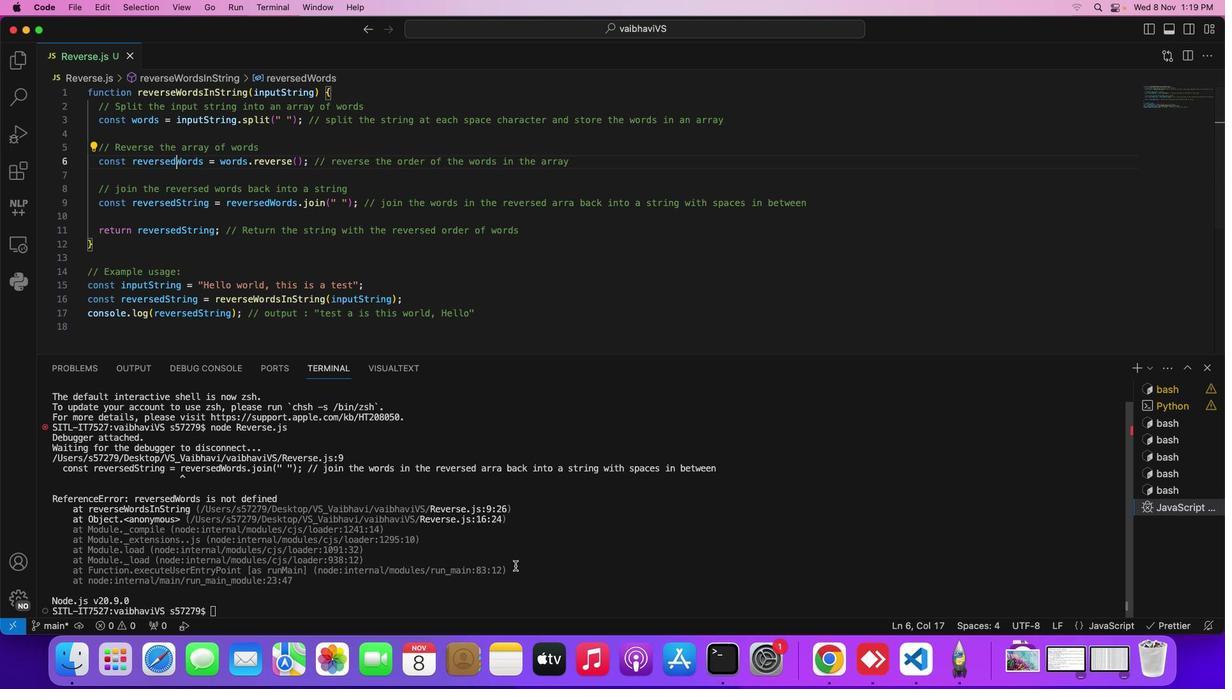 
Action: Mouse scrolled (514, 565) with delta (0, -2)
Screenshot: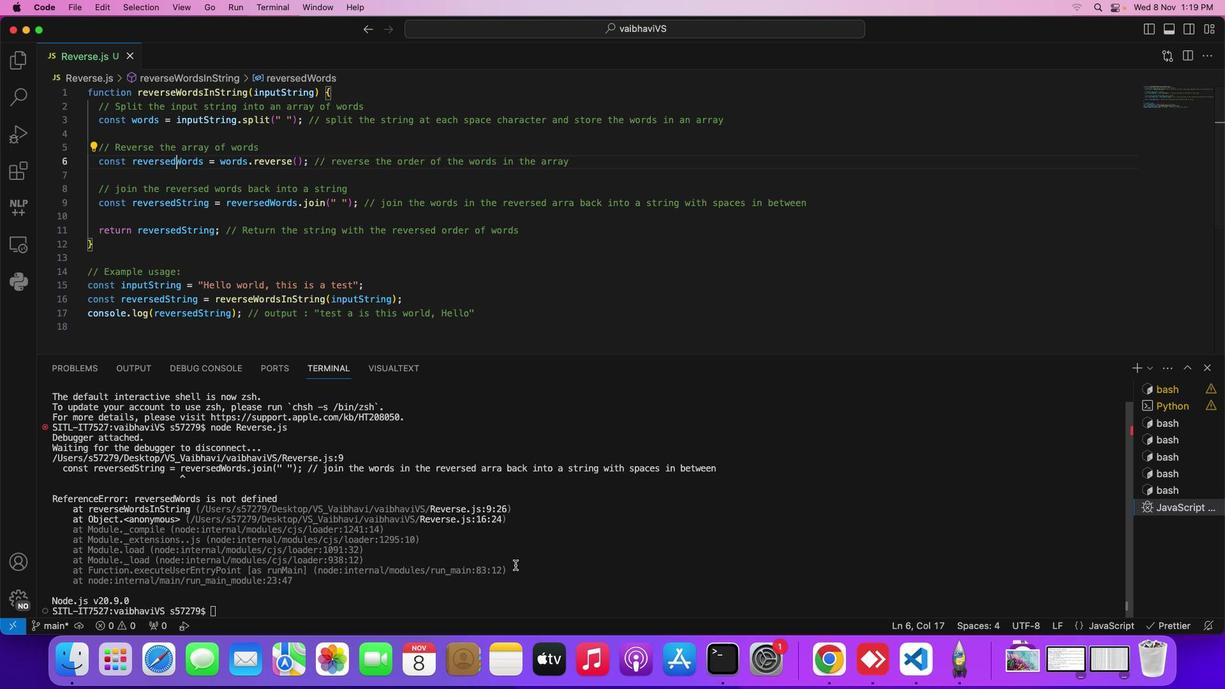
Action: Mouse scrolled (514, 565) with delta (0, -3)
Screenshot: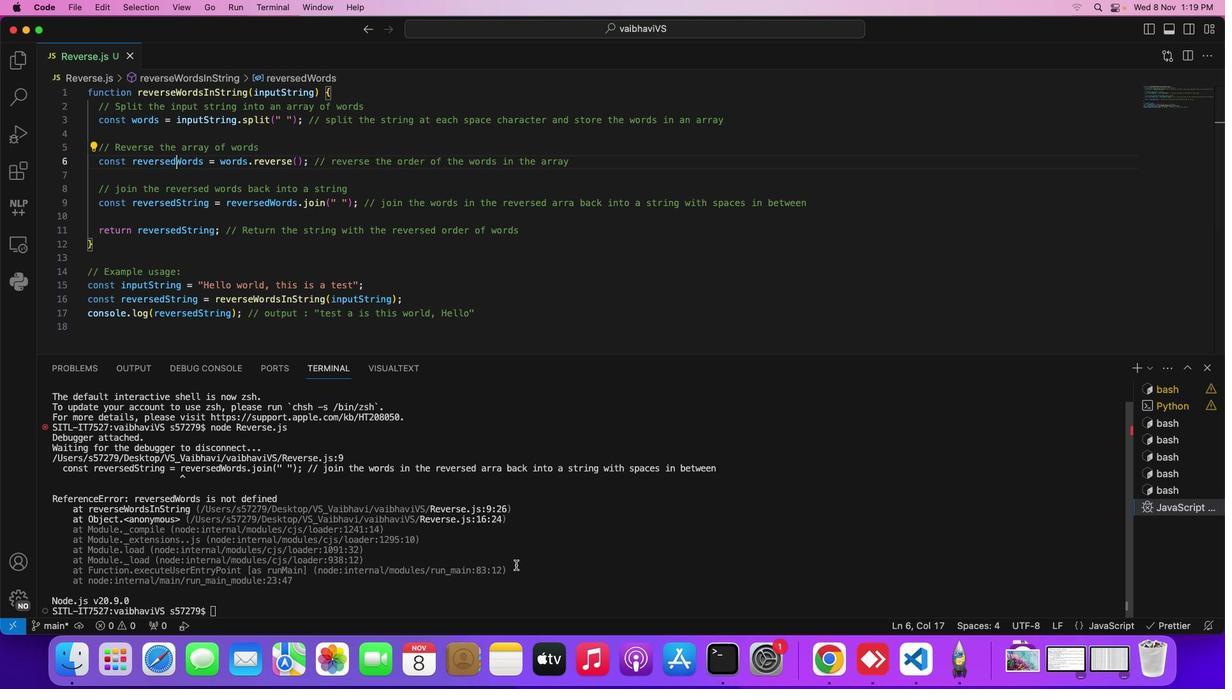 
Action: Mouse moved to (273, 601)
Screenshot: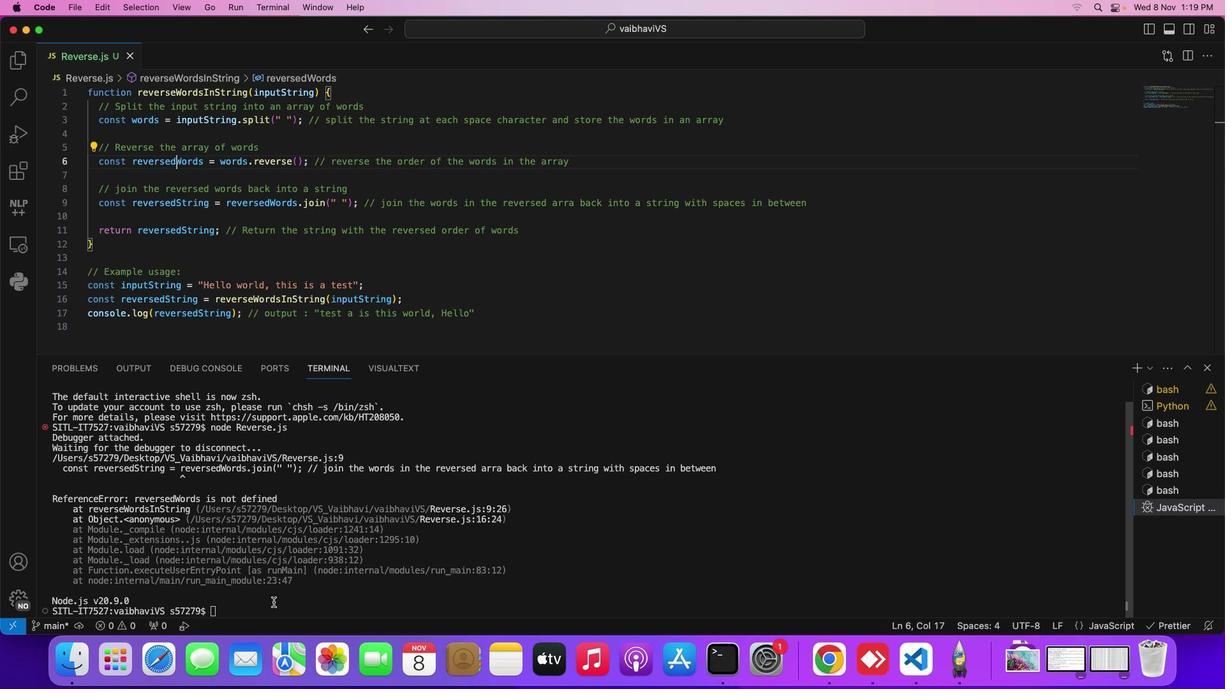
Action: Mouse pressed left at (273, 601)
Screenshot: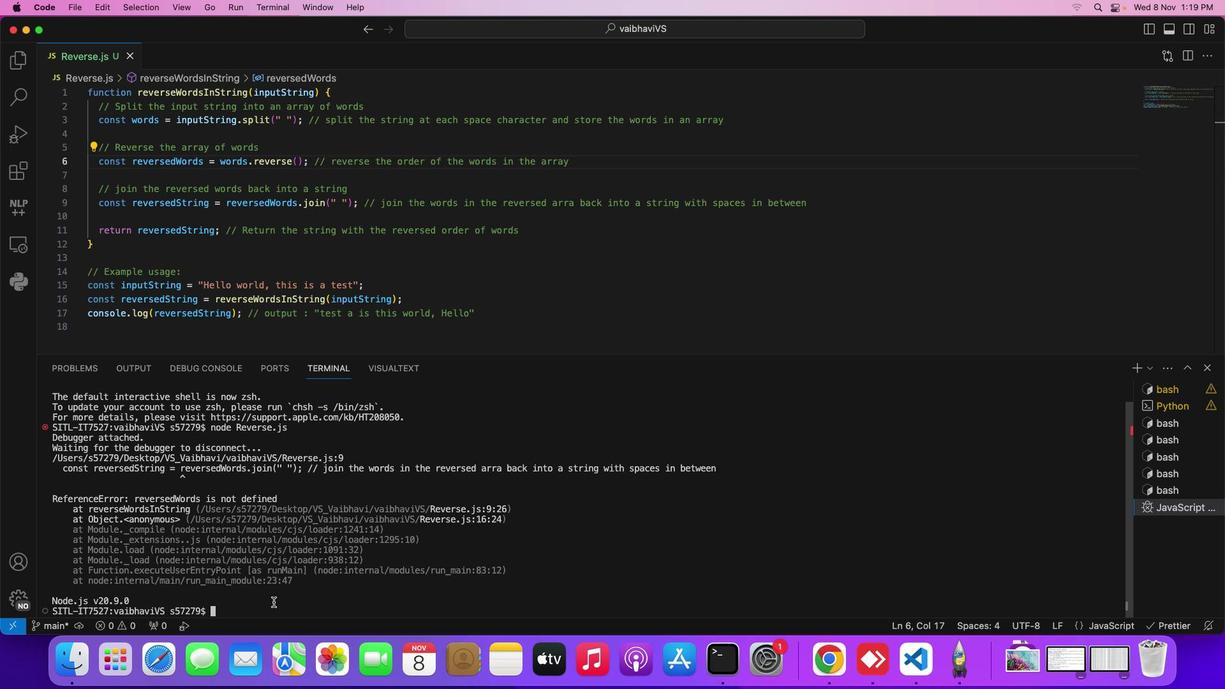 
Action: Mouse moved to (277, 594)
Screenshot: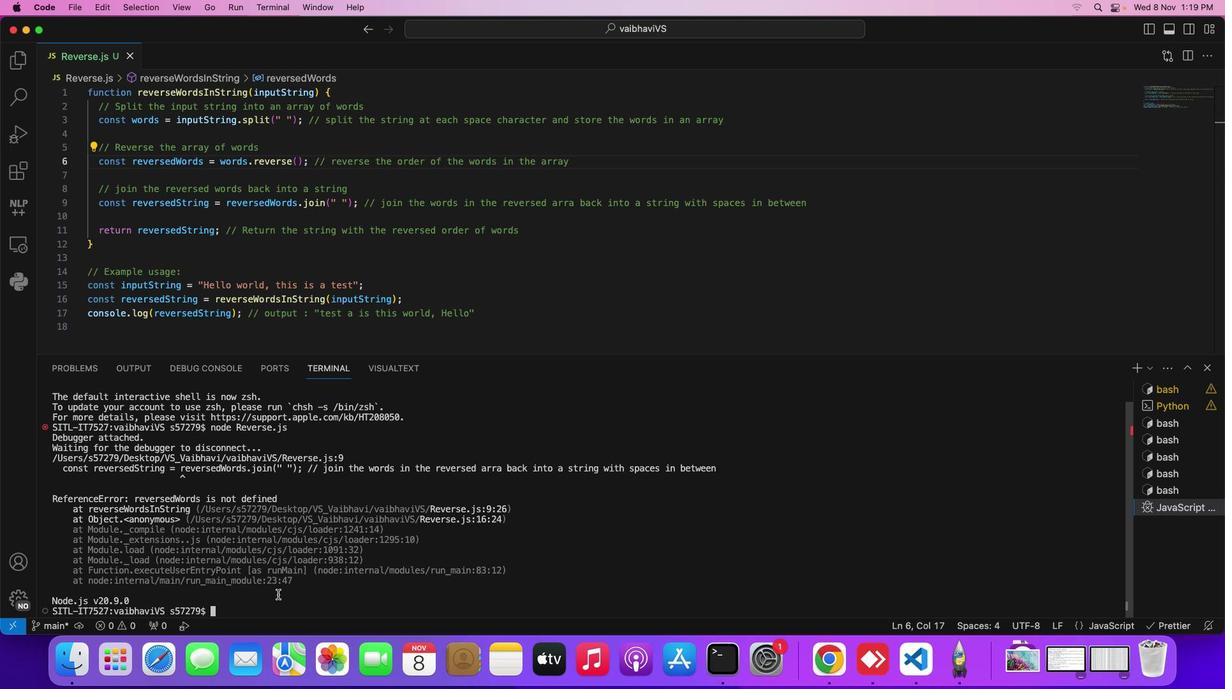 
Action: Key pressed Key.upKey.enter
Screenshot: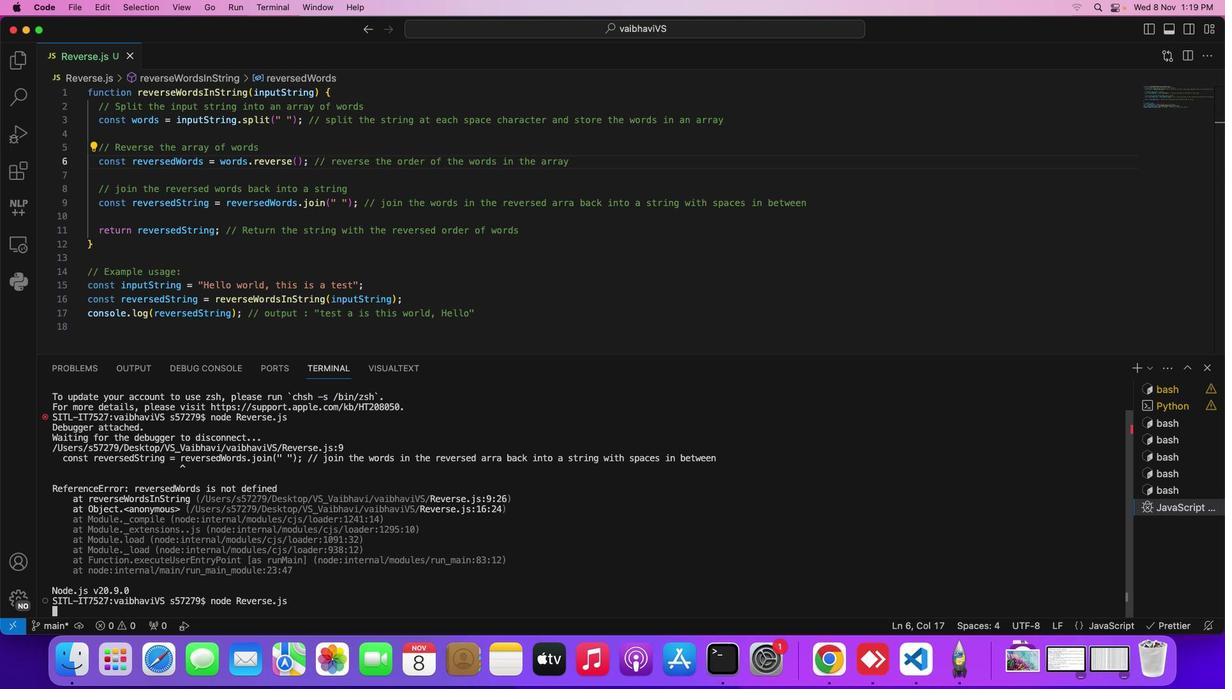 
Action: Mouse moved to (276, 593)
Screenshot: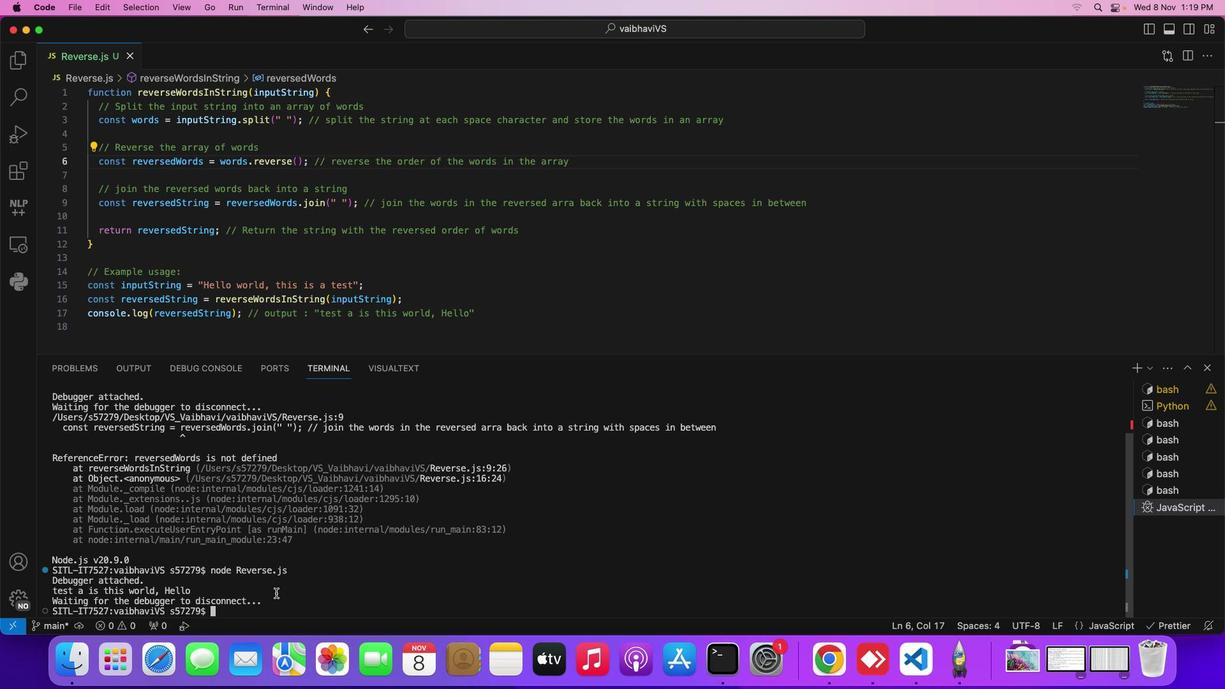 
